 Task: Look for space in Mlangali, Tanzania from 12th July, 2023 to 16th July, 2023 for 8 adults in price range Rs.10000 to Rs.16000. Place can be private room with 8 bedrooms having 8 beds and 8 bathrooms. Property type can be house, flat, guest house, hotel. Amenities needed are: wifi, TV, free parkinig on premises, gym, breakfast. Booking option can be shelf check-in. Required host language is English.
Action: Mouse moved to (588, 113)
Screenshot: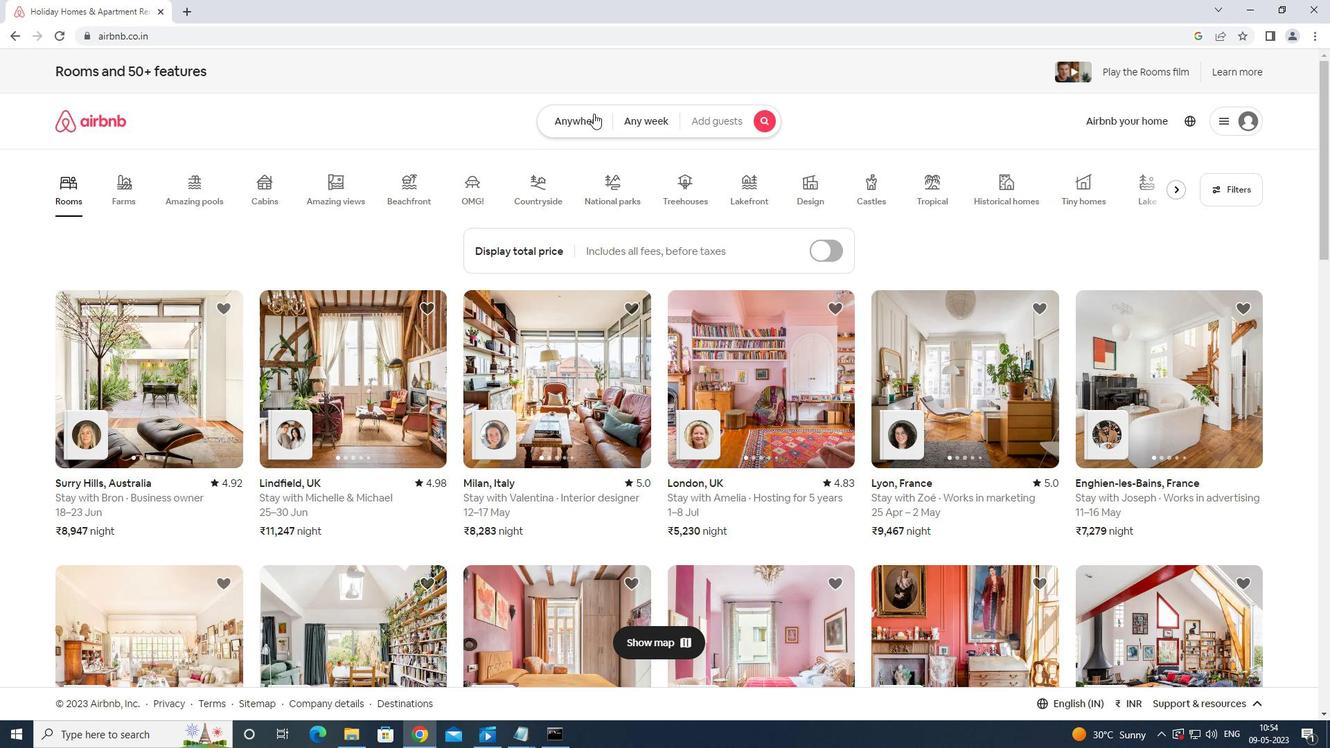 
Action: Mouse pressed left at (588, 113)
Screenshot: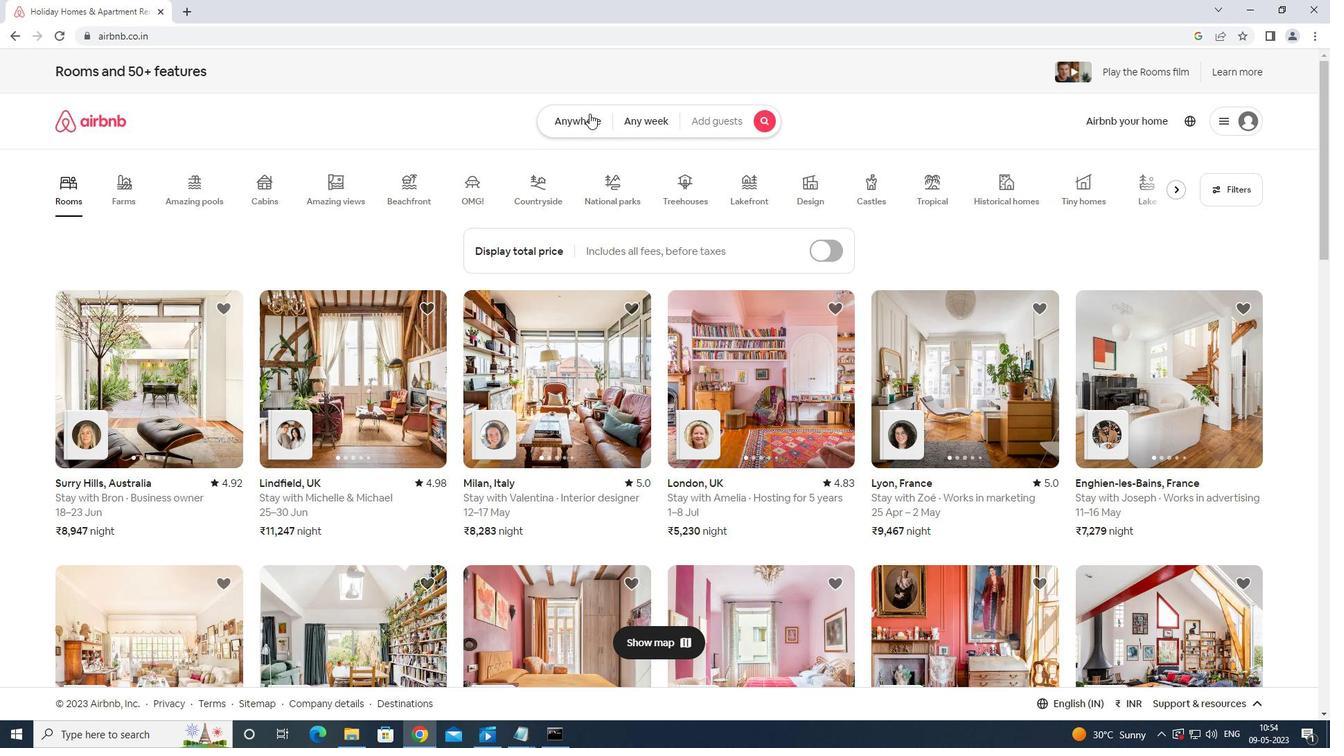 
Action: Mouse moved to (521, 168)
Screenshot: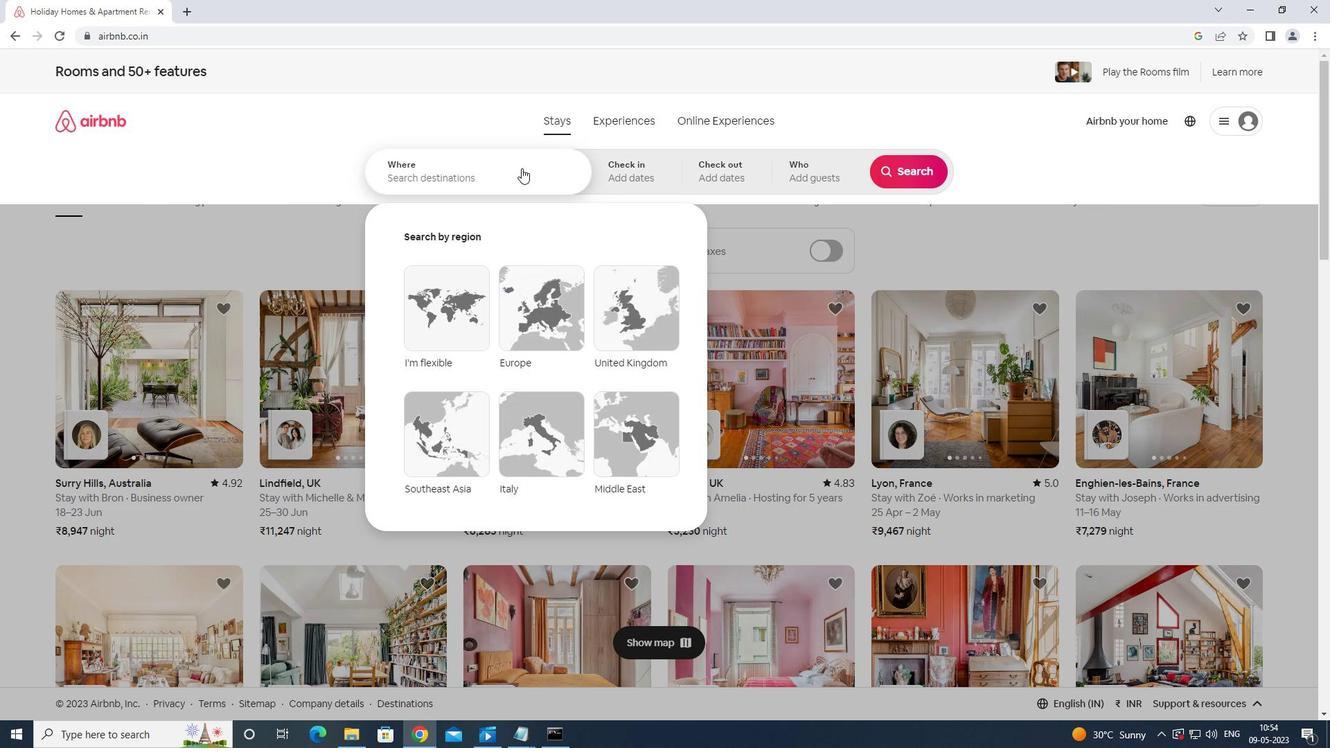 
Action: Mouse pressed left at (521, 168)
Screenshot: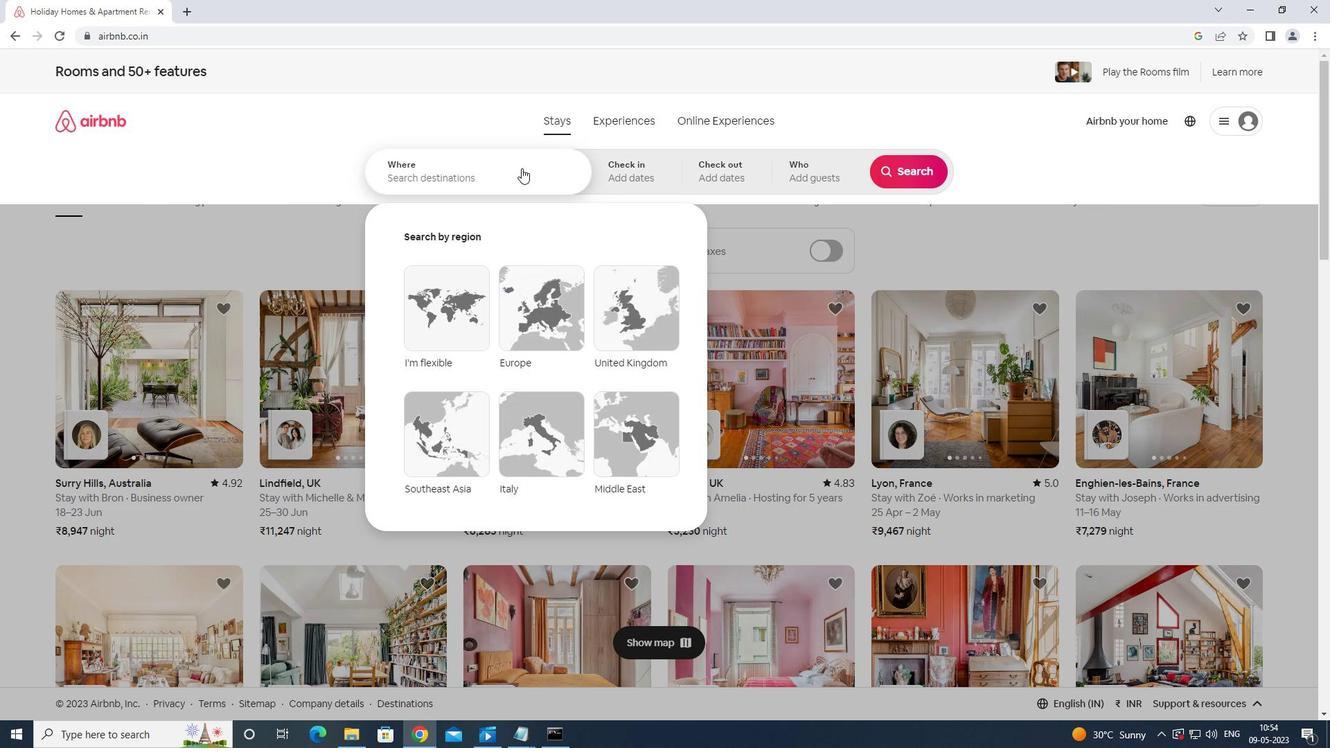 
Action: Mouse moved to (518, 164)
Screenshot: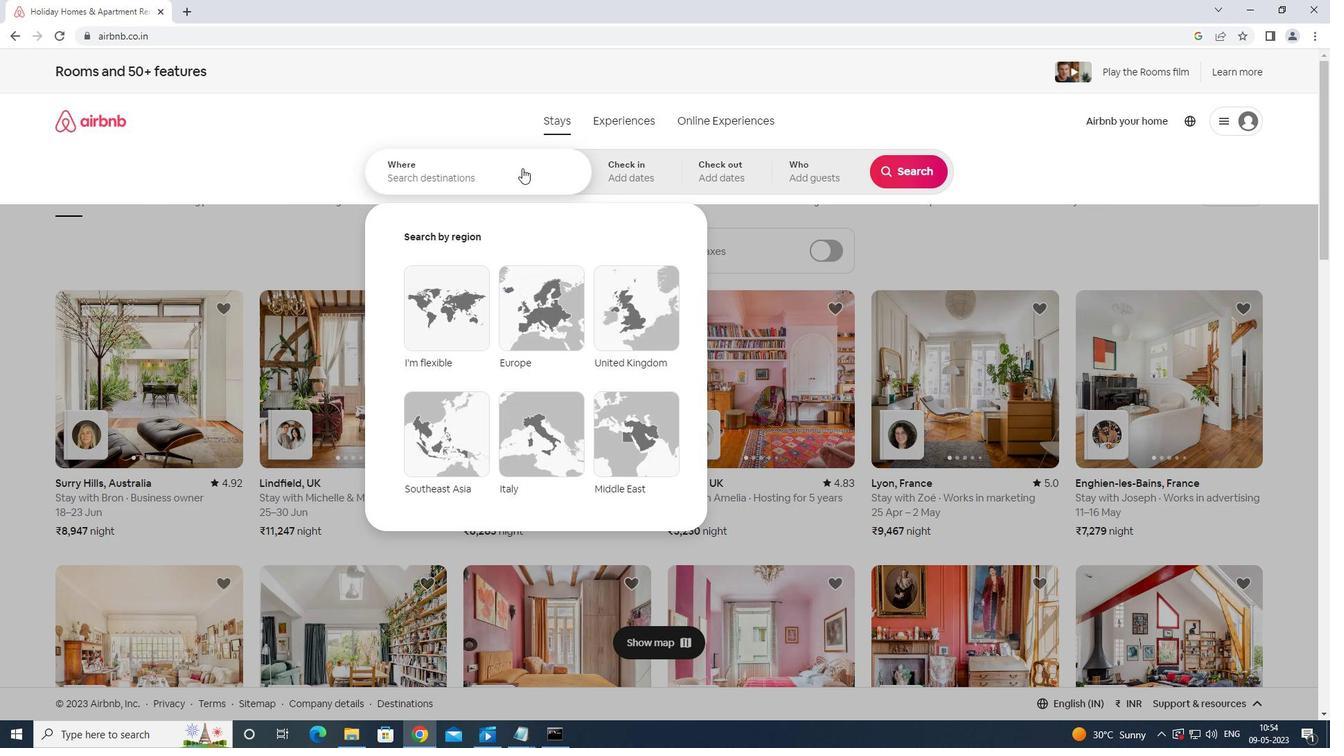 
Action: Key pressed <Key.shift>MLAM<Key.backspace>NAG<Key.backspace><Key.backspace>LAN<Key.backspace><Key.backspace><Key.backspace>GALI<Key.space>TANZAMNIA<Key.backspace><Key.backspace><Key.backspace><Key.backspace>NIA<Key.backspace><Key.backspace><Key.backspace><Key.enter>
Screenshot: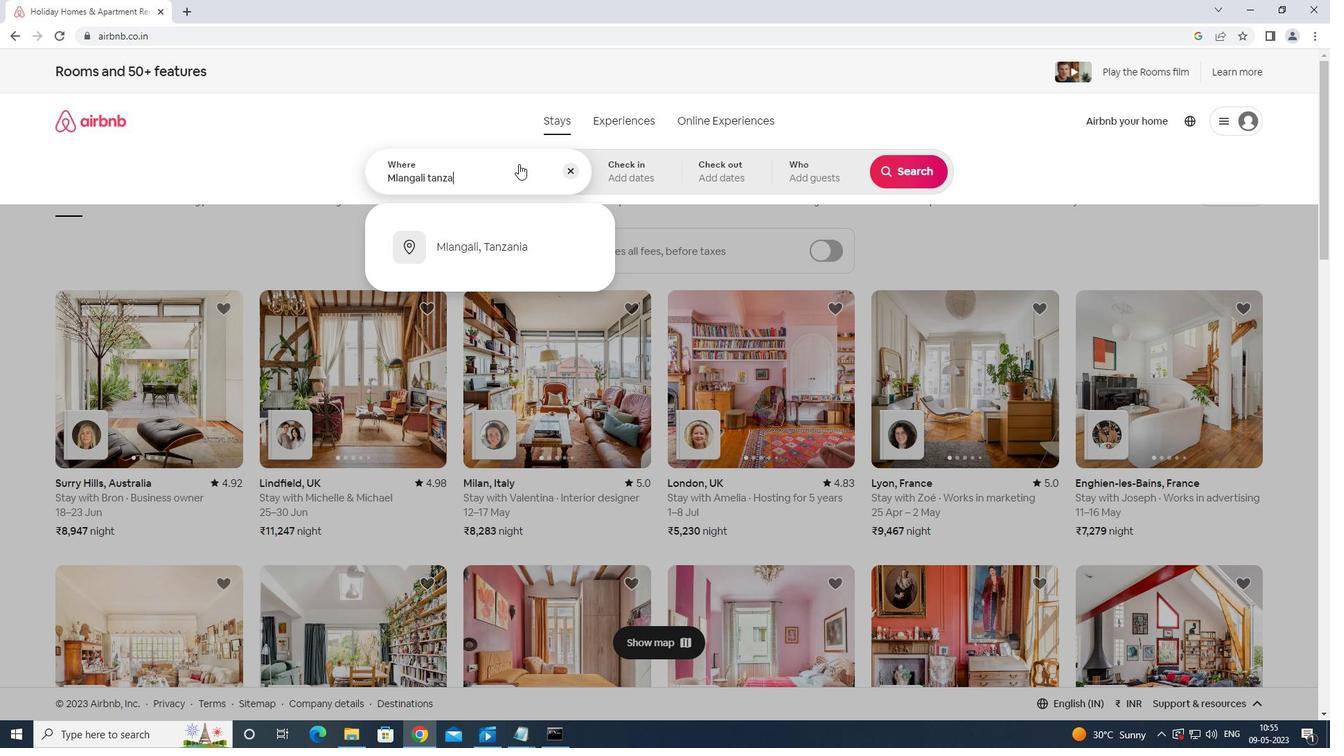 
Action: Mouse moved to (909, 285)
Screenshot: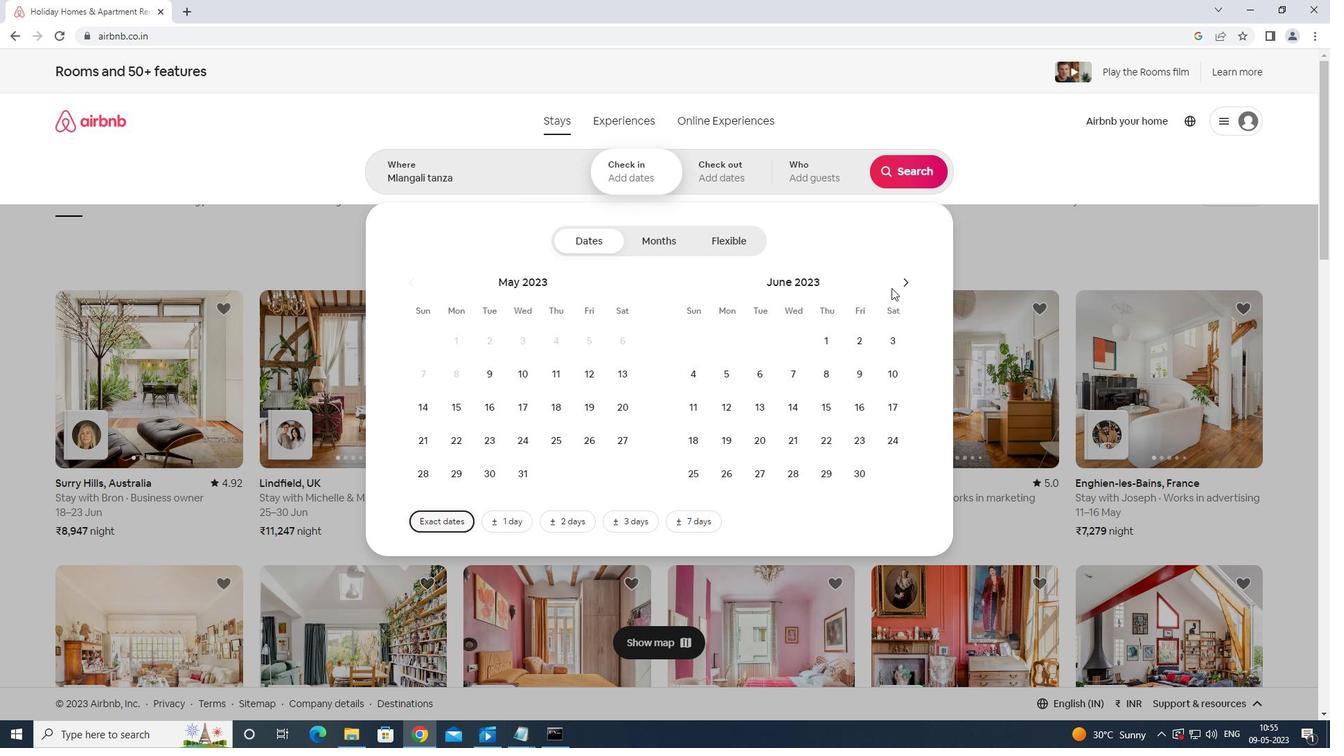 
Action: Mouse pressed left at (909, 285)
Screenshot: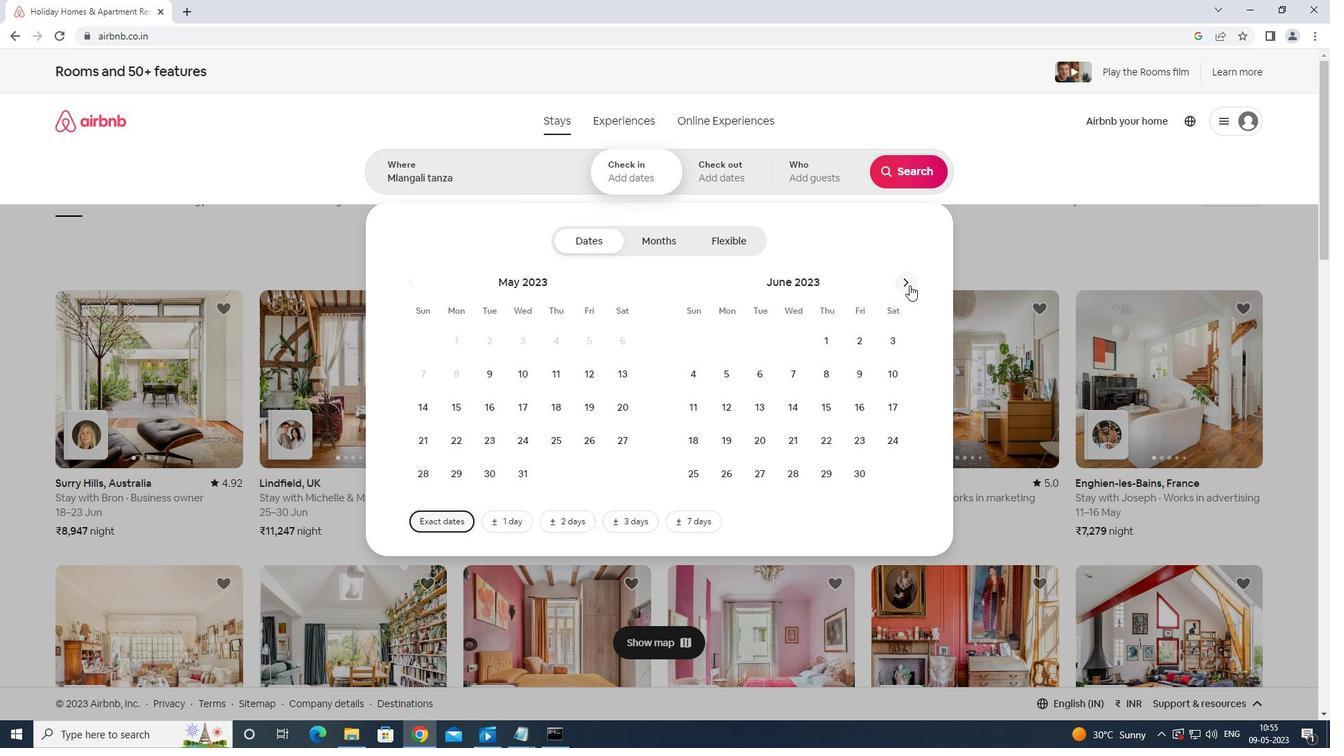 
Action: Mouse moved to (784, 398)
Screenshot: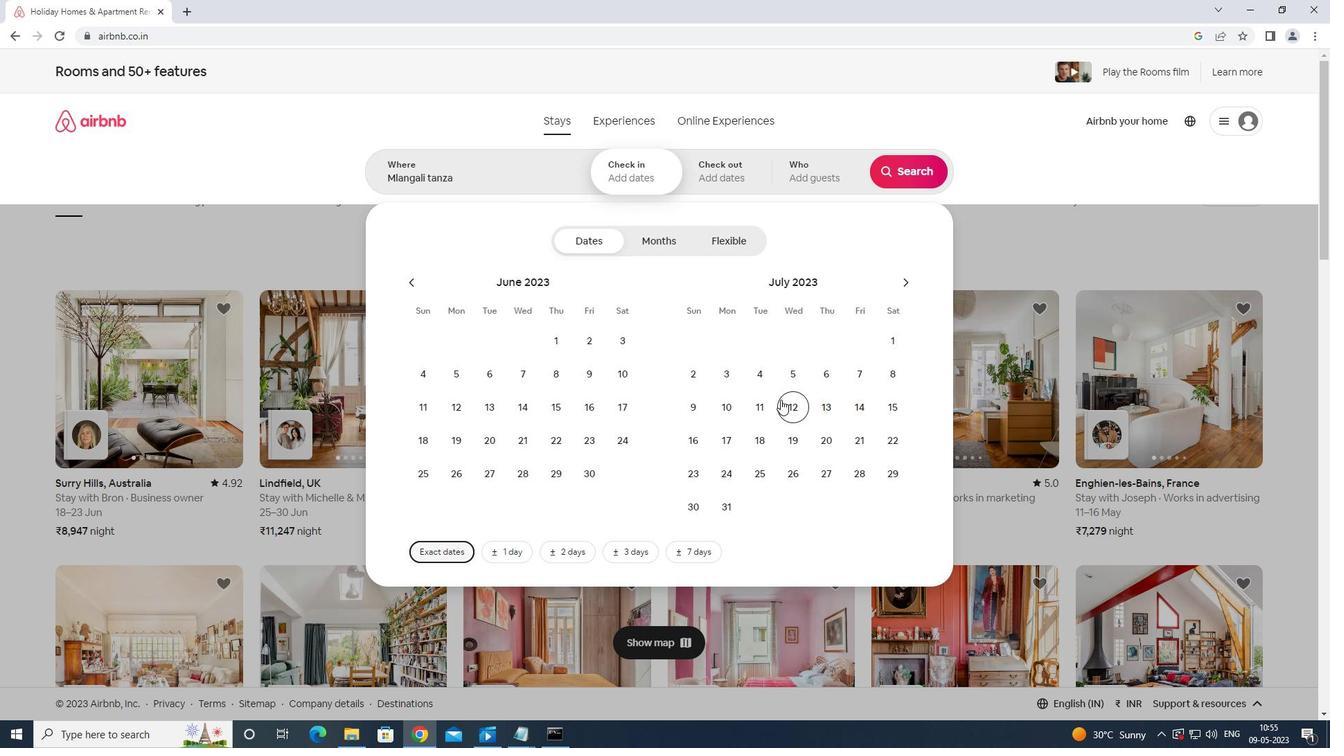 
Action: Mouse pressed left at (784, 398)
Screenshot: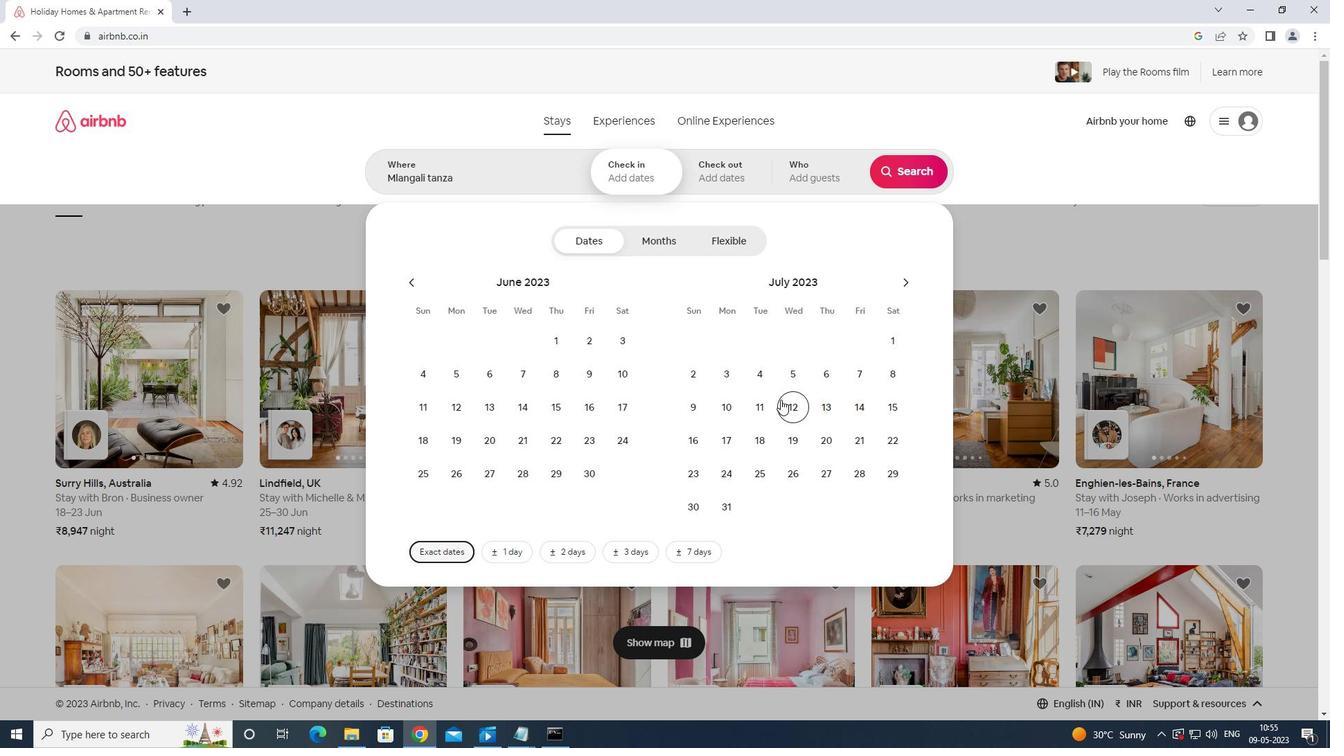 
Action: Mouse moved to (699, 439)
Screenshot: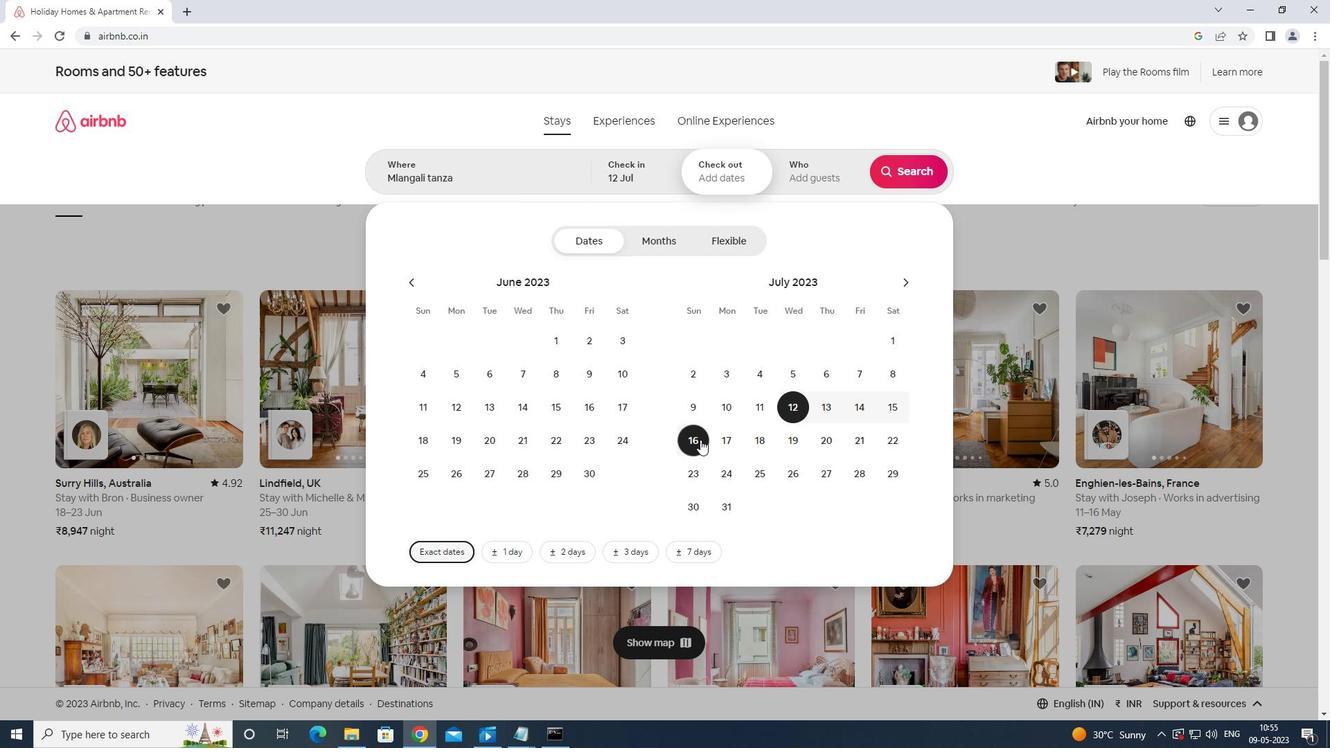 
Action: Mouse pressed left at (699, 439)
Screenshot: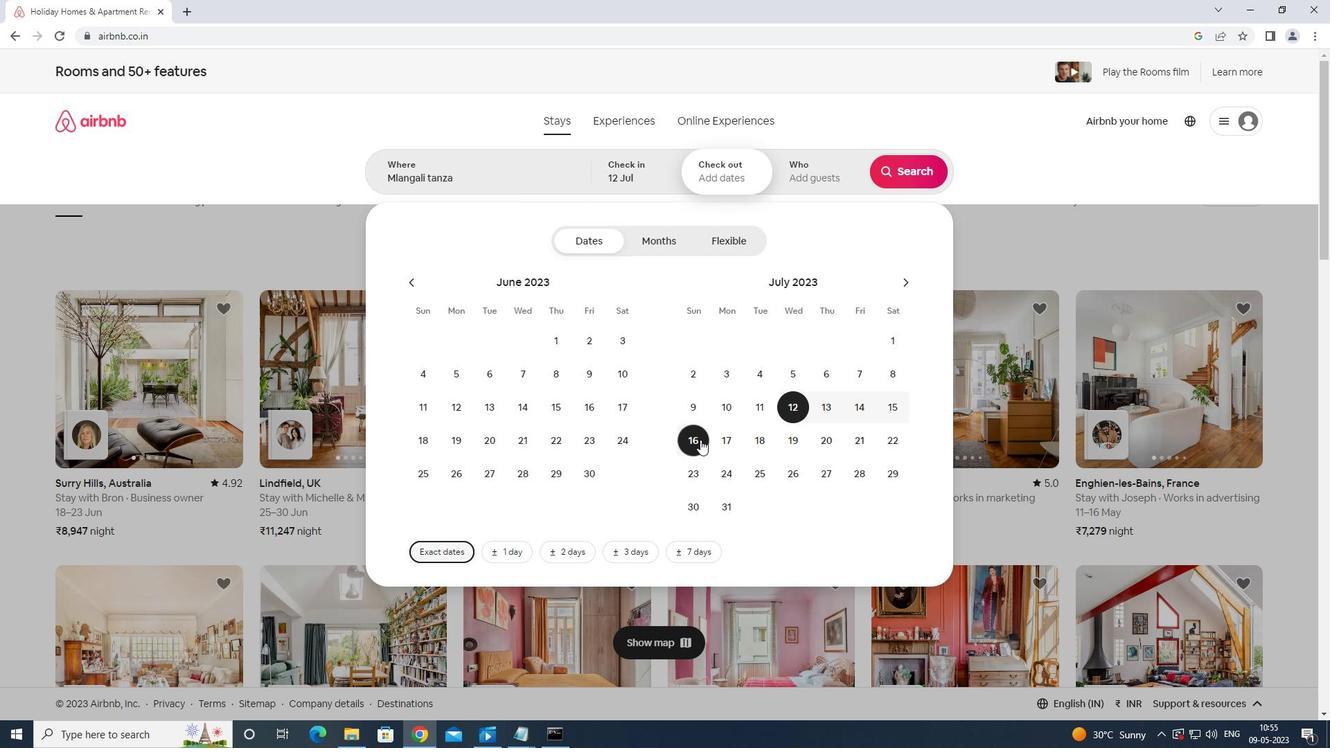 
Action: Mouse moved to (824, 173)
Screenshot: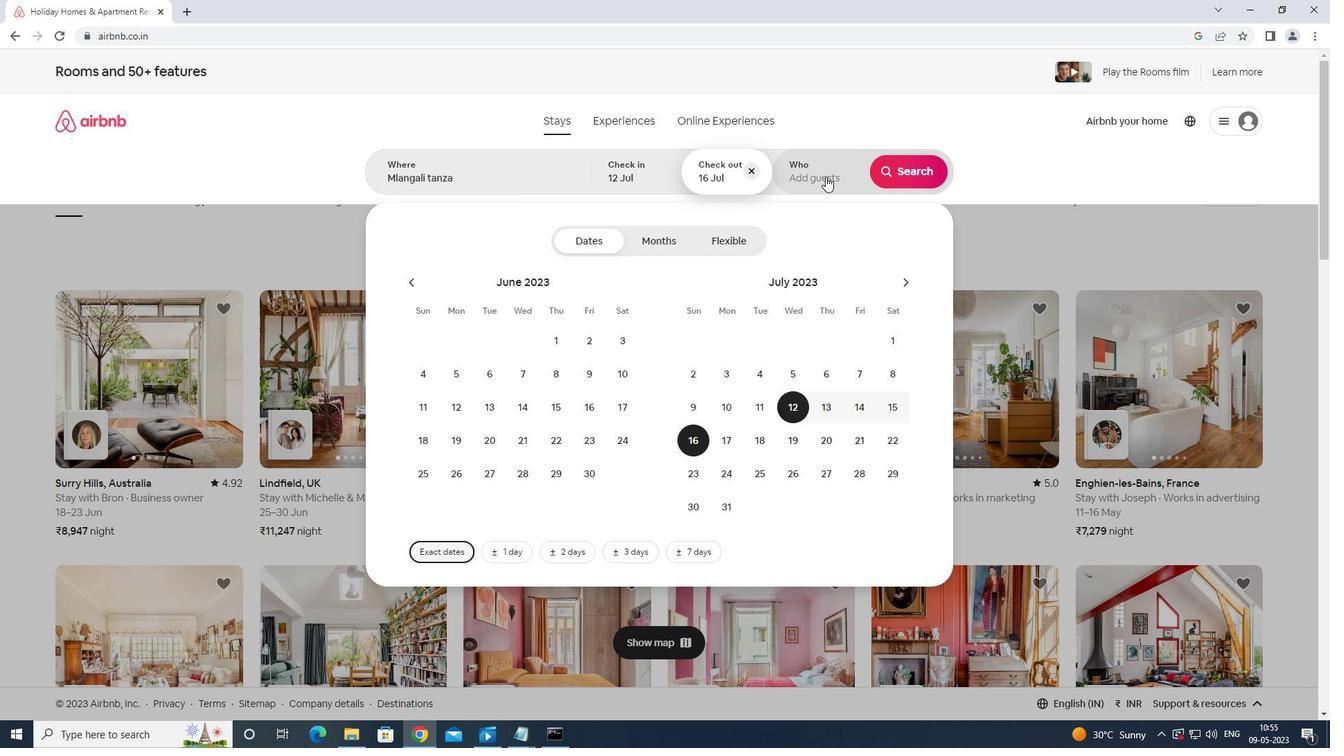 
Action: Mouse pressed left at (824, 173)
Screenshot: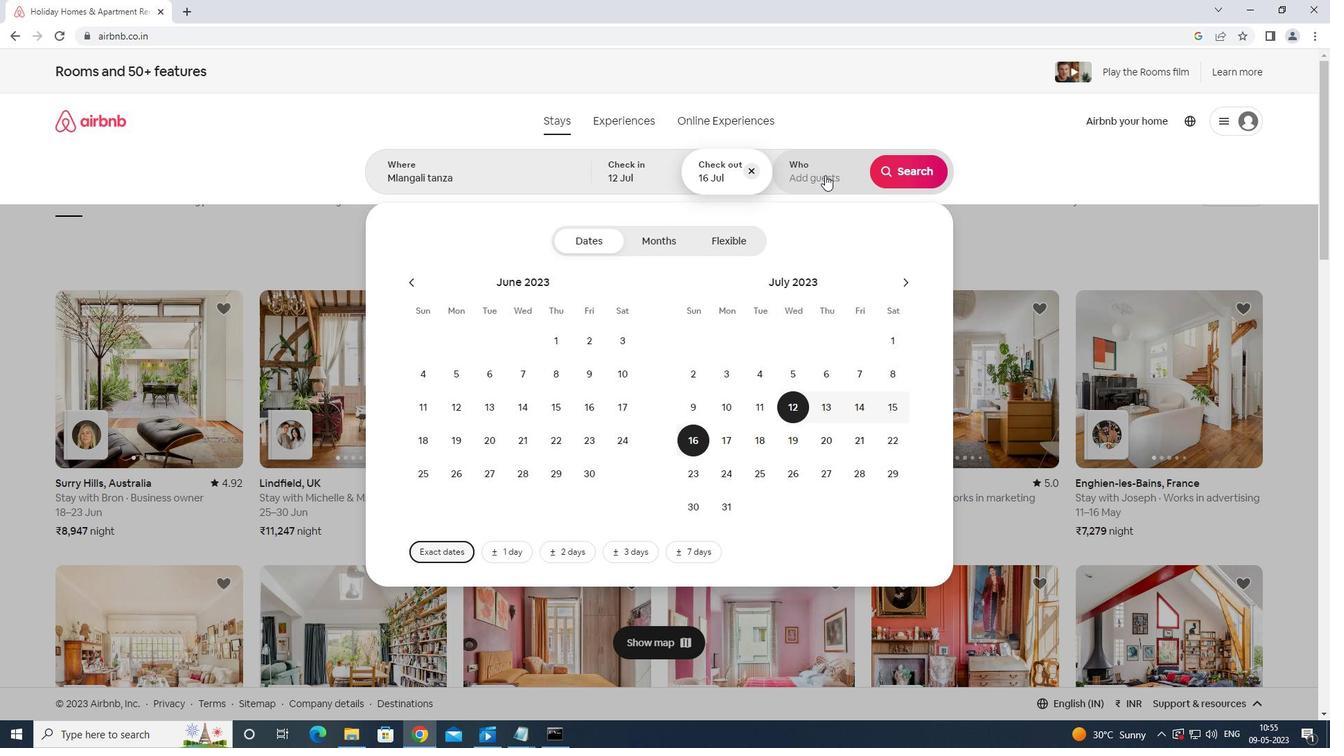 
Action: Mouse moved to (913, 243)
Screenshot: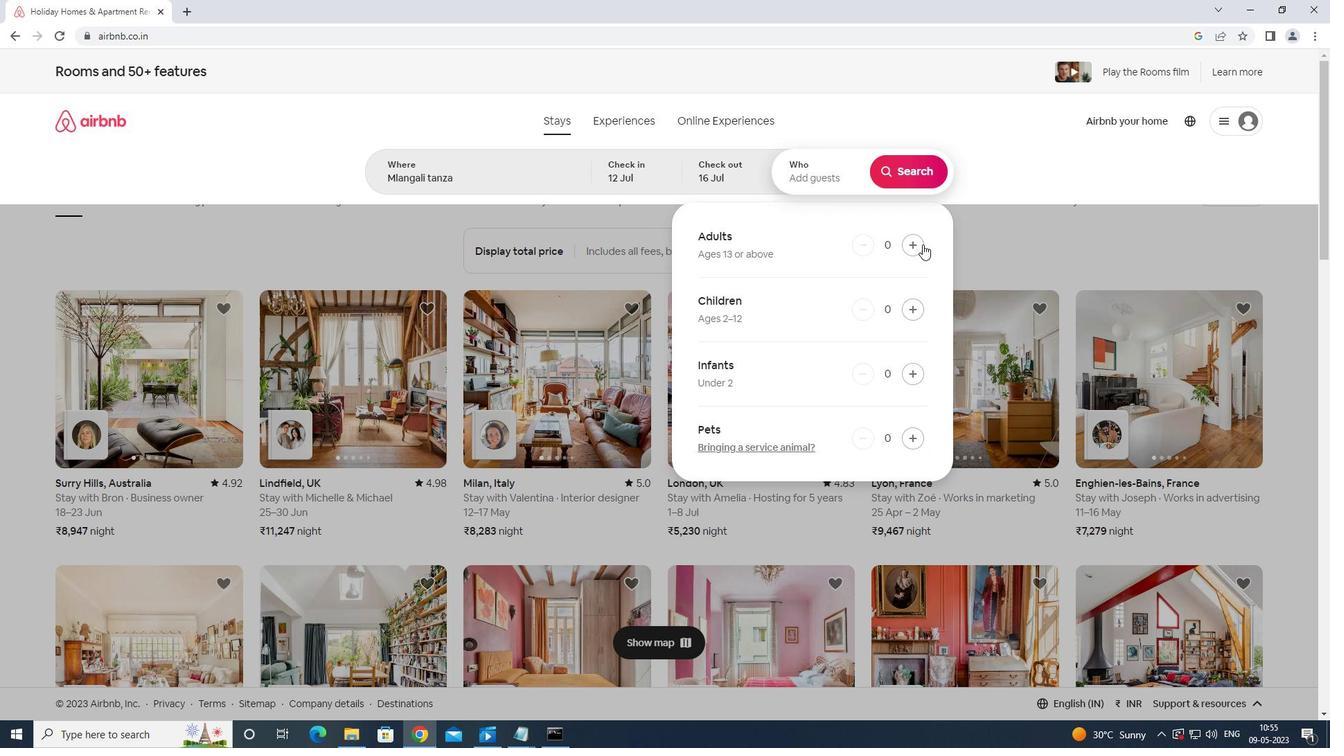 
Action: Mouse pressed left at (913, 243)
Screenshot: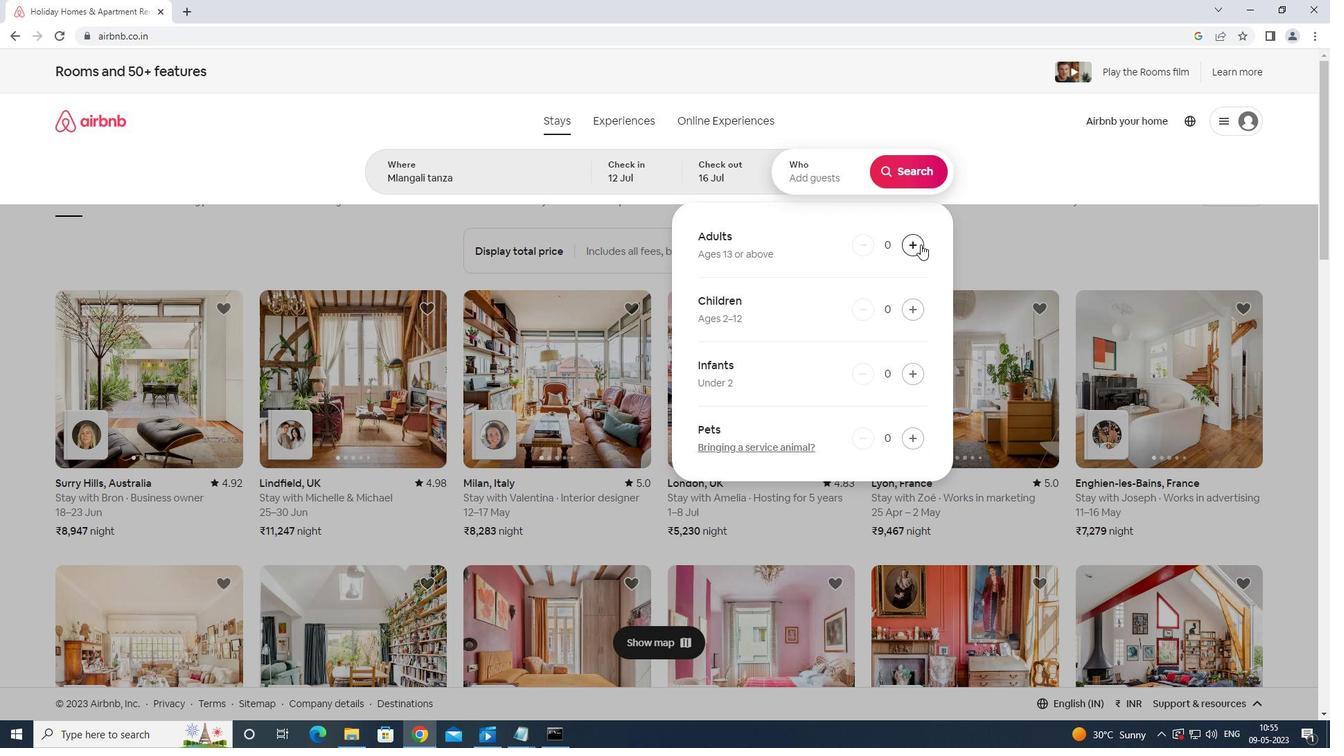 
Action: Mouse pressed left at (913, 243)
Screenshot: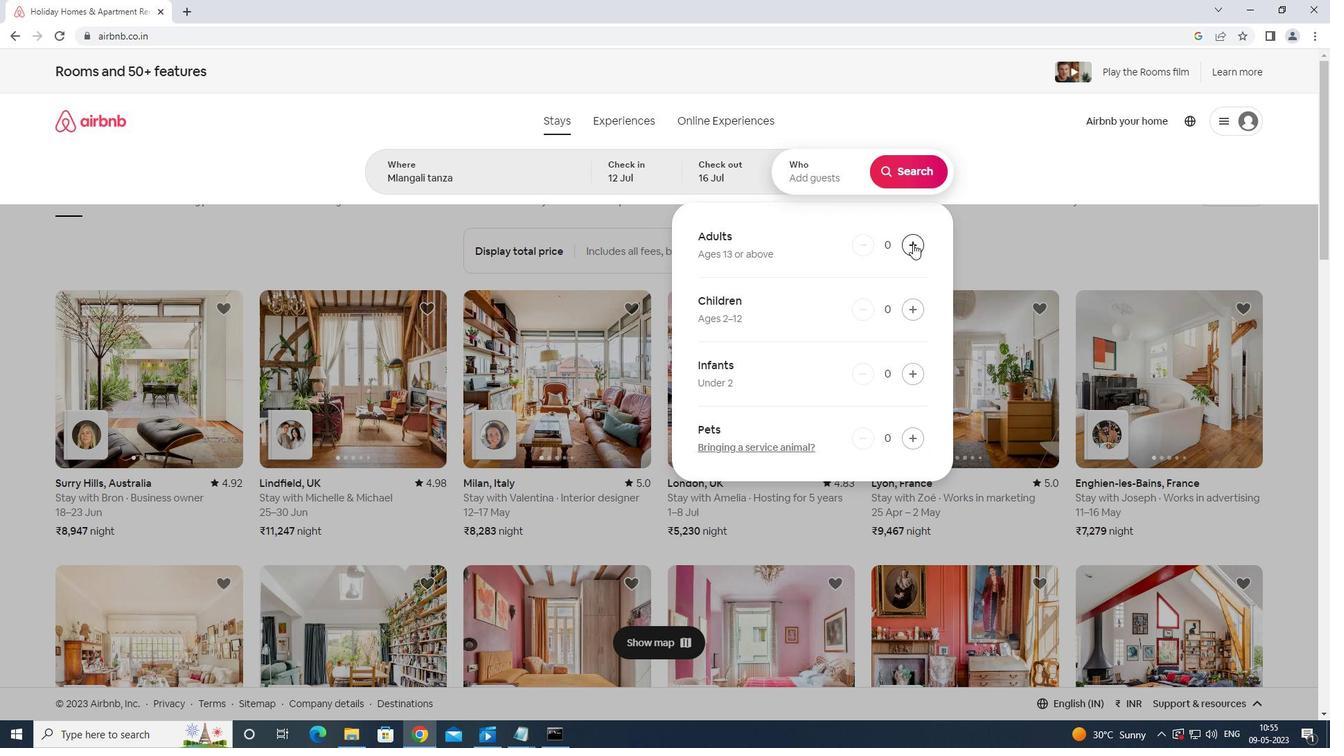 
Action: Mouse moved to (913, 243)
Screenshot: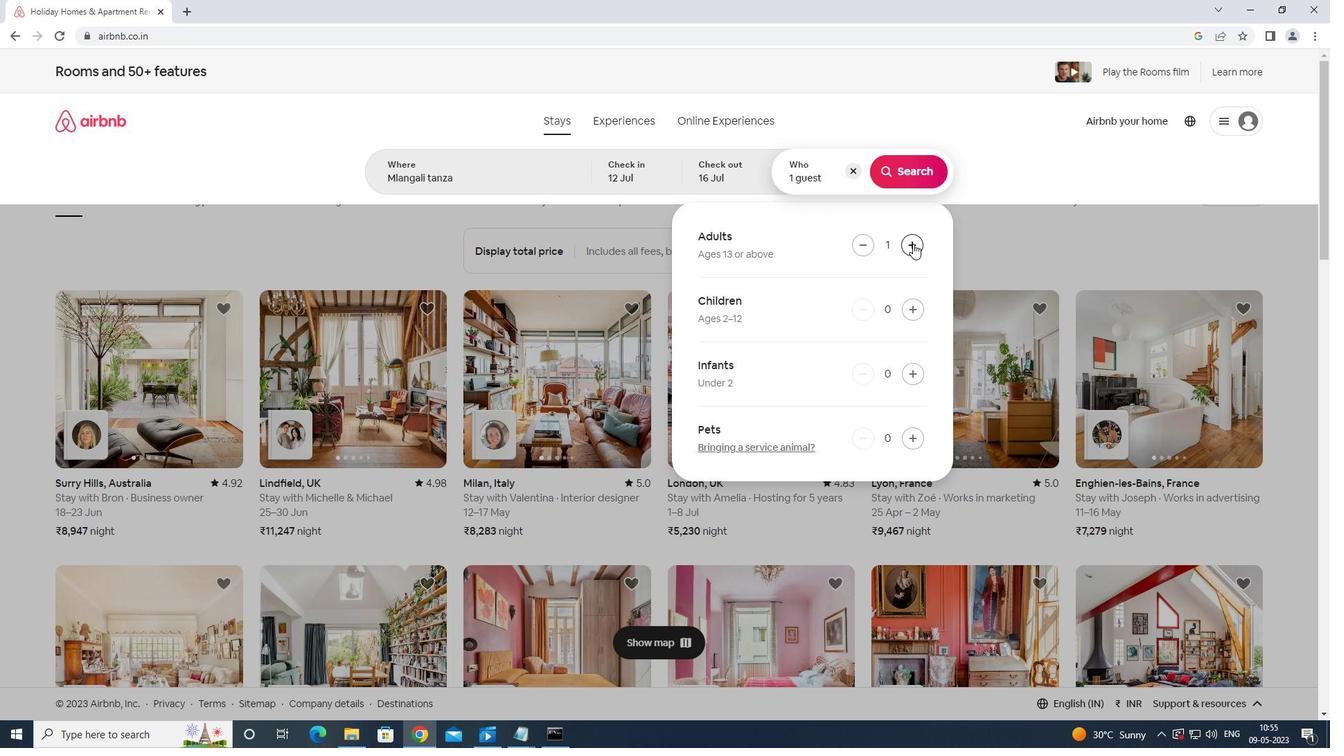 
Action: Mouse pressed left at (913, 243)
Screenshot: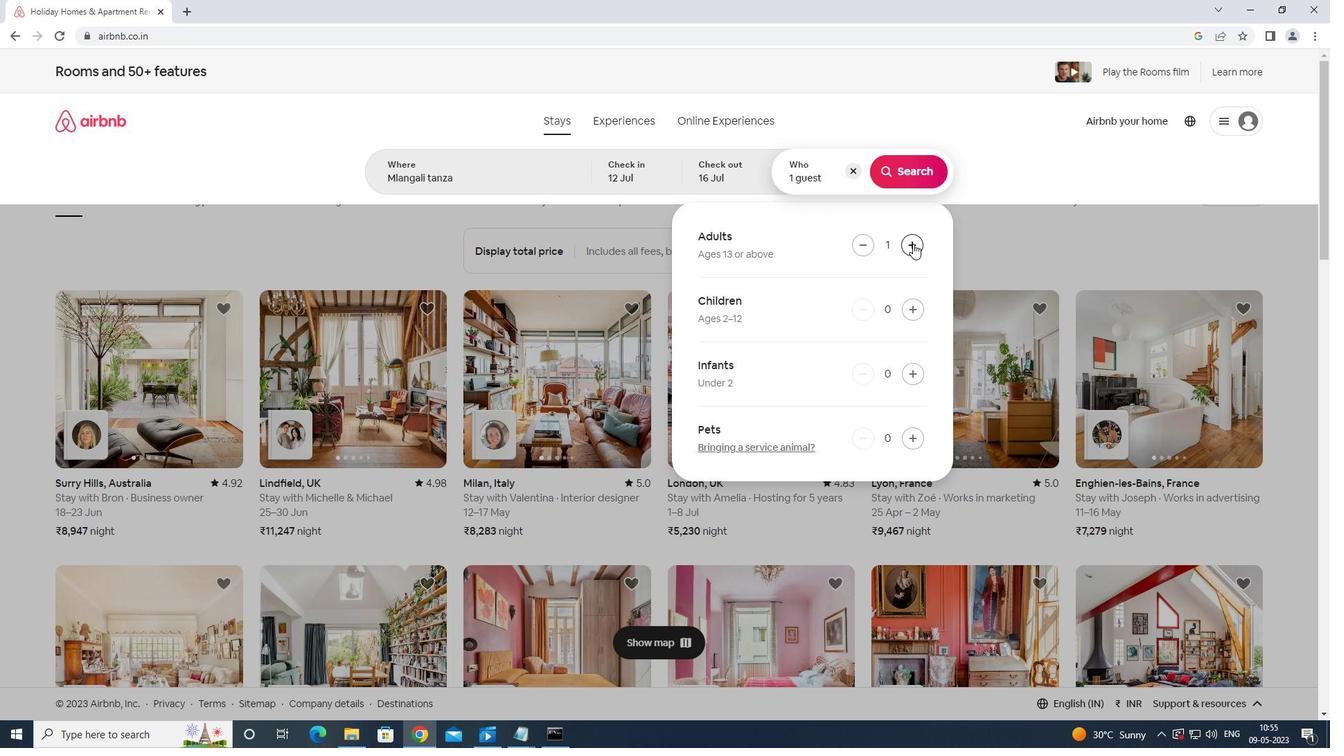 
Action: Mouse moved to (913, 243)
Screenshot: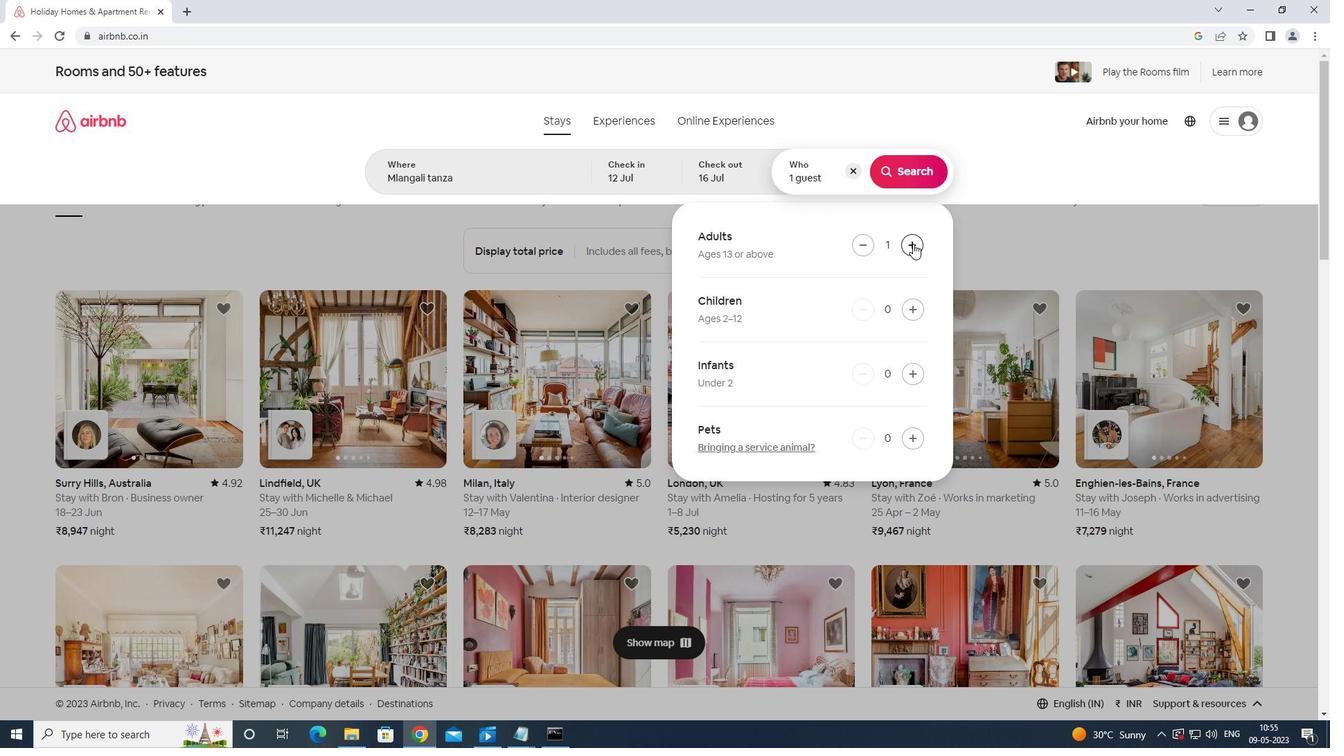 
Action: Mouse pressed left at (913, 243)
Screenshot: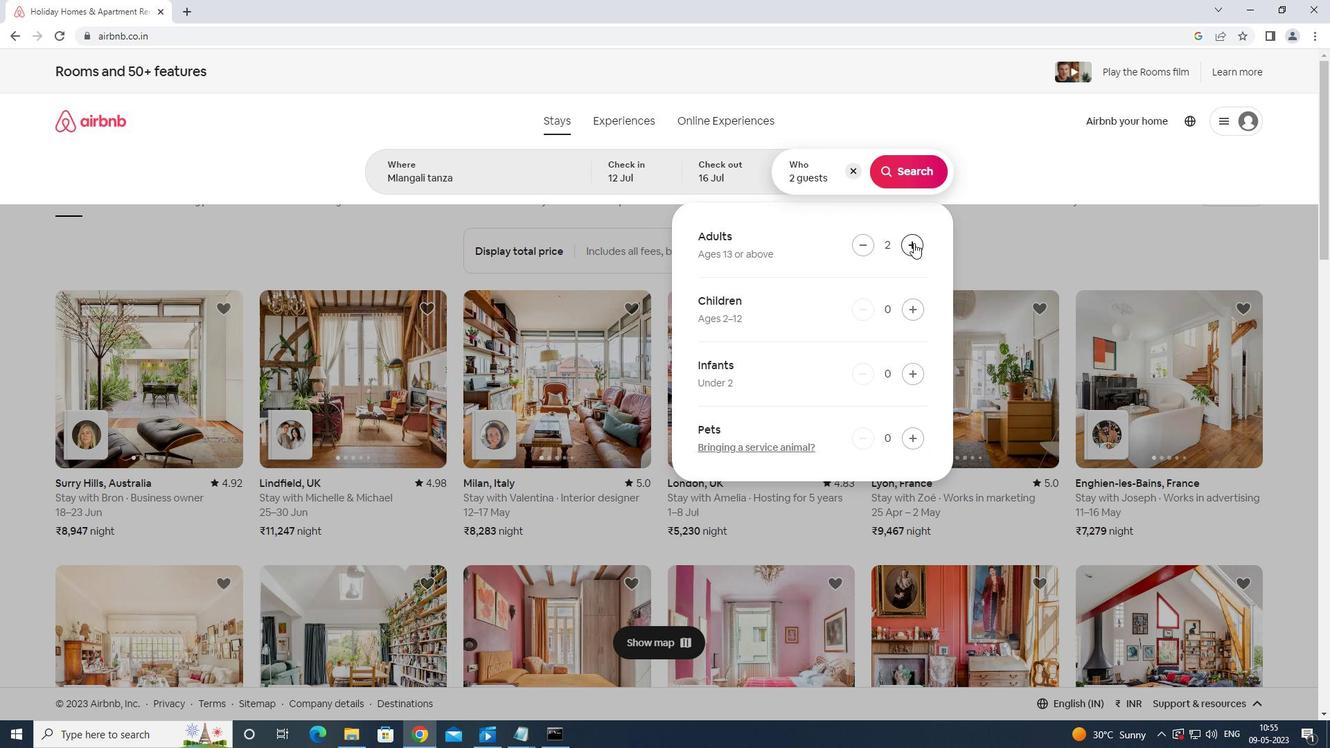 
Action: Mouse pressed left at (913, 243)
Screenshot: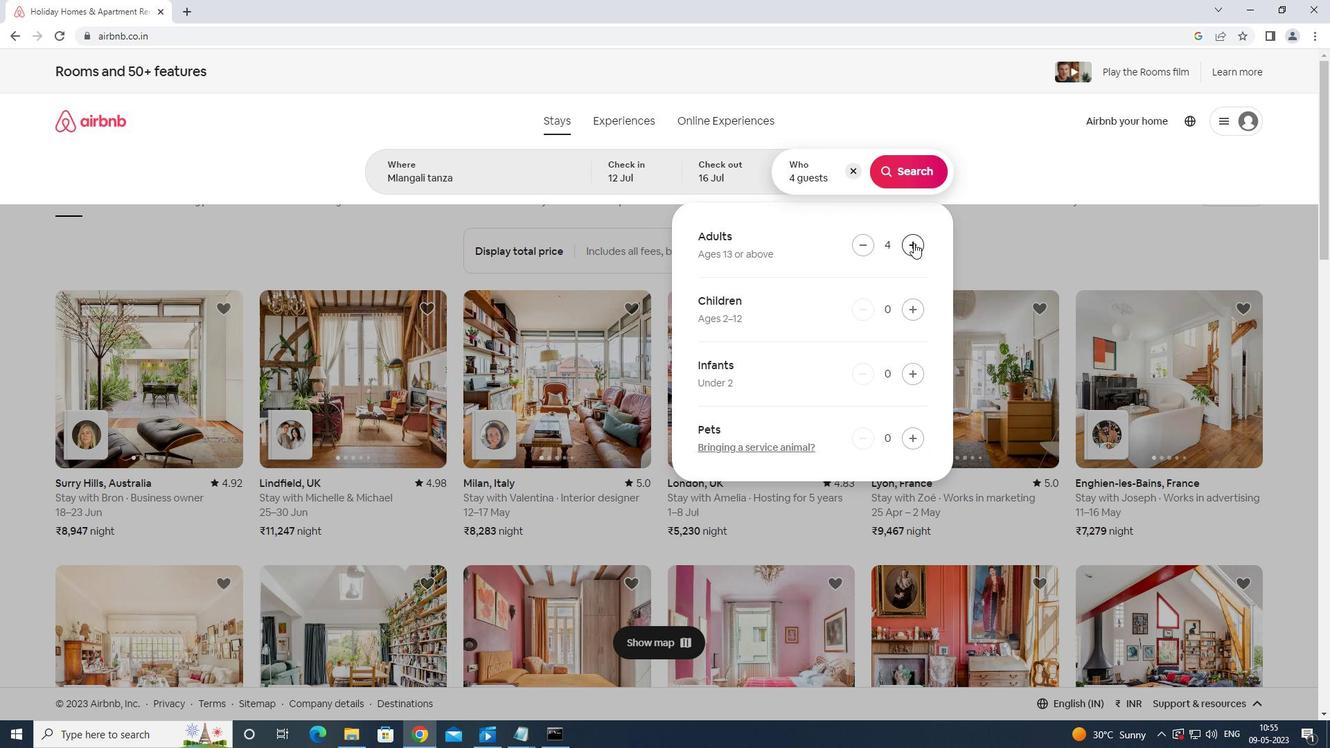 
Action: Mouse pressed left at (913, 243)
Screenshot: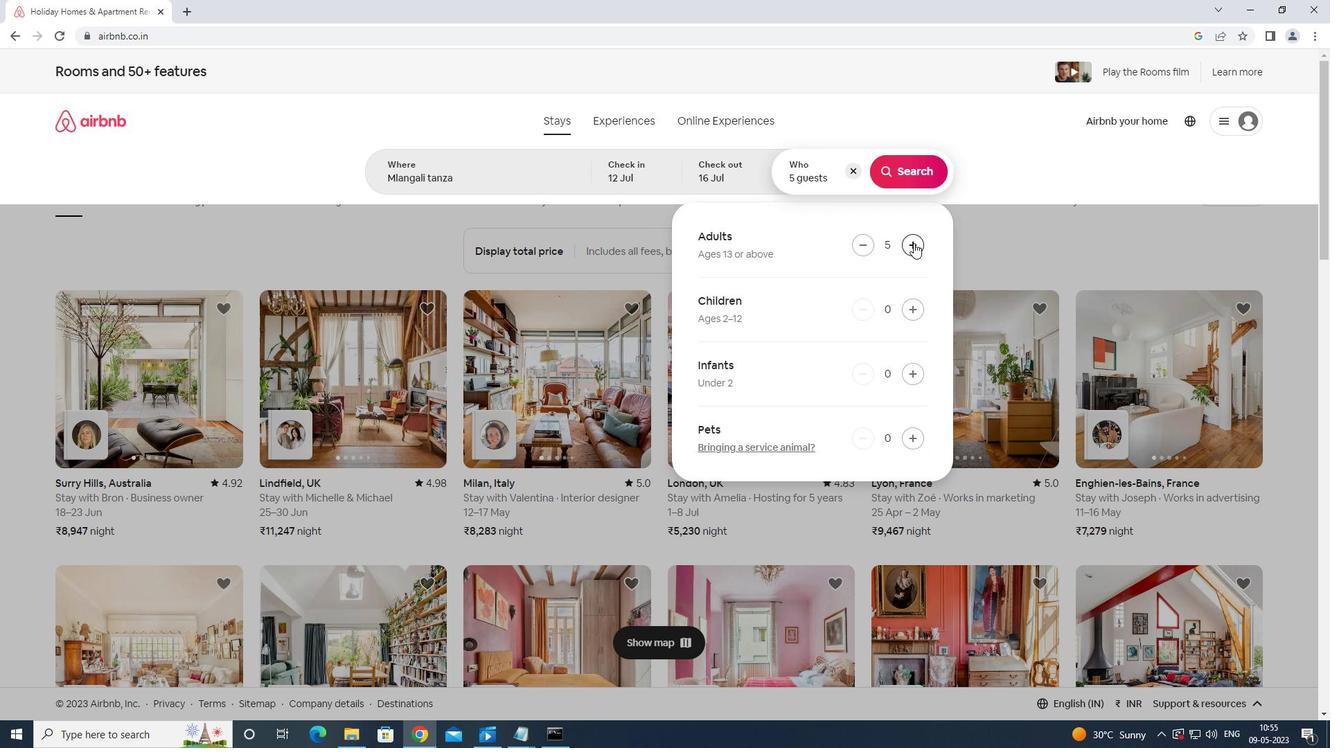 
Action: Mouse pressed left at (913, 243)
Screenshot: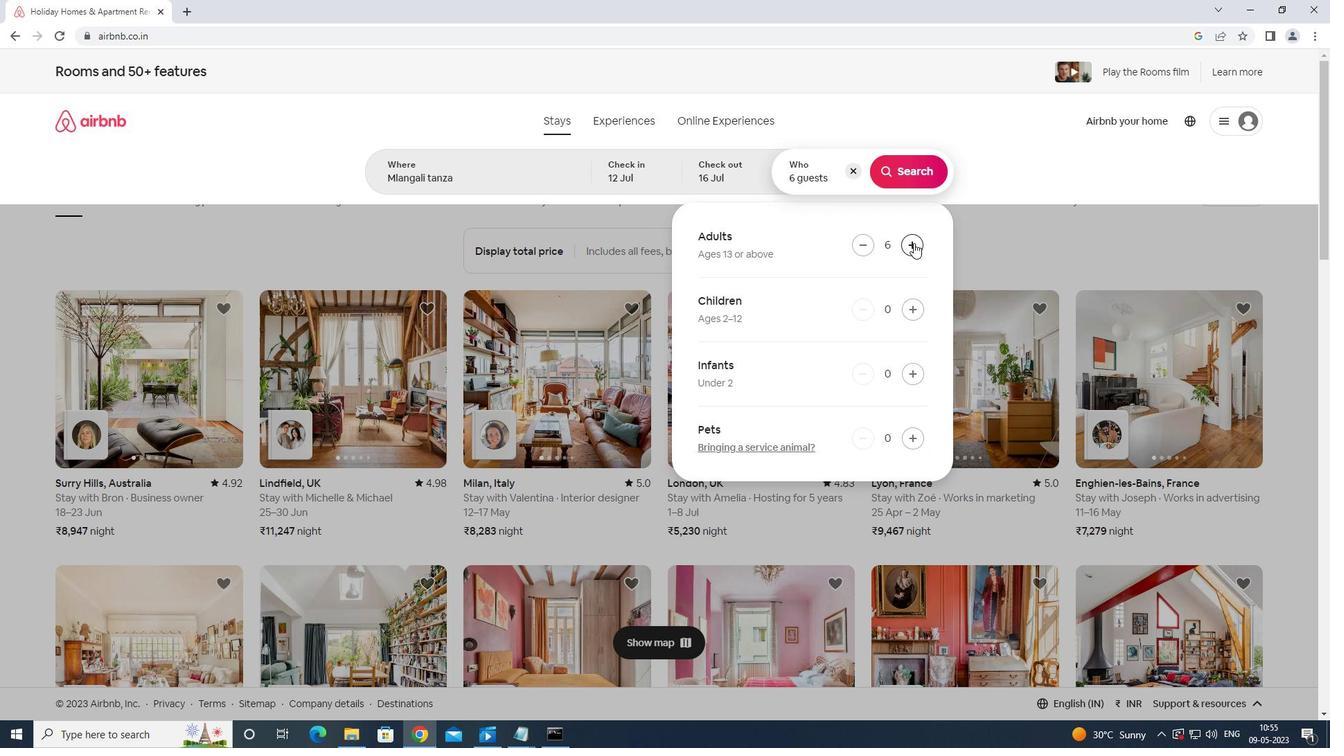 
Action: Mouse moved to (918, 241)
Screenshot: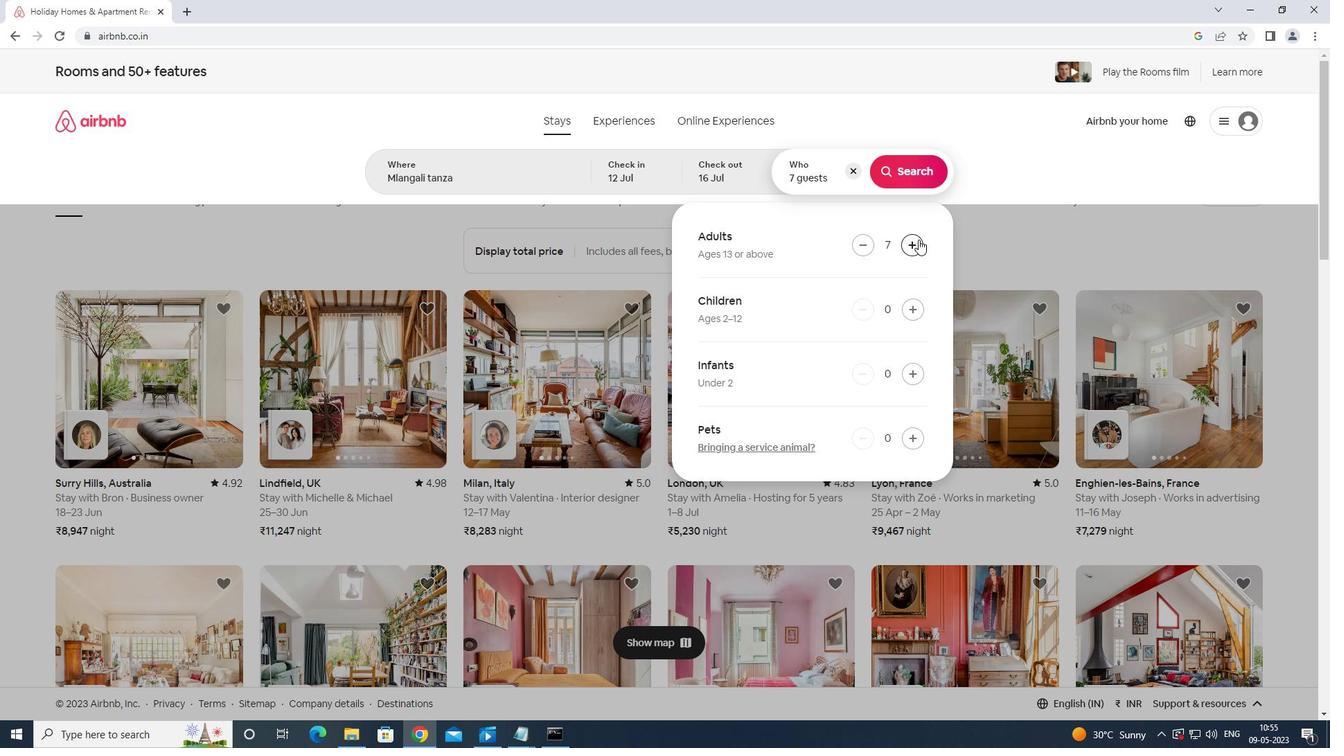 
Action: Mouse pressed left at (918, 241)
Screenshot: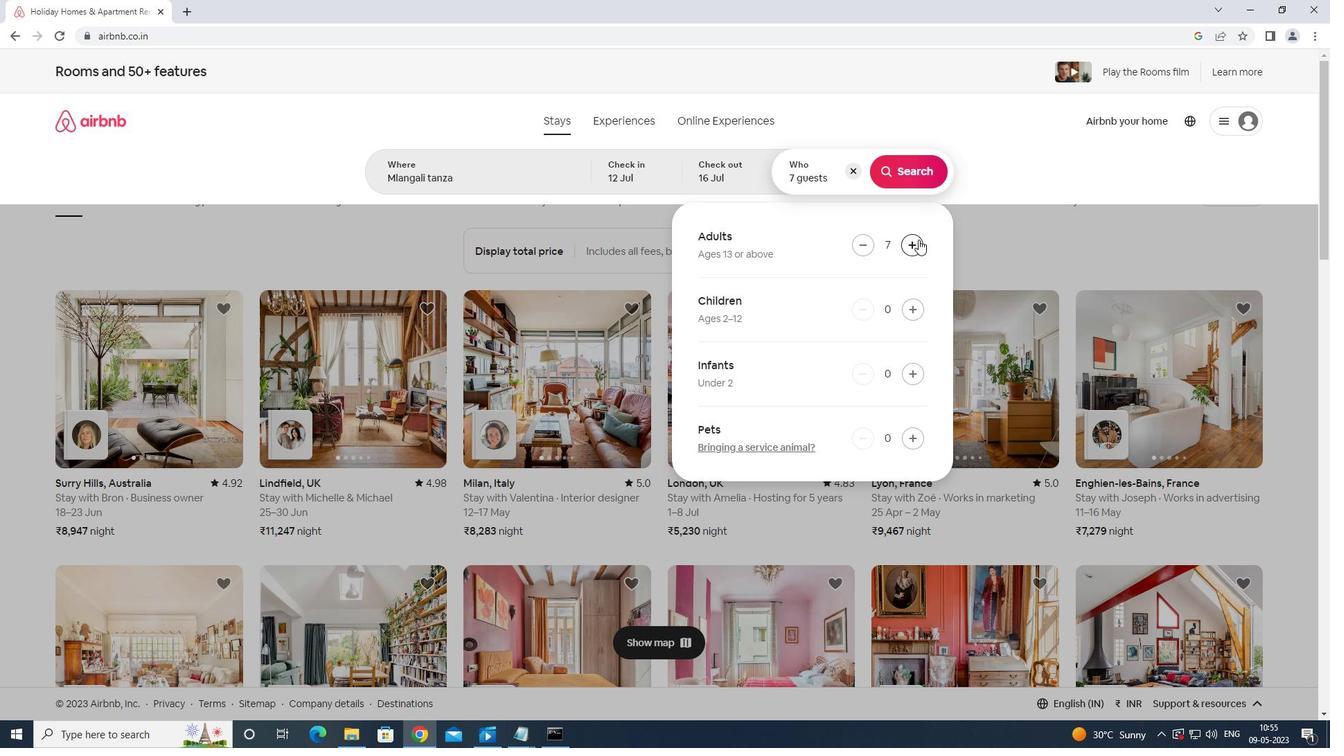 
Action: Mouse moved to (916, 171)
Screenshot: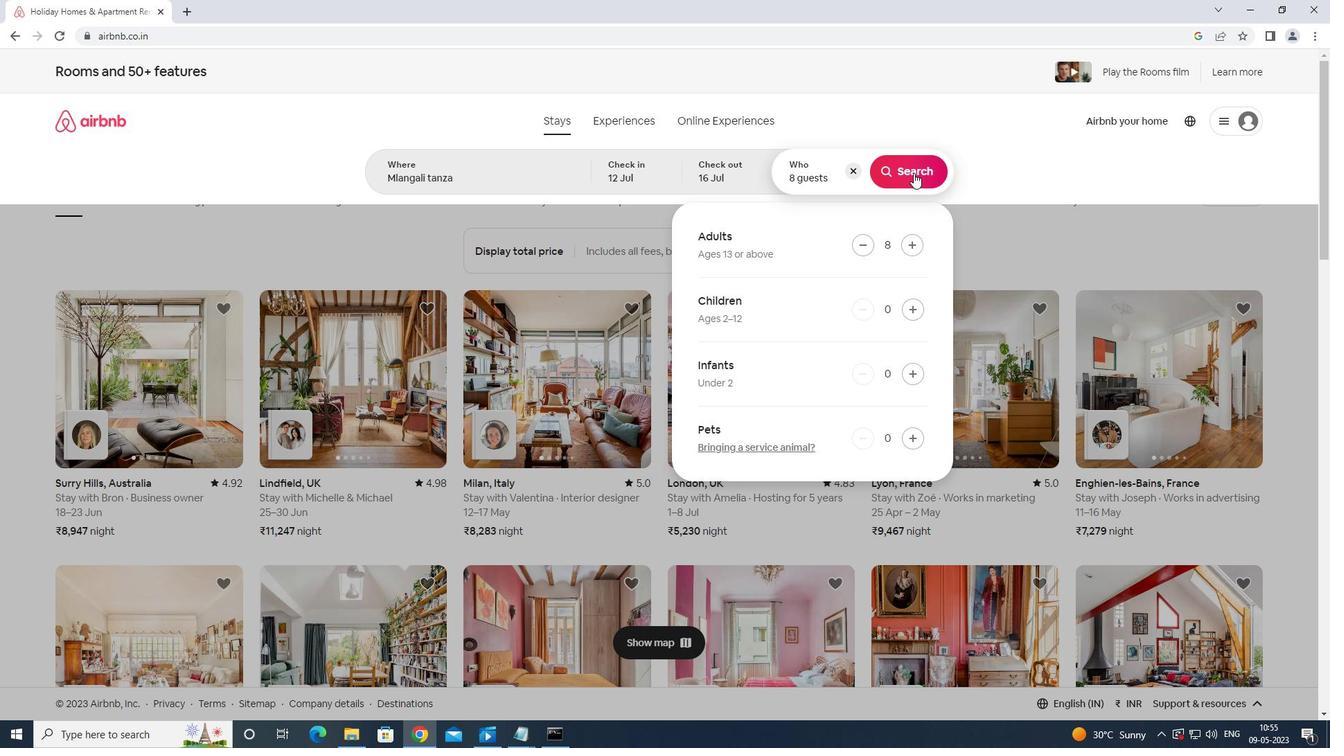 
Action: Mouse pressed left at (916, 171)
Screenshot: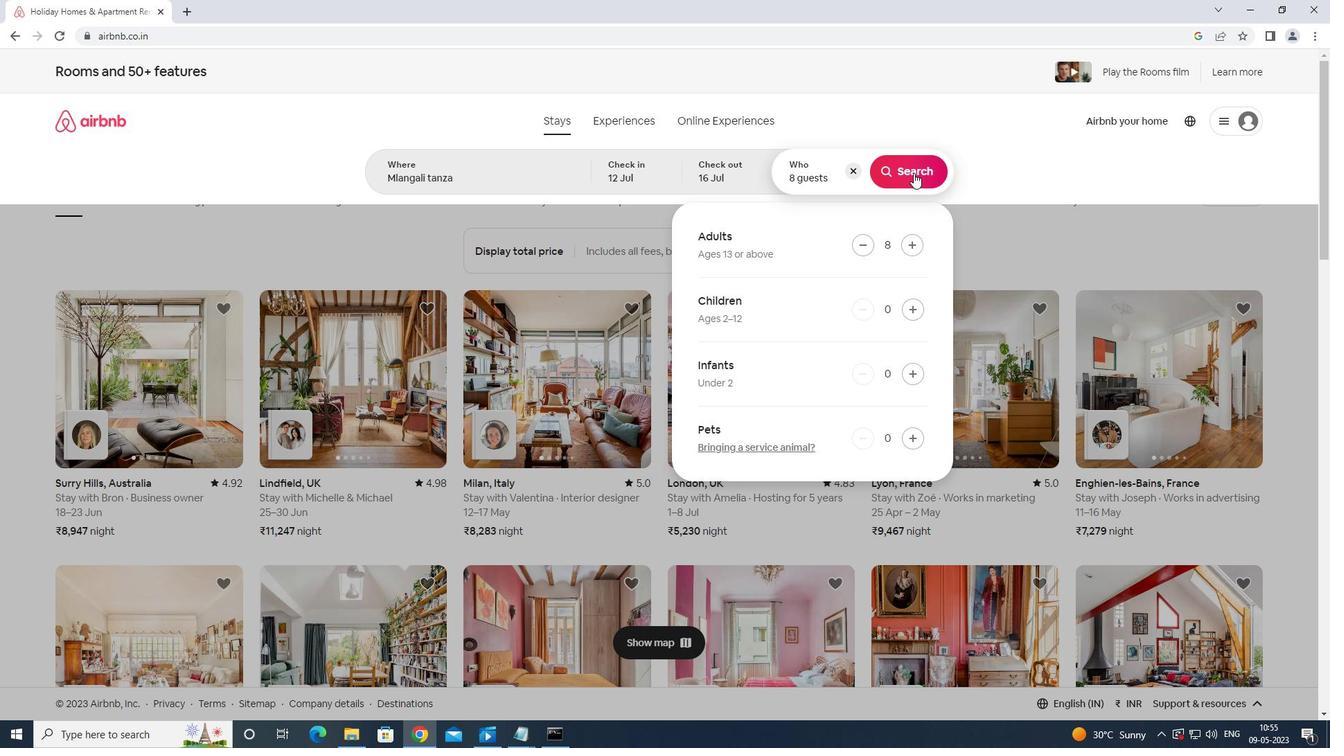 
Action: Mouse moved to (1275, 133)
Screenshot: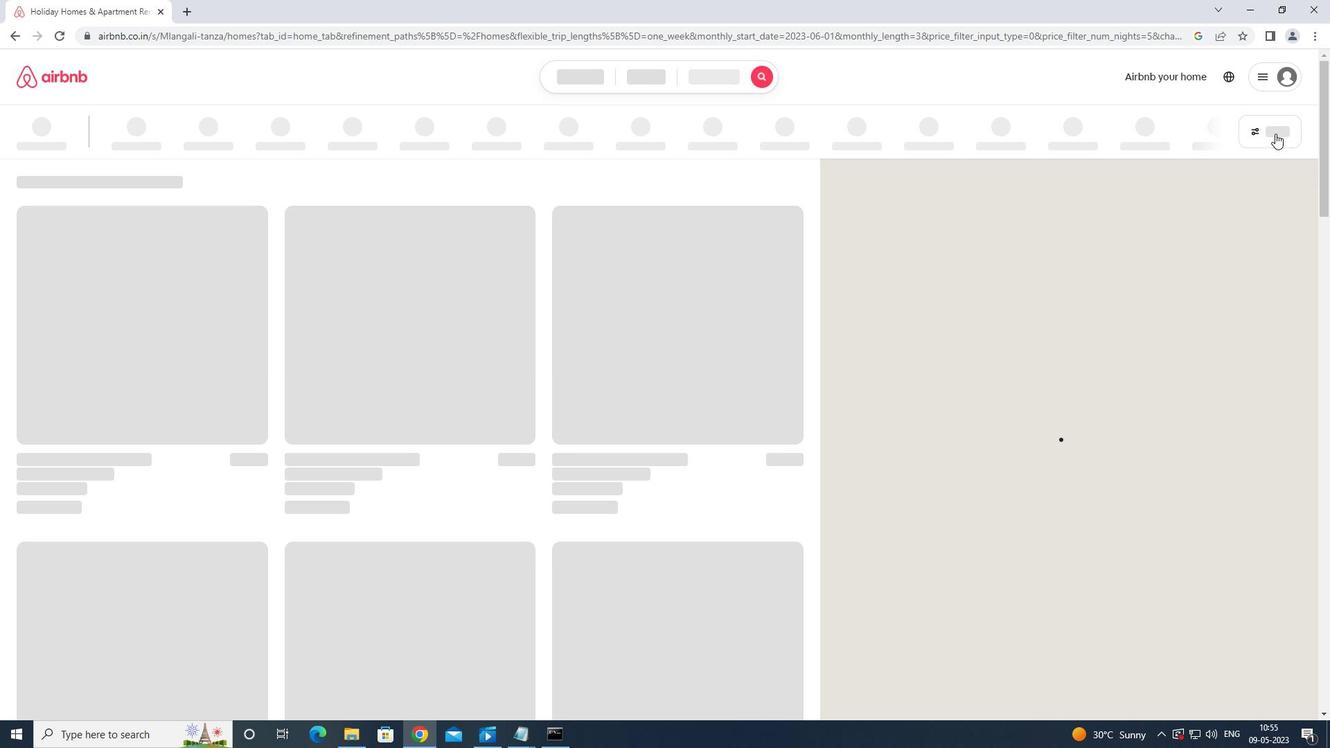 
Action: Mouse pressed left at (1275, 133)
Screenshot: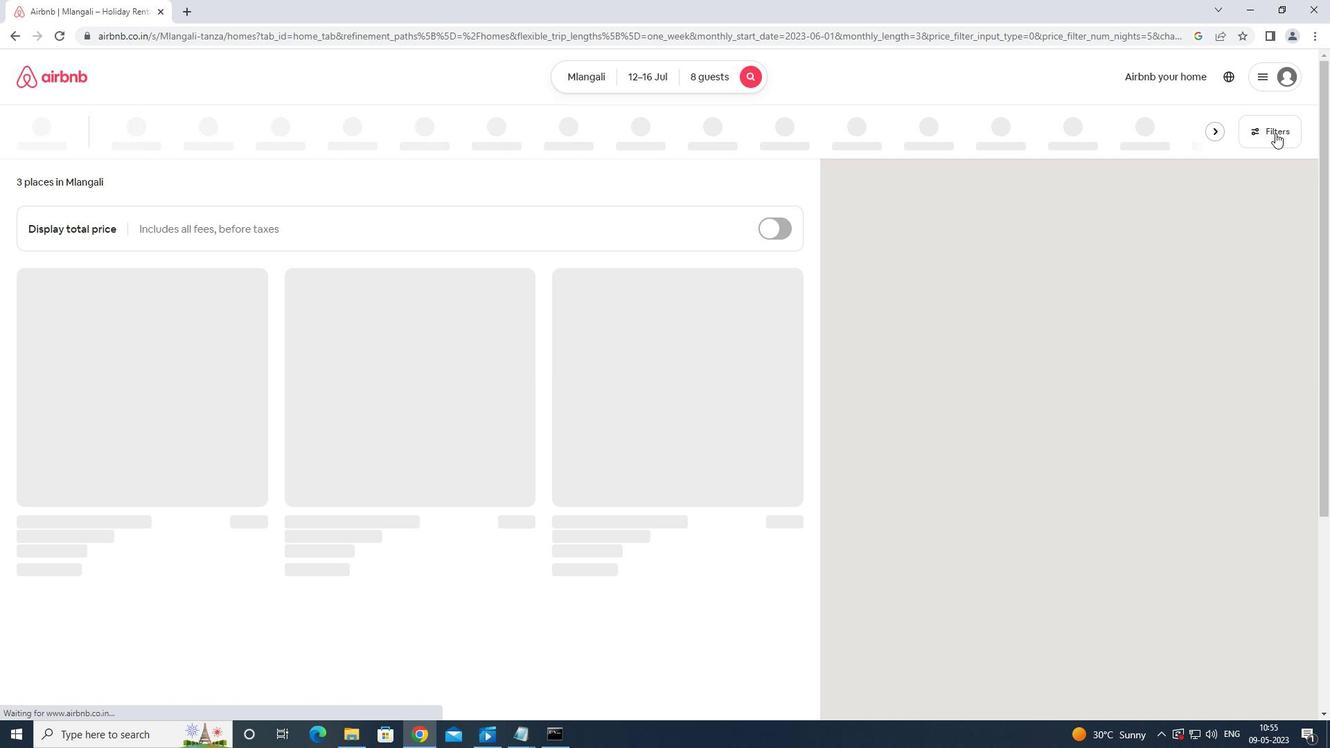 
Action: Mouse moved to (554, 461)
Screenshot: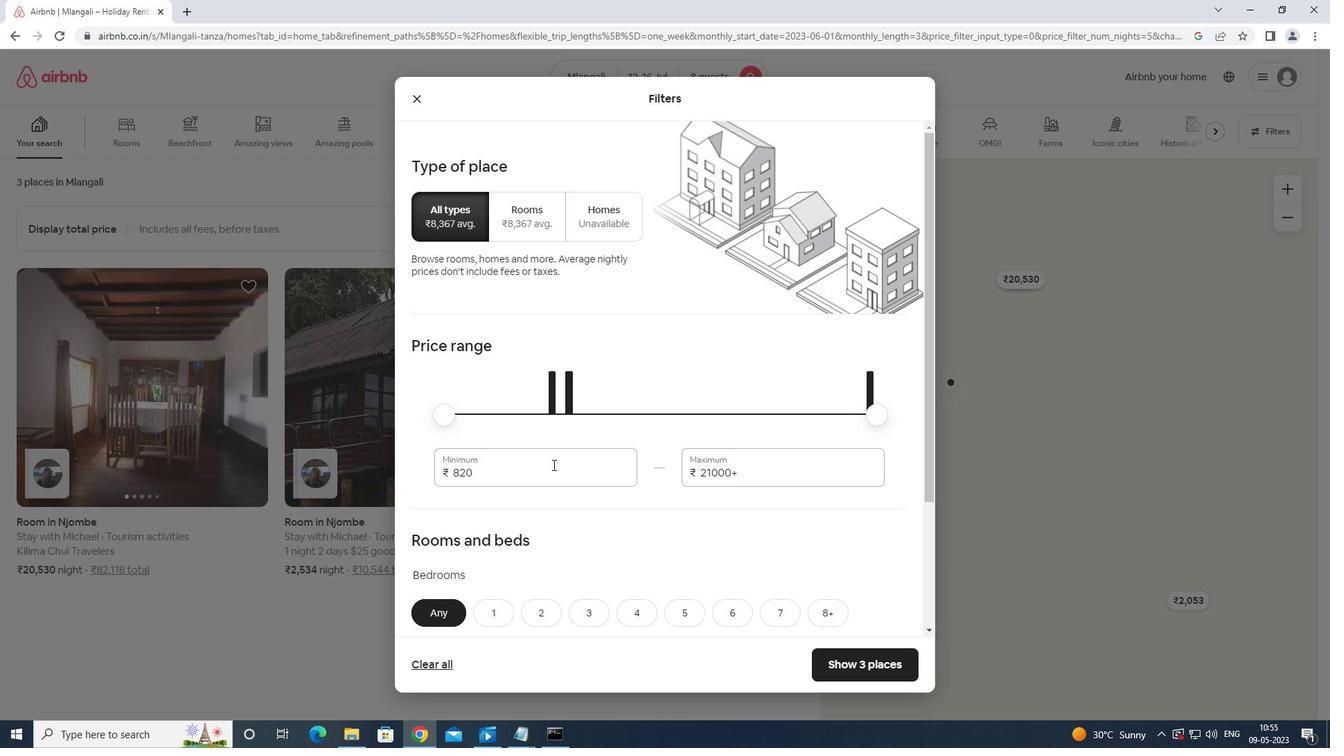 
Action: Mouse pressed left at (554, 461)
Screenshot: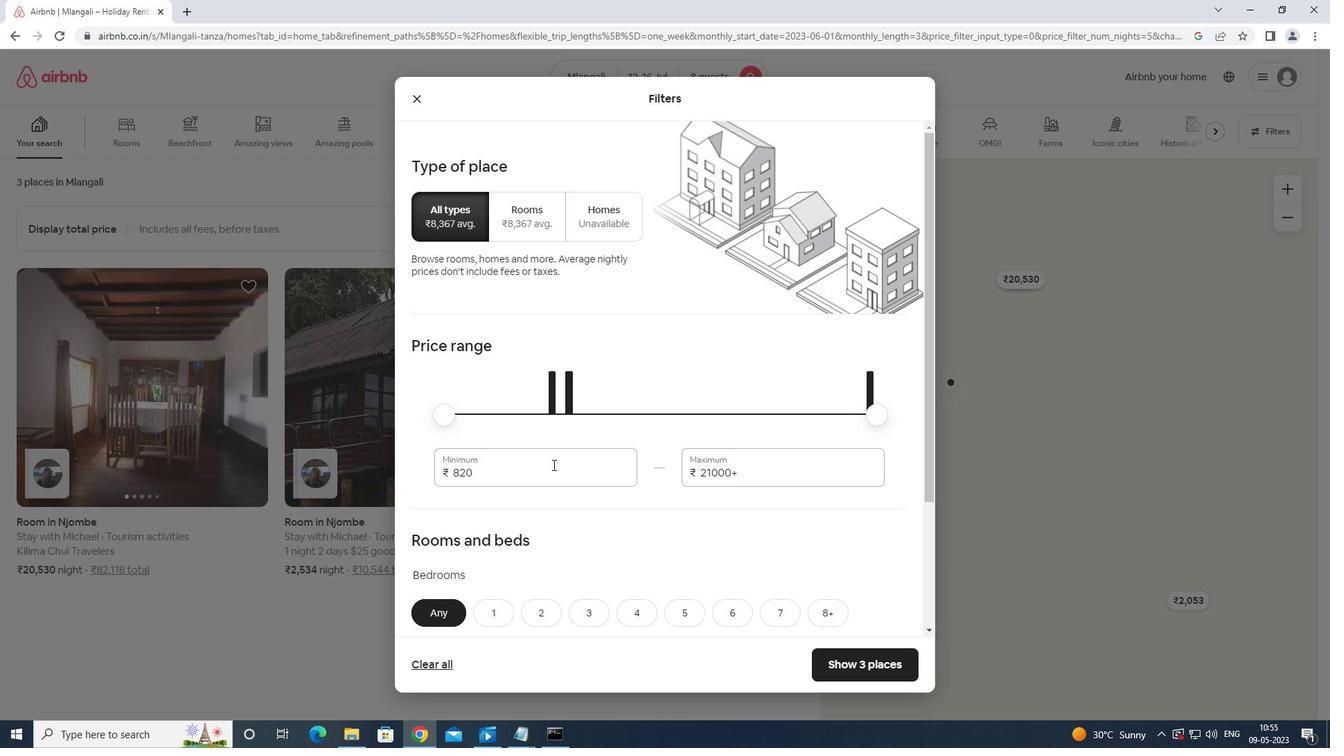 
Action: Mouse moved to (556, 460)
Screenshot: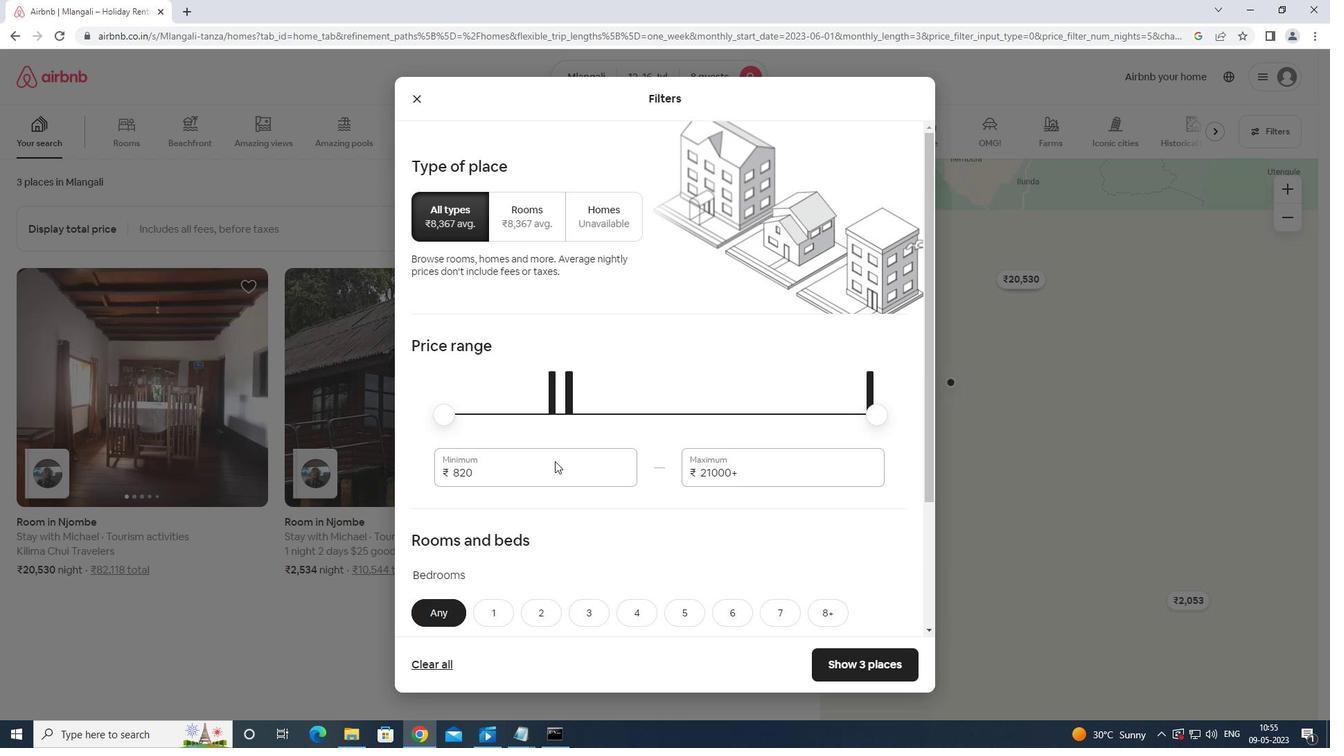 
Action: Key pressed <Key.backspace><Key.backspace><Key.backspace><Key.backspace><Key.backspace><Key.backspace><Key.backspace><Key.backspace><Key.backspace><Key.backspace>10000
Screenshot: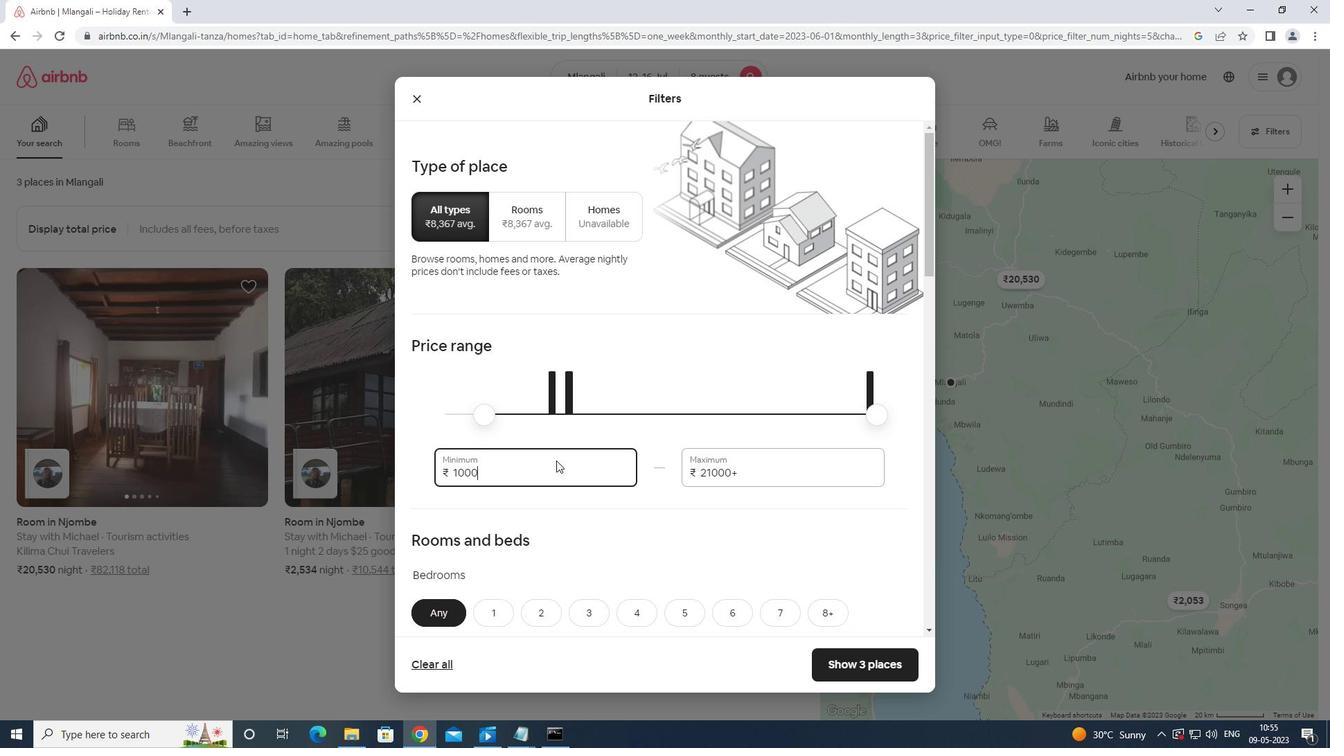 
Action: Mouse moved to (765, 459)
Screenshot: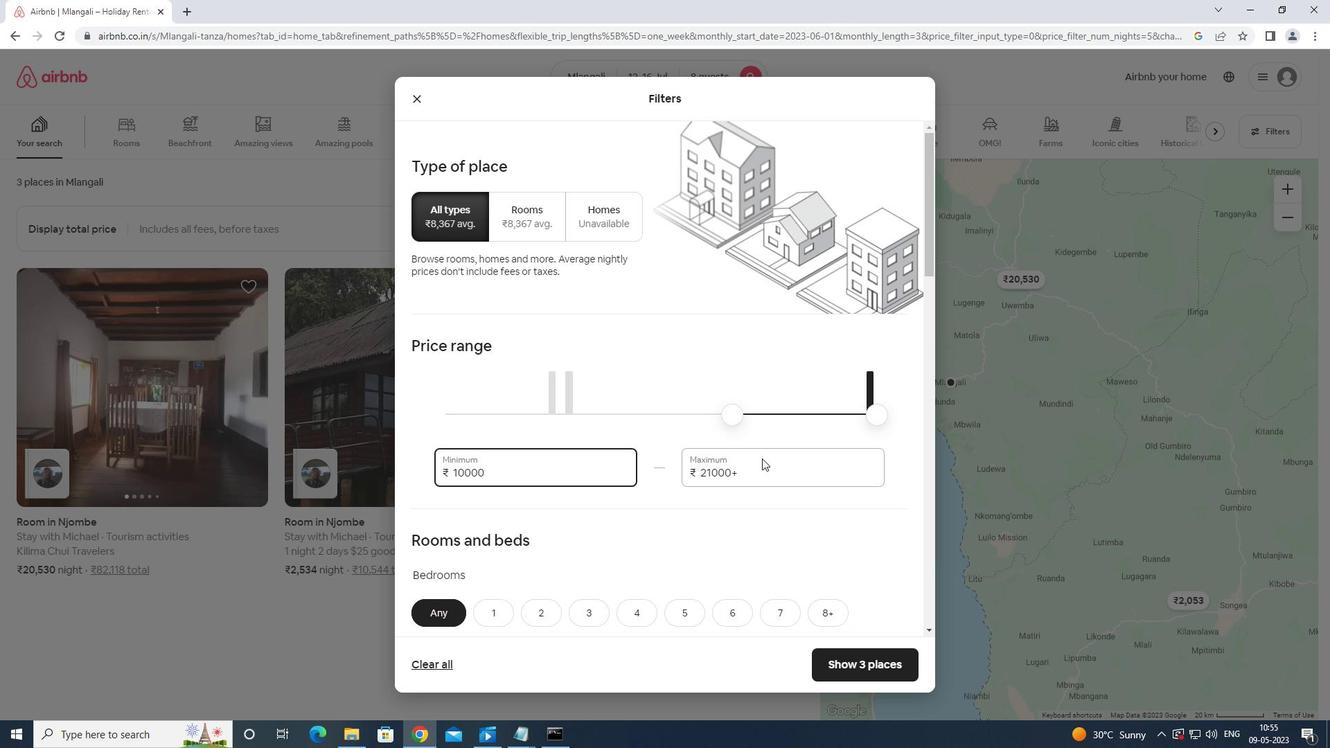 
Action: Mouse pressed left at (765, 459)
Screenshot: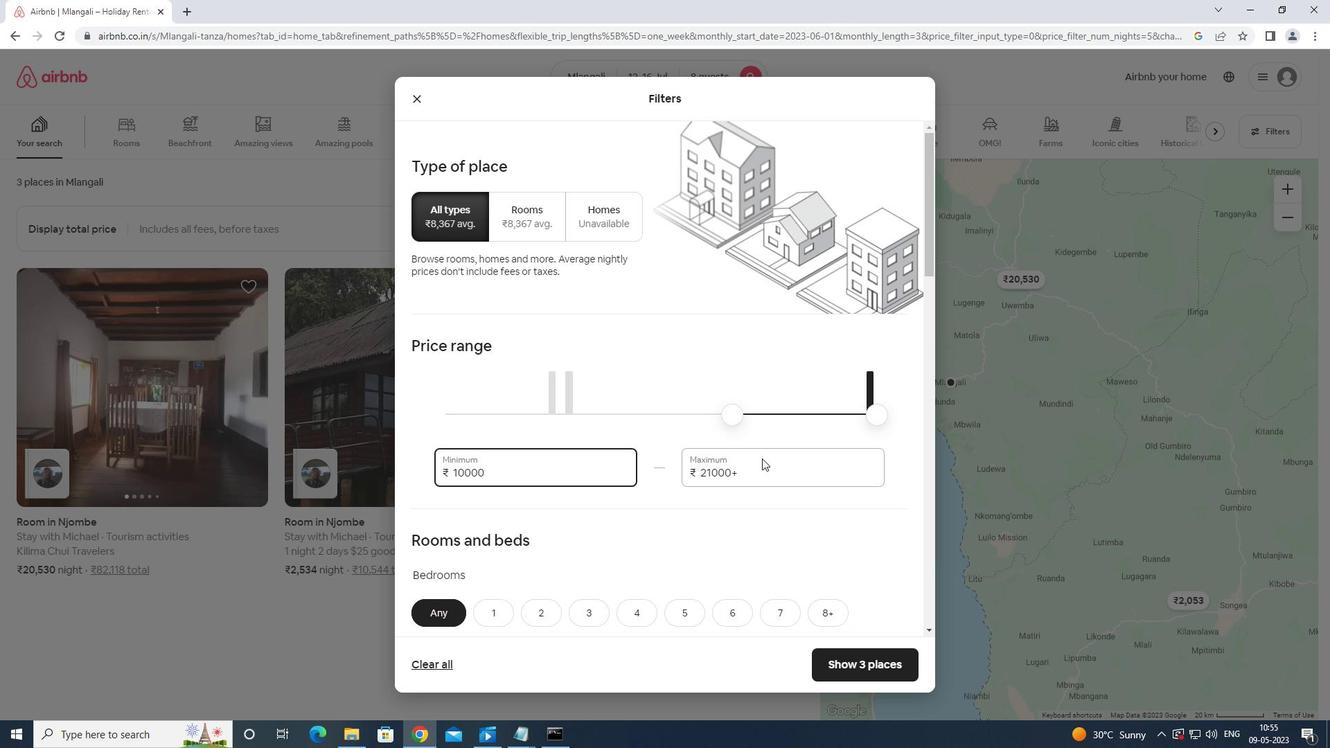 
Action: Mouse moved to (767, 459)
Screenshot: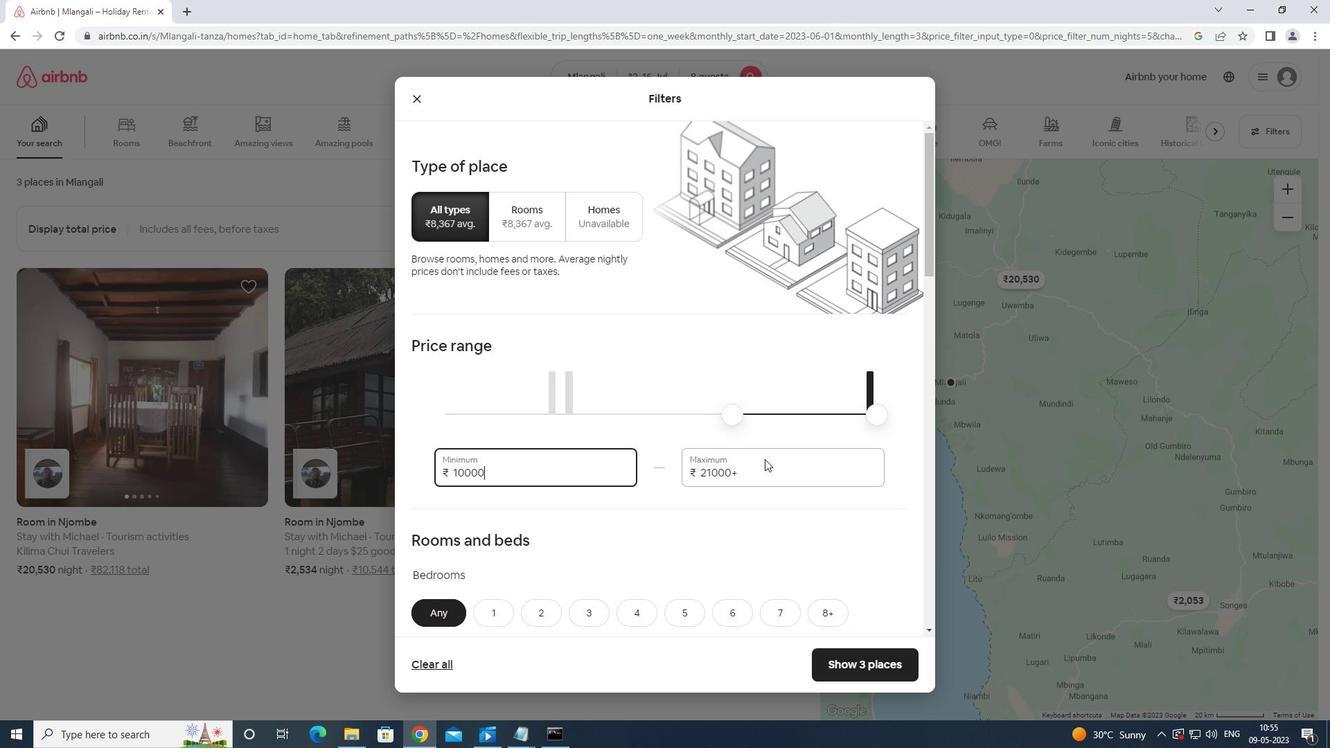 
Action: Key pressed <Key.backspace><Key.backspace><Key.backspace><Key.backspace><Key.backspace><Key.backspace><Key.backspace>16000
Screenshot: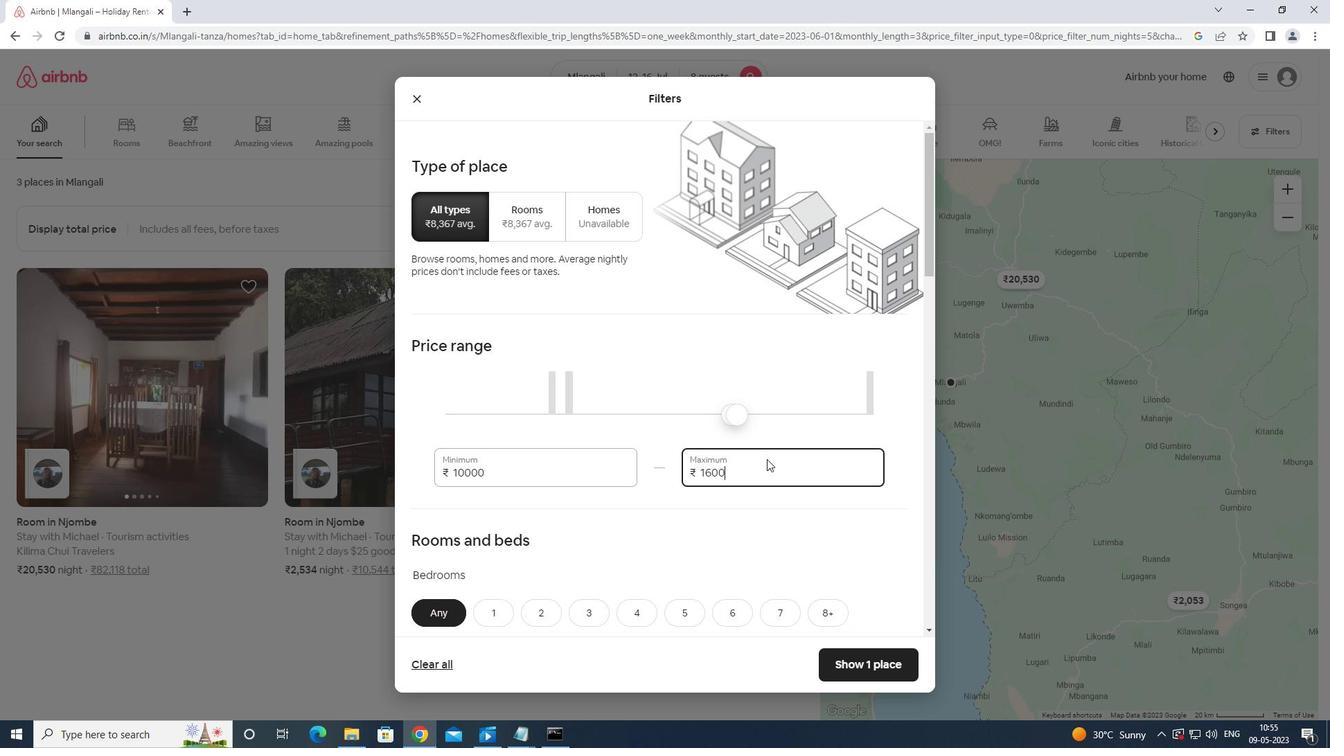 
Action: Mouse moved to (764, 453)
Screenshot: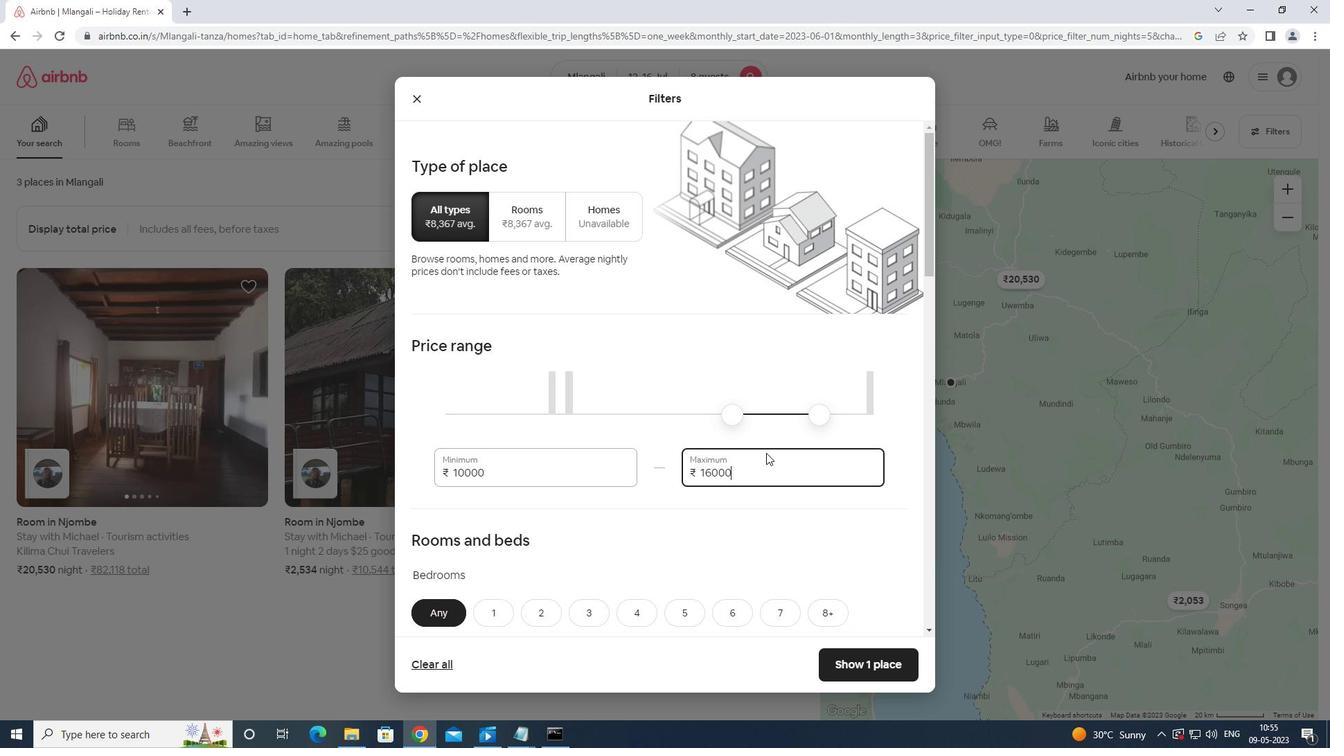 
Action: Key pressed <Key.enter>
Screenshot: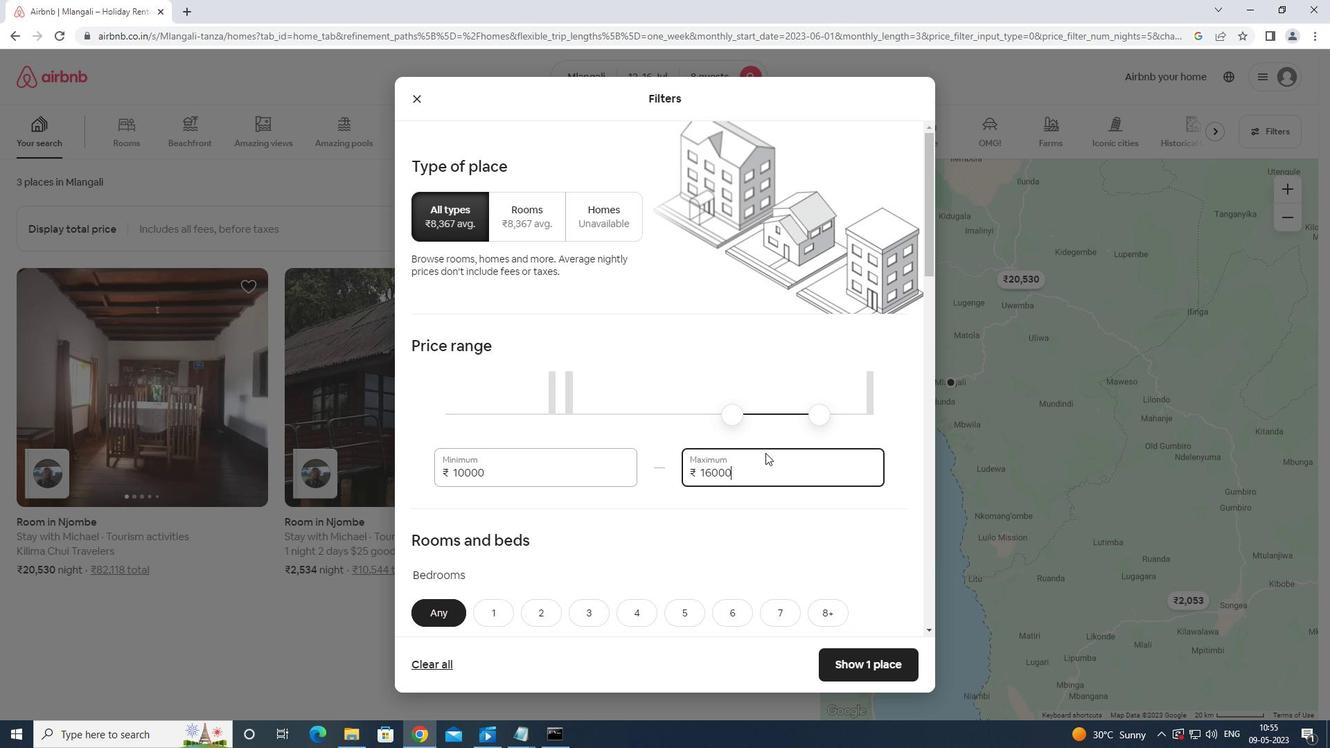 
Action: Mouse moved to (688, 579)
Screenshot: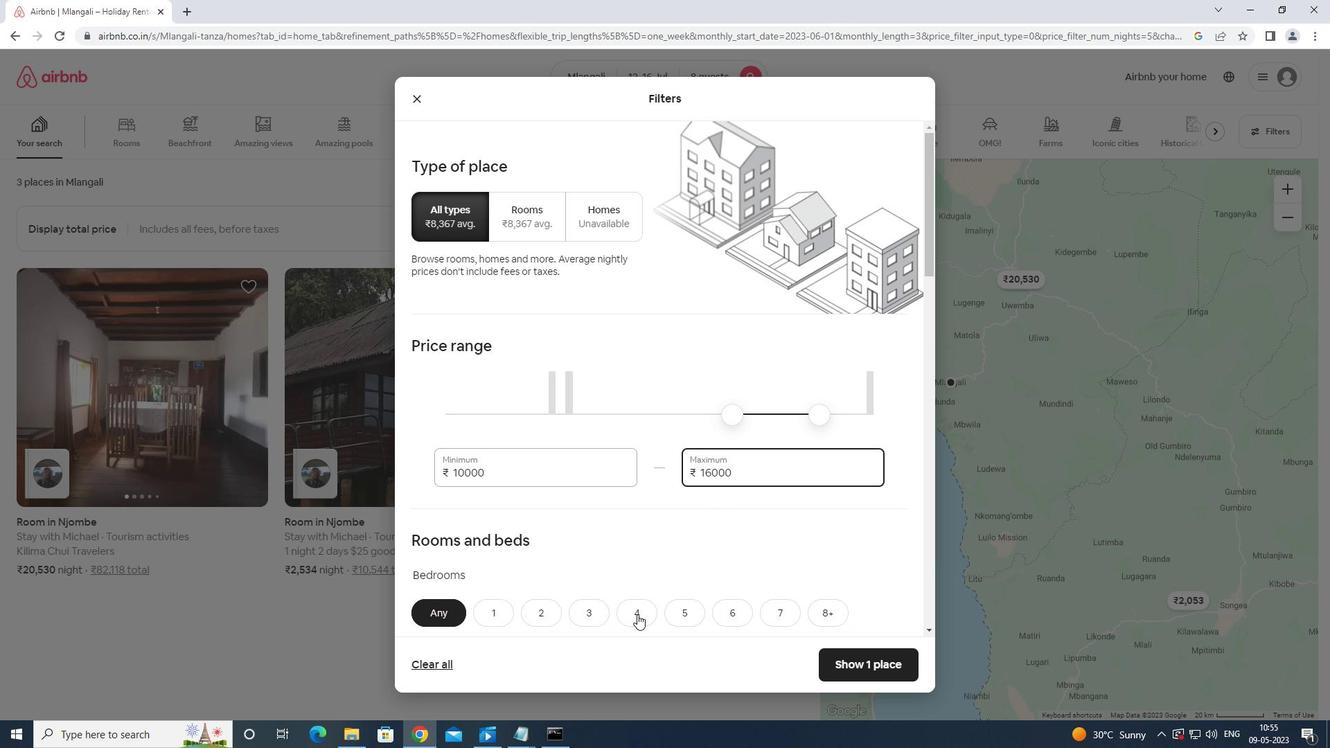 
Action: Mouse scrolled (688, 578) with delta (0, 0)
Screenshot: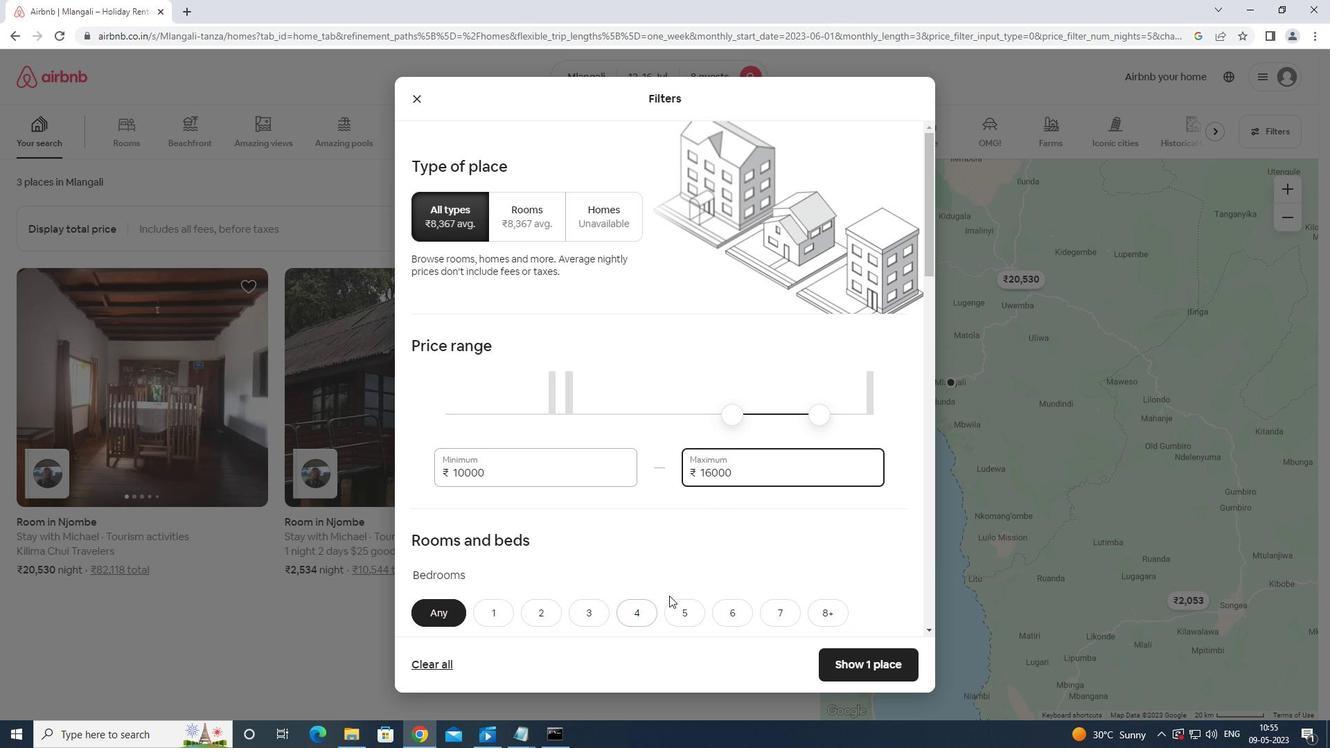 
Action: Mouse moved to (688, 579)
Screenshot: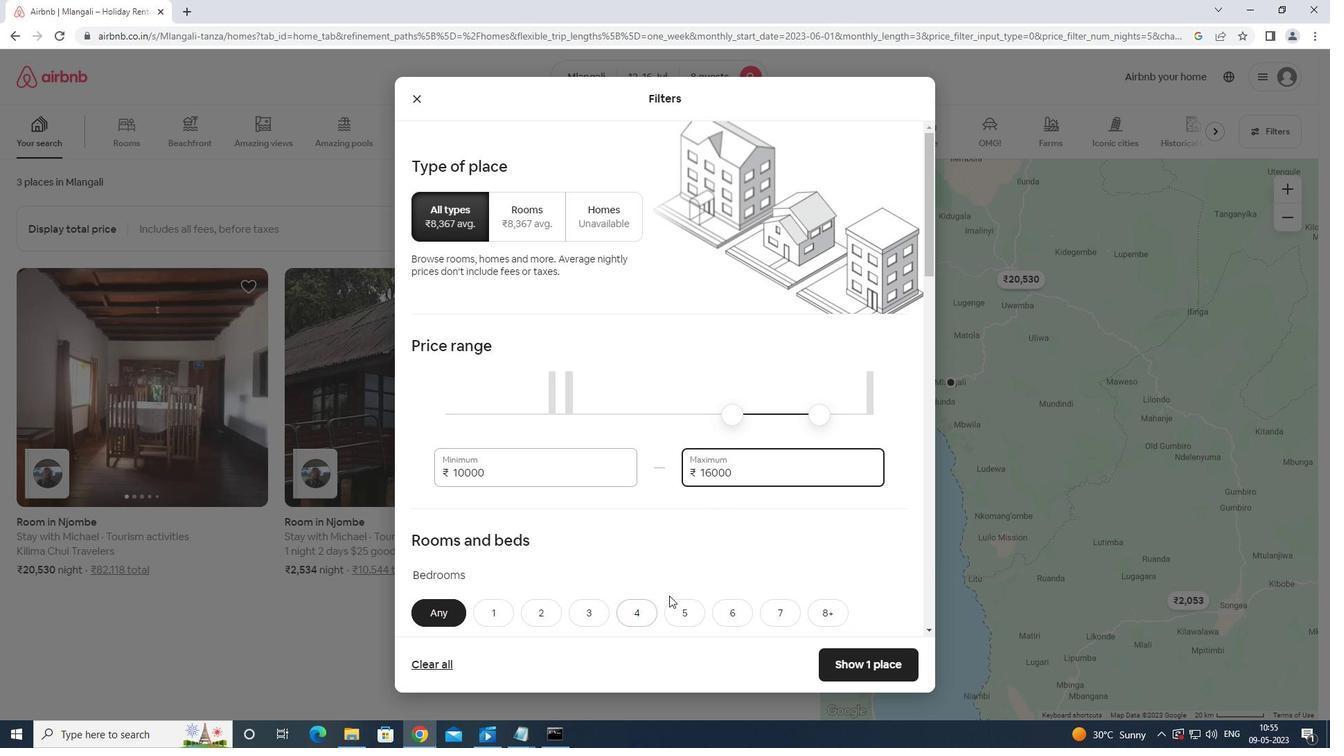 
Action: Mouse scrolled (688, 578) with delta (0, 0)
Screenshot: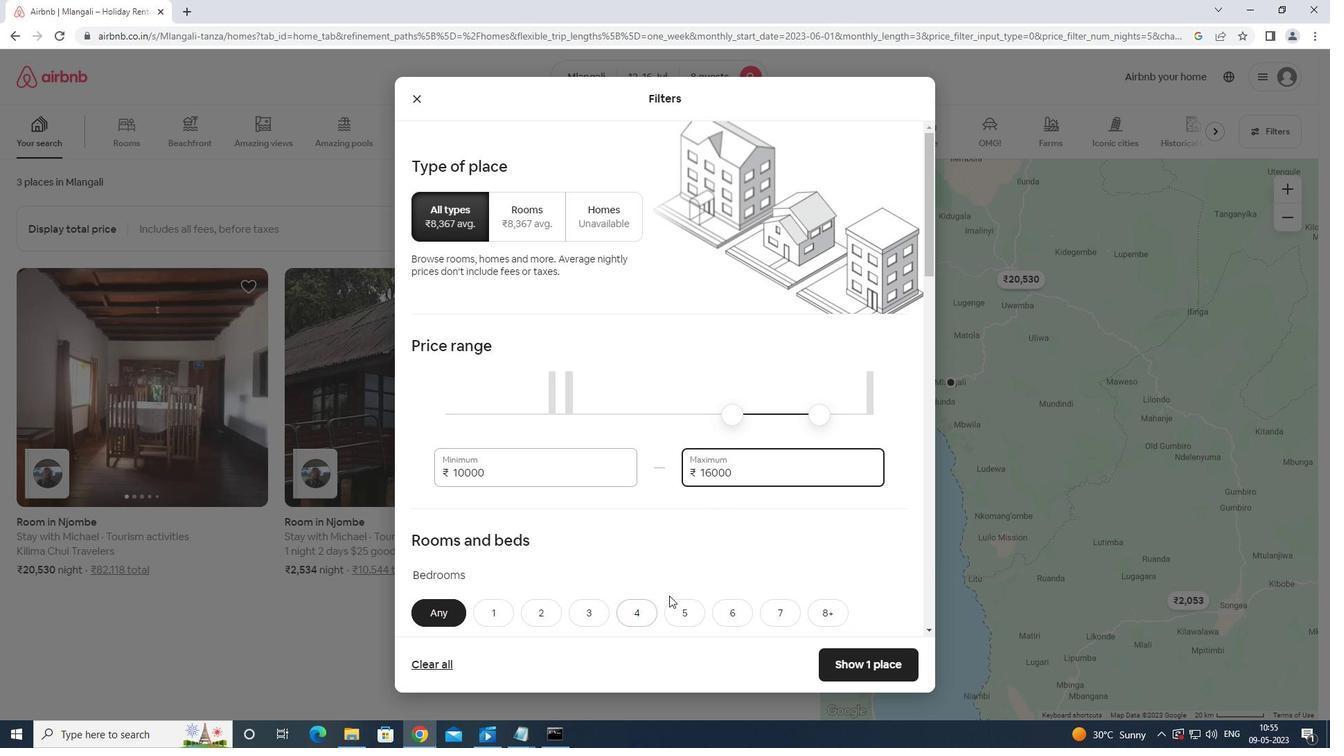 
Action: Mouse scrolled (688, 578) with delta (0, 0)
Screenshot: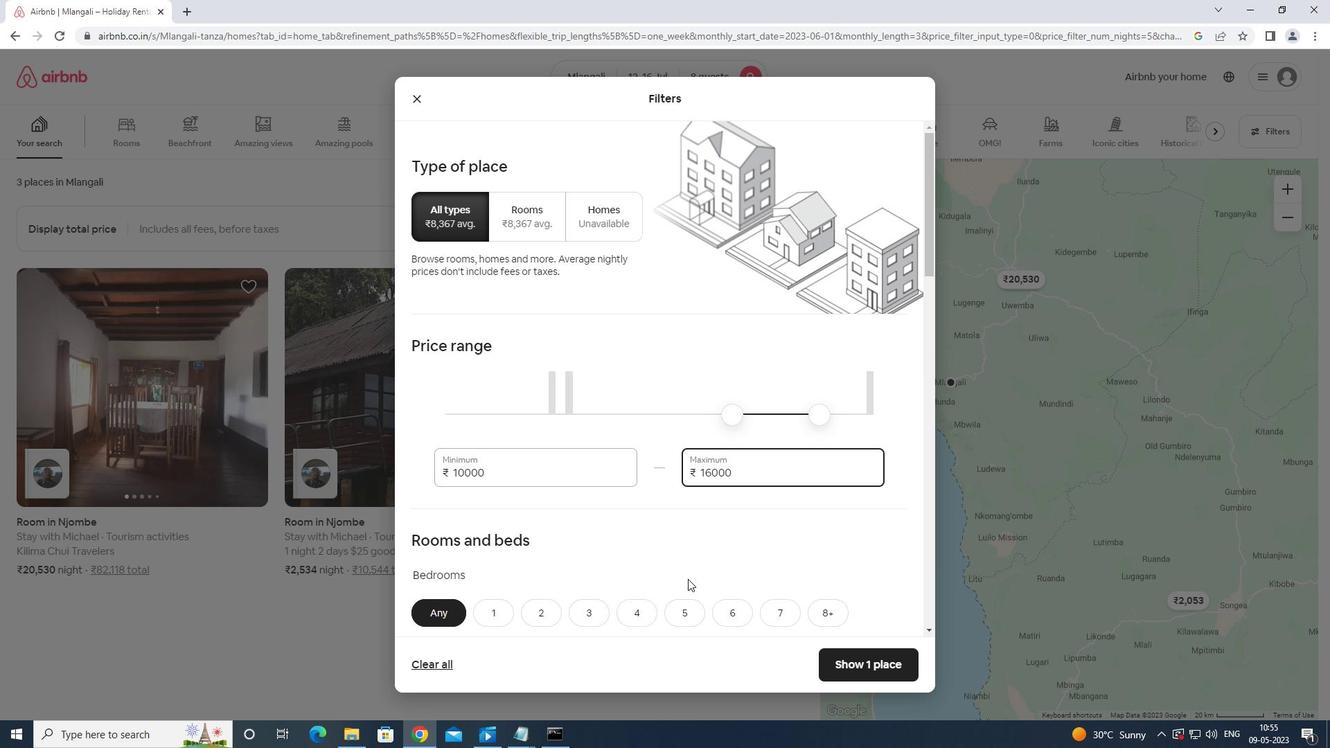 
Action: Mouse moved to (823, 390)
Screenshot: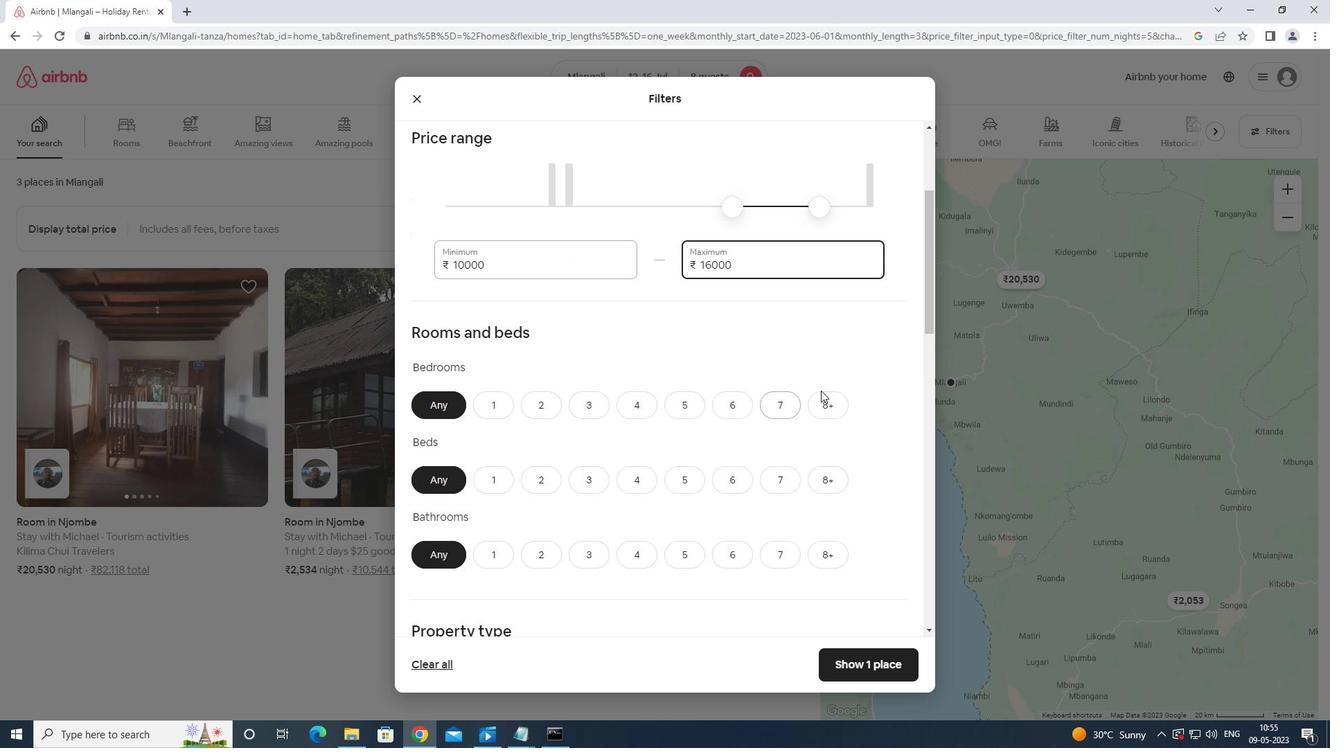 
Action: Mouse pressed left at (823, 390)
Screenshot: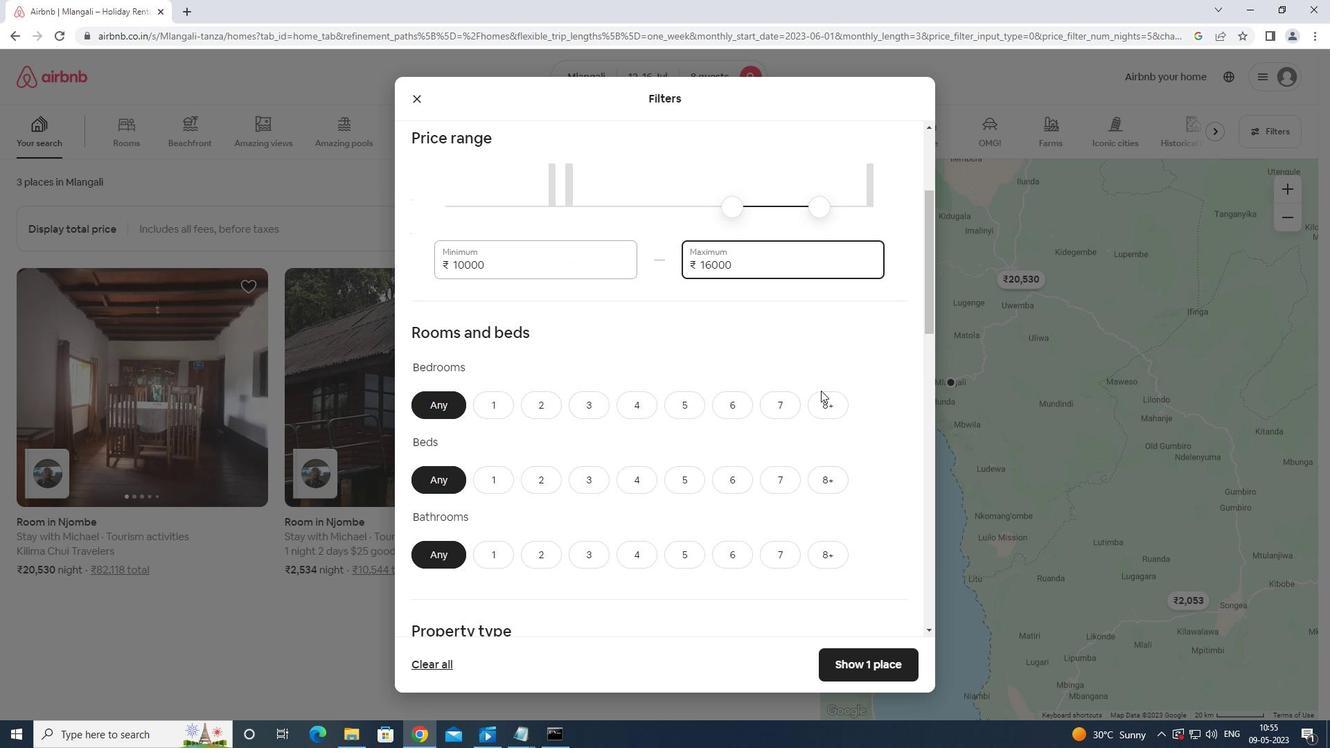 
Action: Mouse moved to (830, 403)
Screenshot: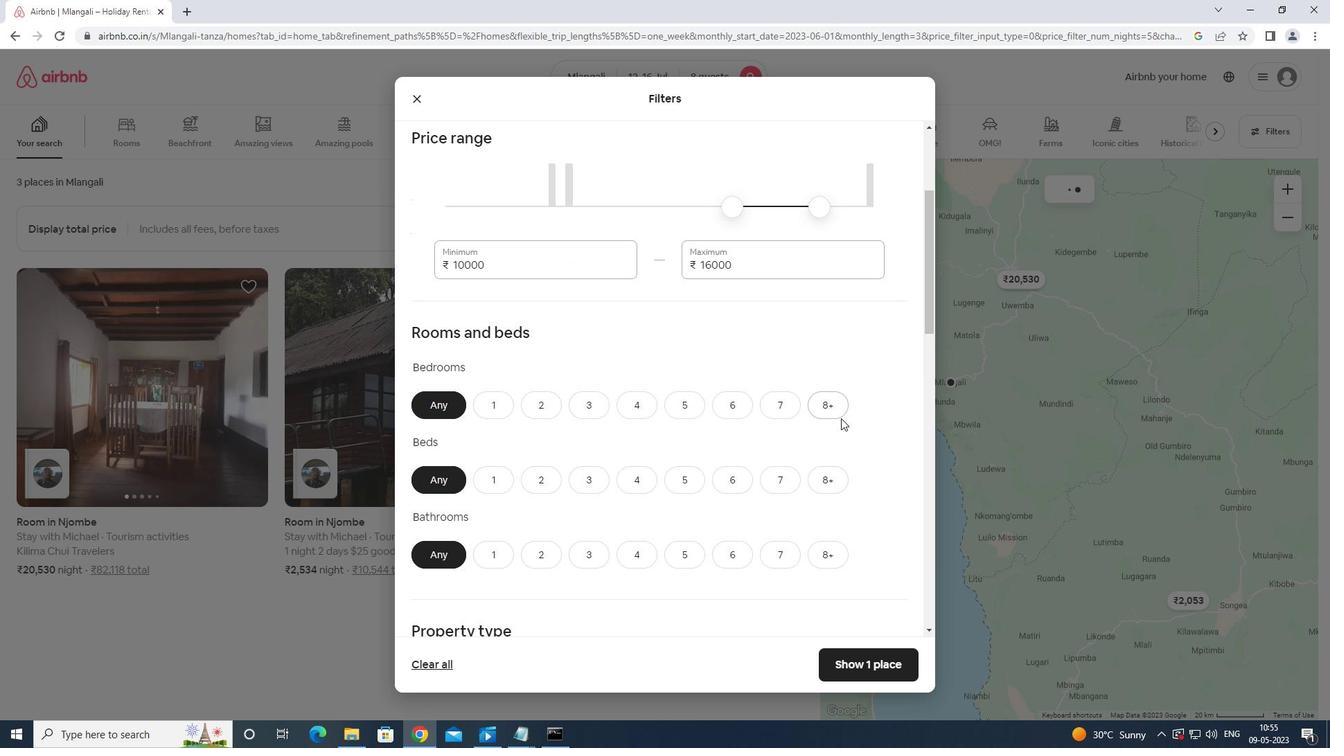 
Action: Mouse pressed left at (830, 403)
Screenshot: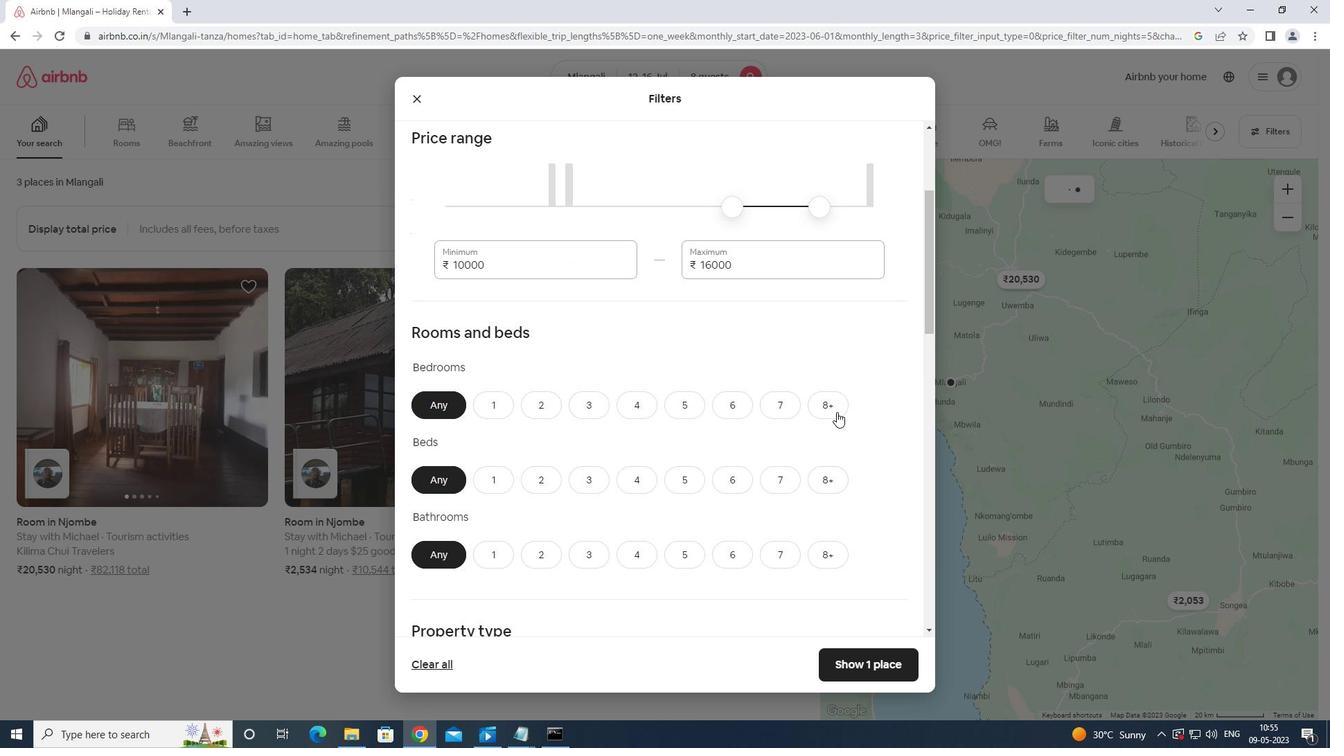 
Action: Mouse moved to (828, 475)
Screenshot: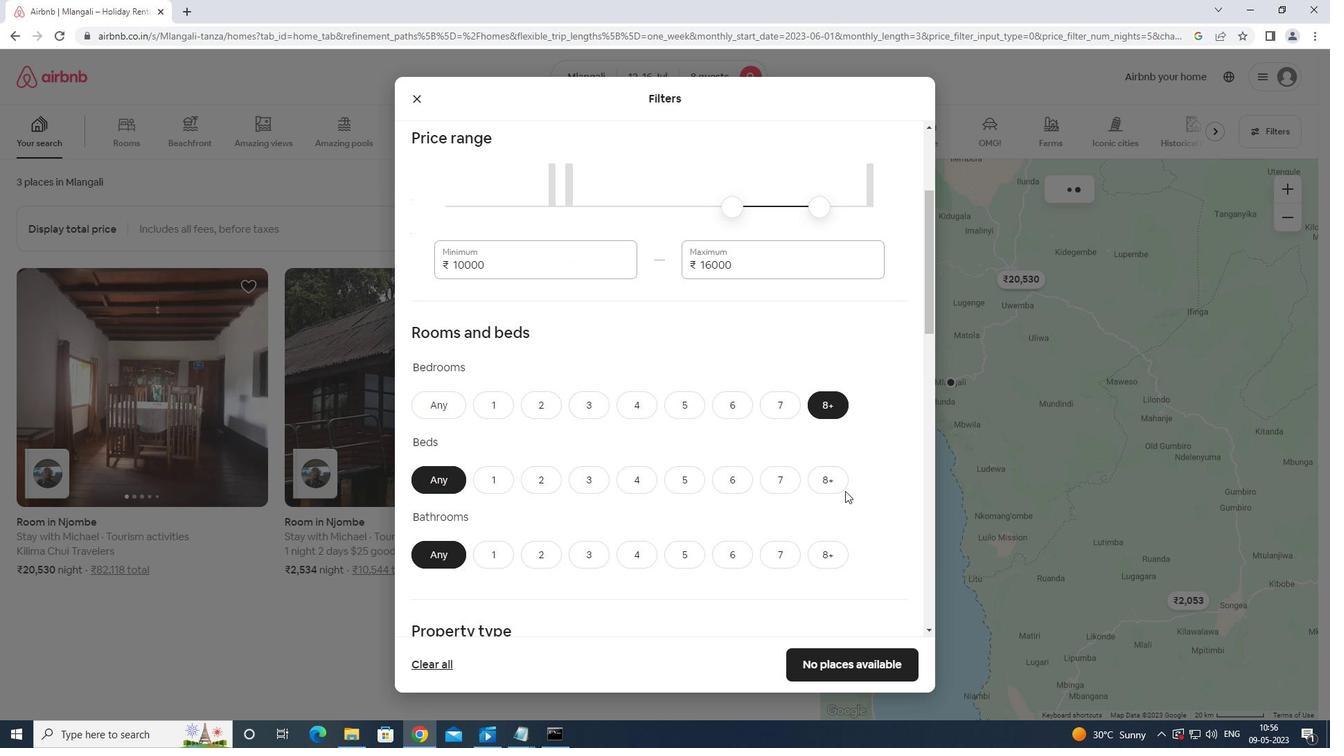 
Action: Mouse pressed left at (828, 475)
Screenshot: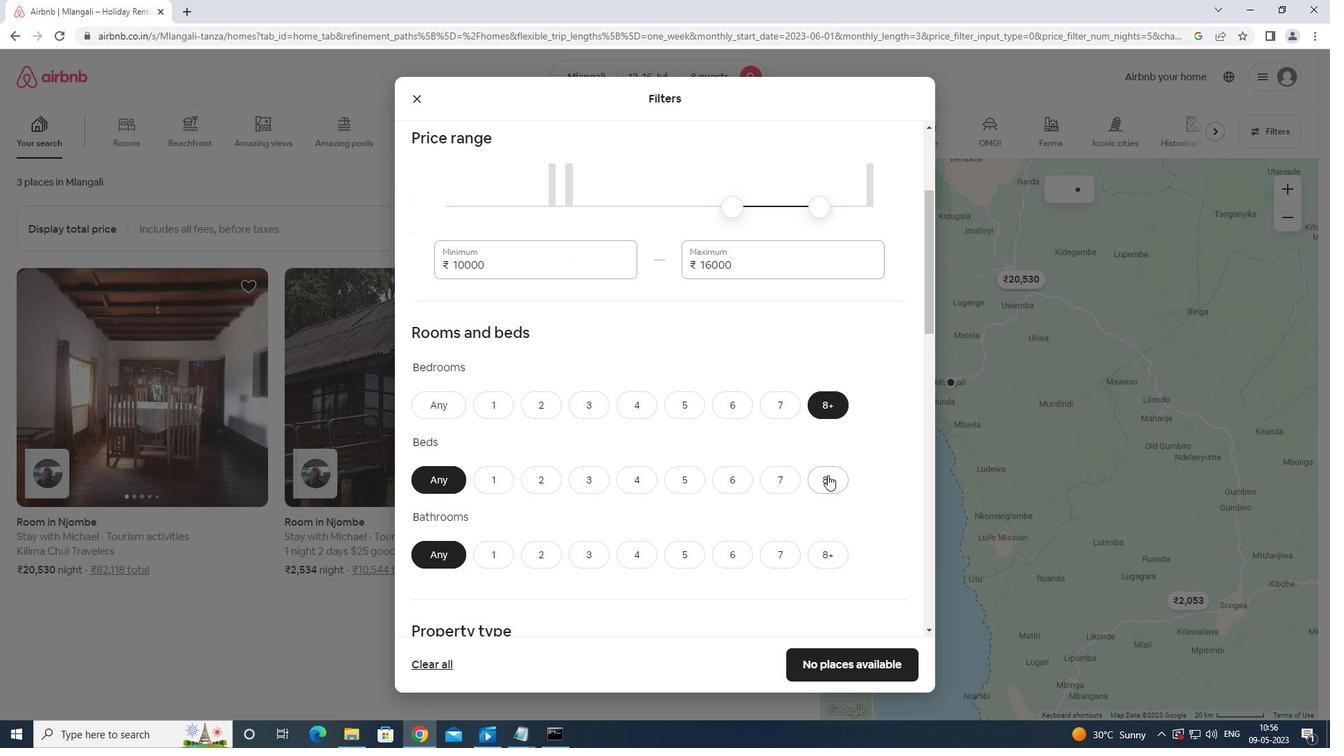 
Action: Mouse moved to (826, 549)
Screenshot: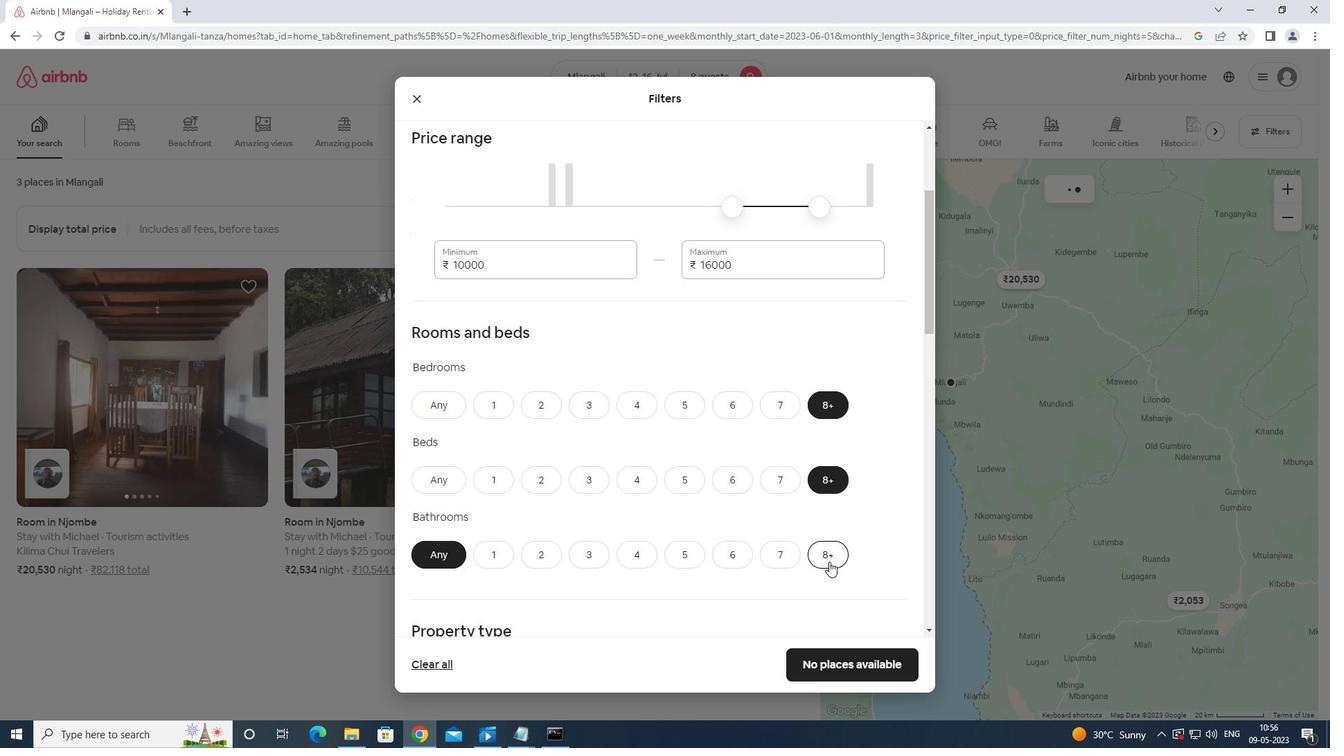 
Action: Mouse pressed left at (826, 549)
Screenshot: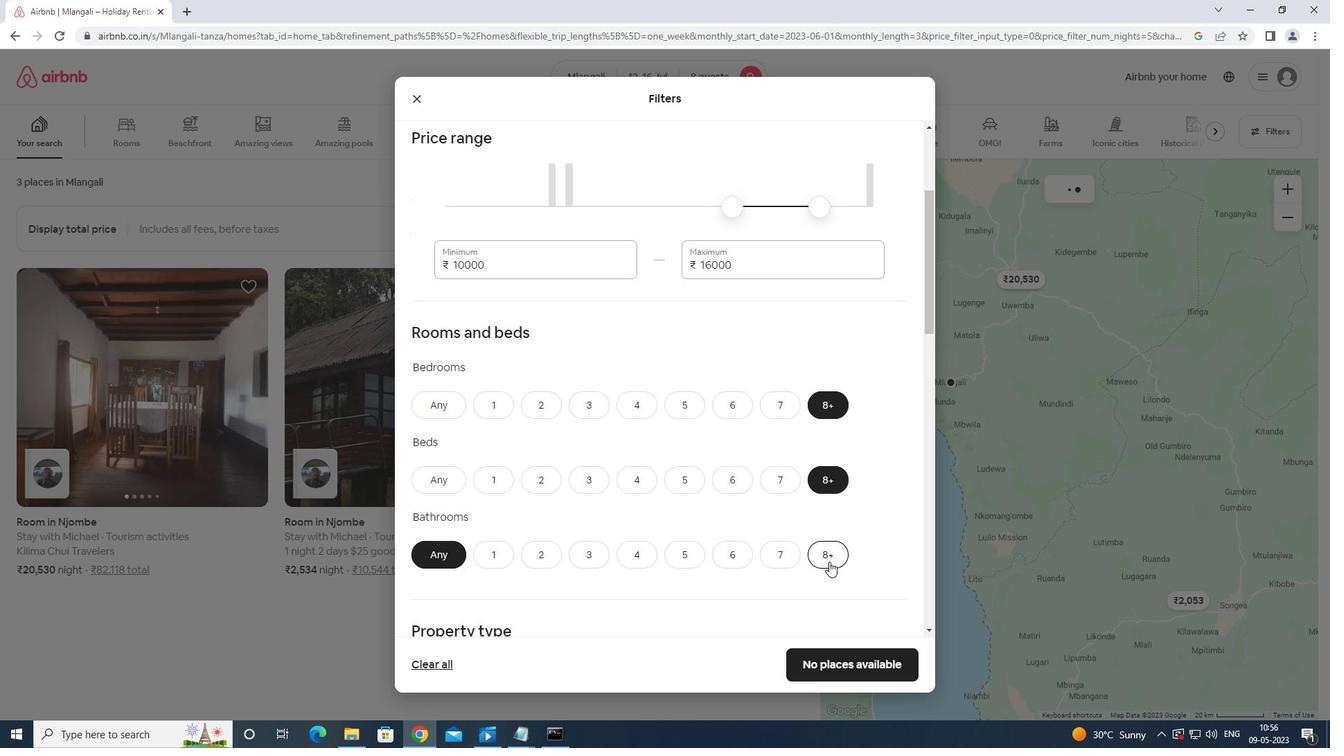 
Action: Mouse moved to (835, 558)
Screenshot: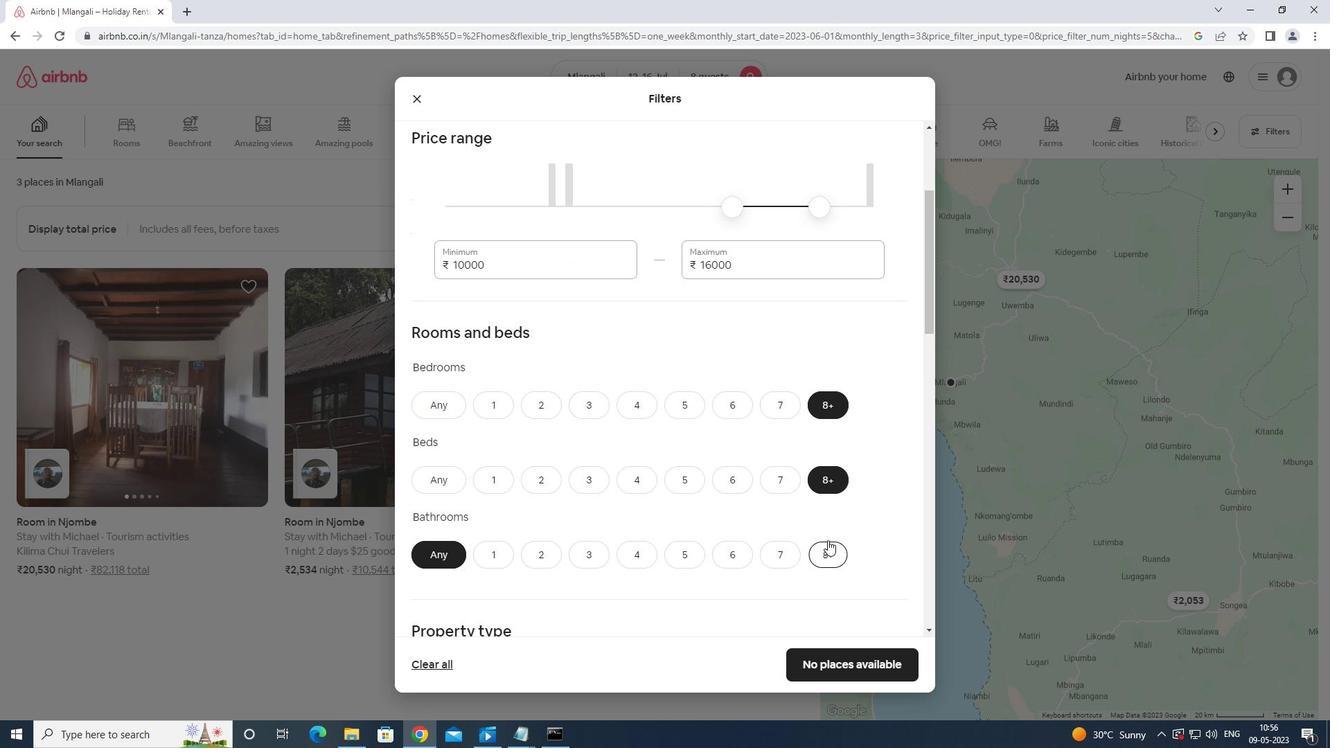 
Action: Mouse scrolled (835, 557) with delta (0, 0)
Screenshot: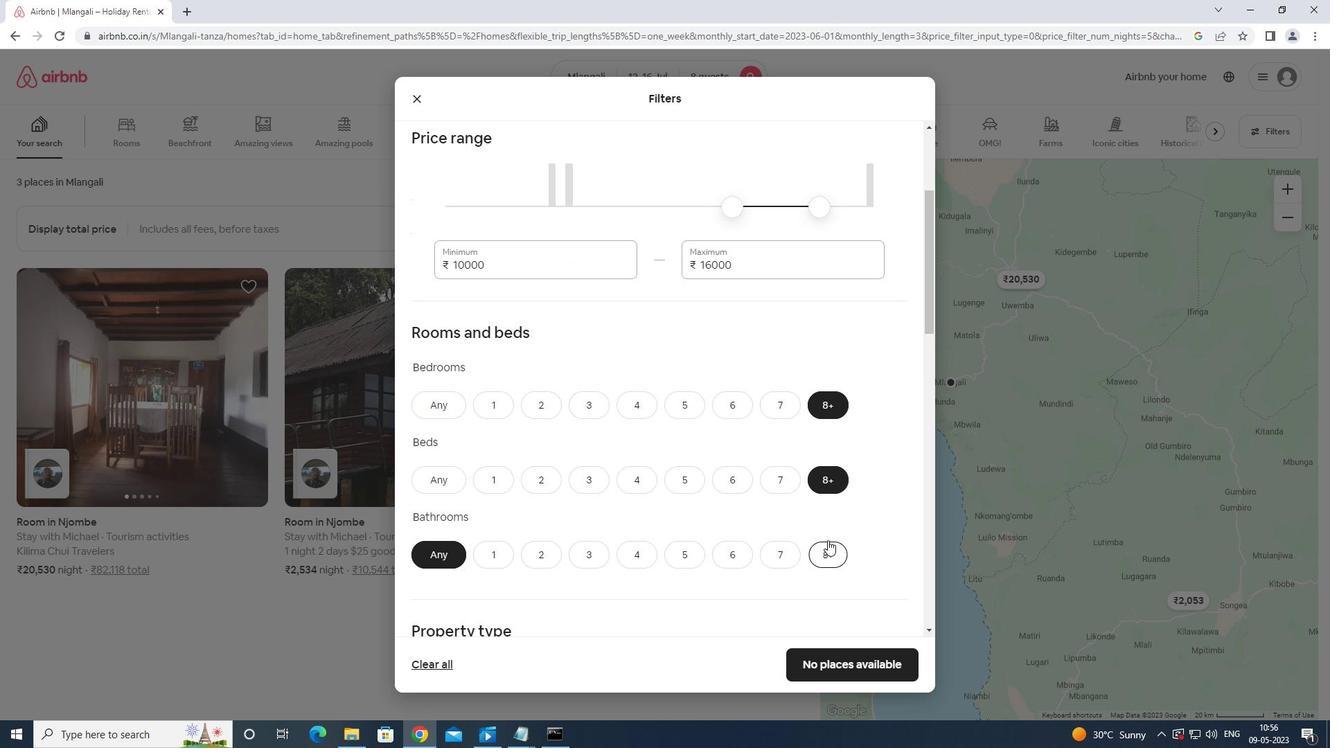 
Action: Mouse moved to (835, 563)
Screenshot: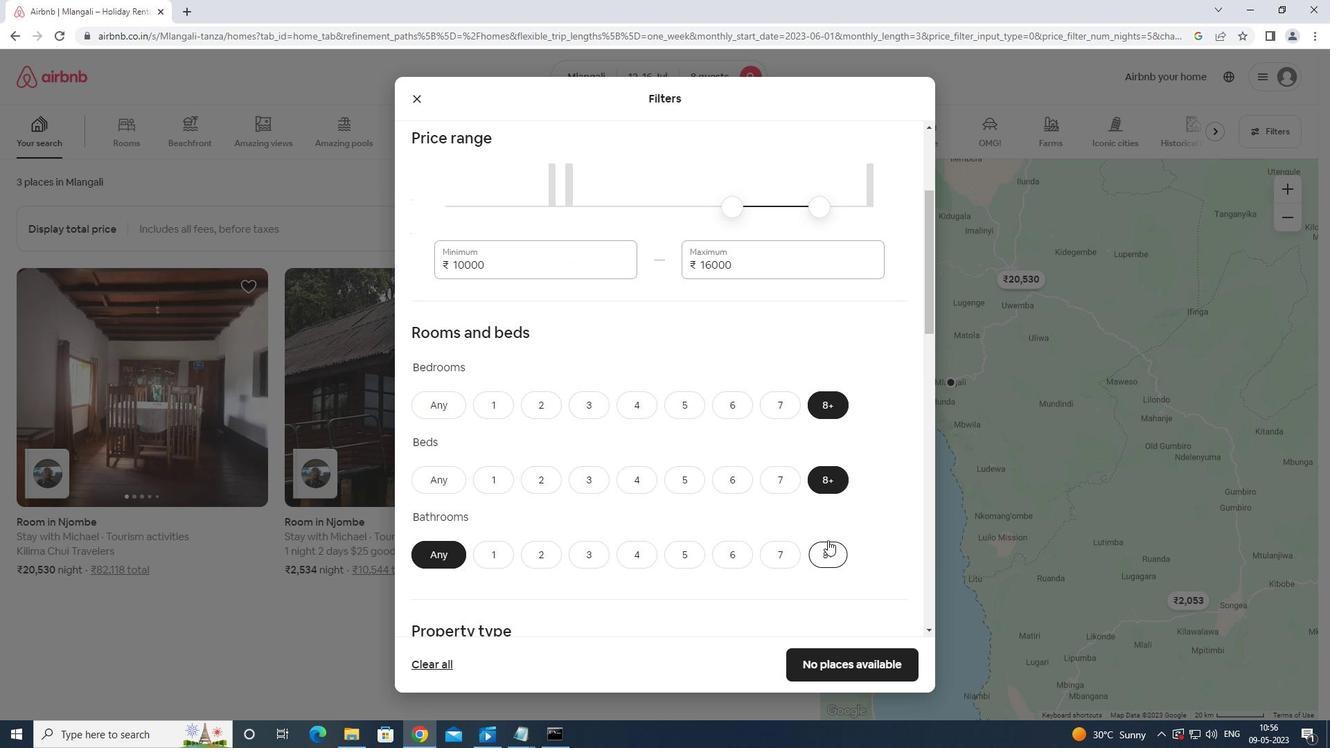 
Action: Mouse scrolled (835, 562) with delta (0, 0)
Screenshot: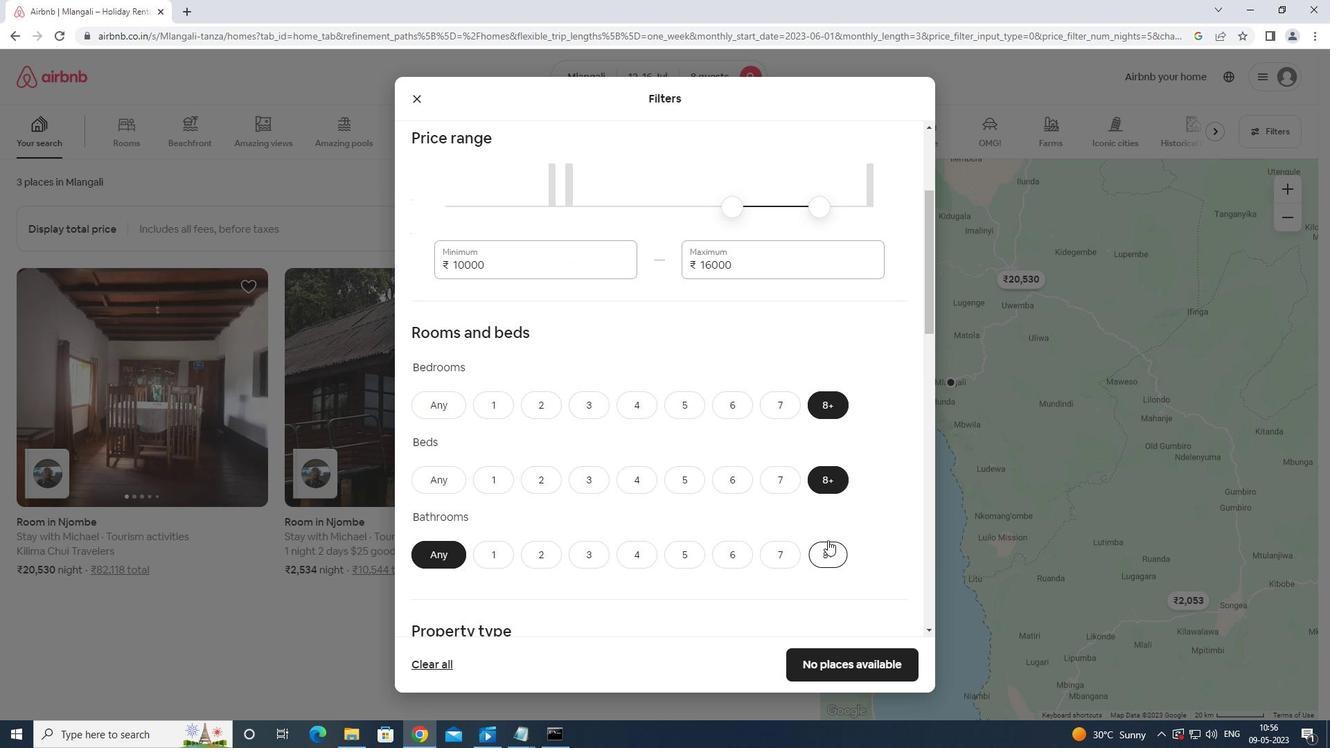 
Action: Mouse scrolled (835, 562) with delta (0, 0)
Screenshot: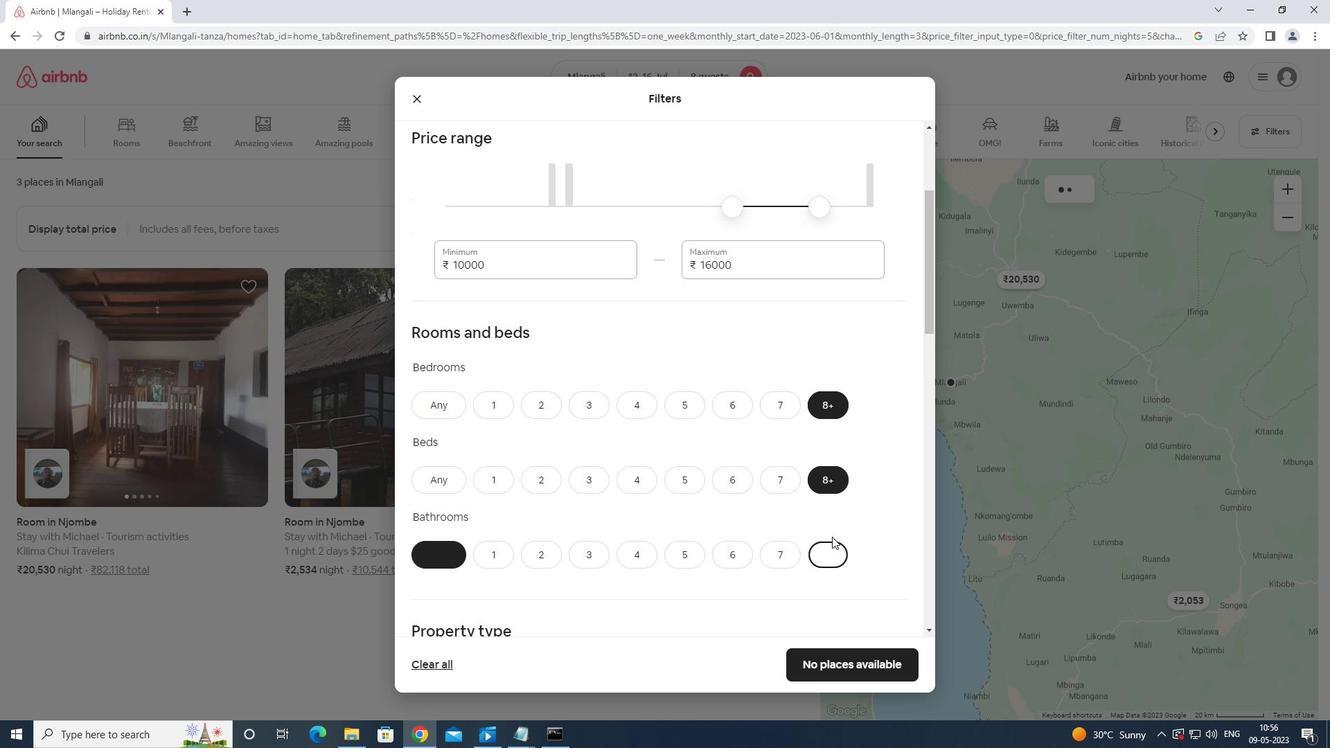 
Action: Mouse moved to (835, 545)
Screenshot: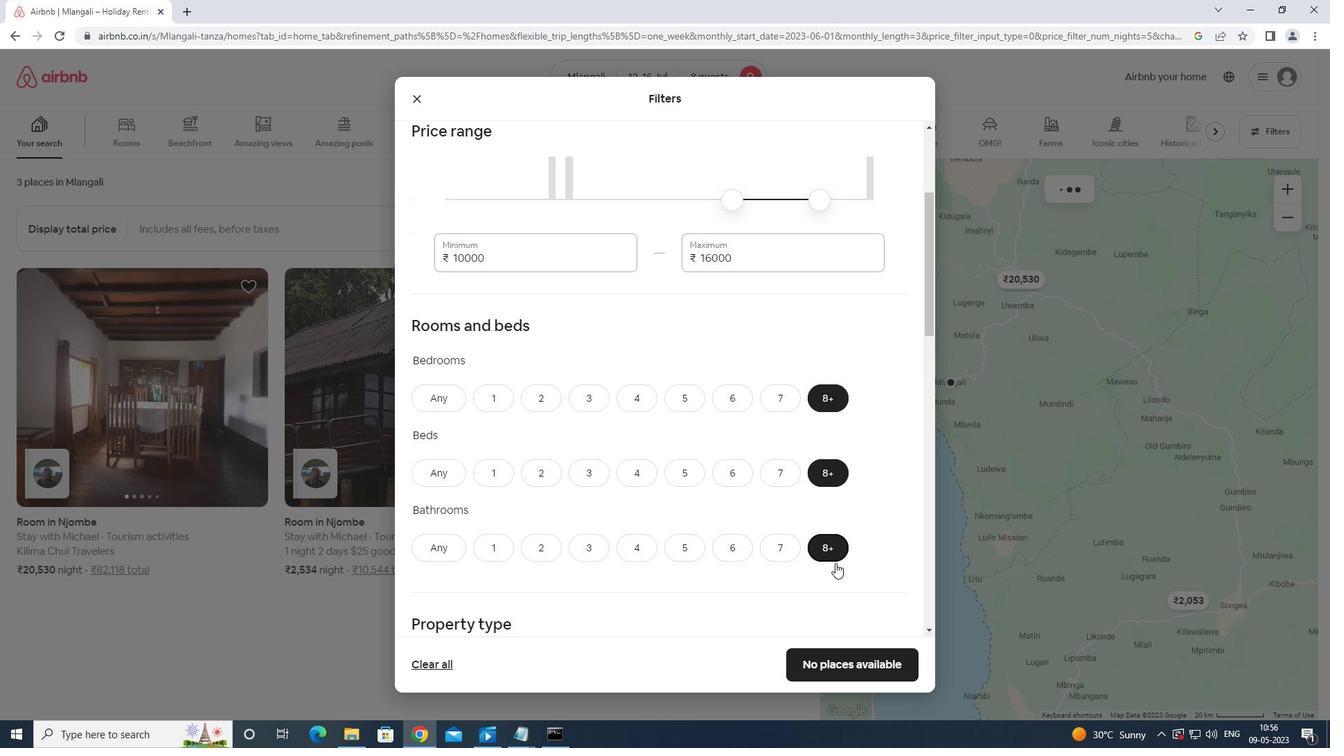 
Action: Mouse scrolled (835, 544) with delta (0, 0)
Screenshot: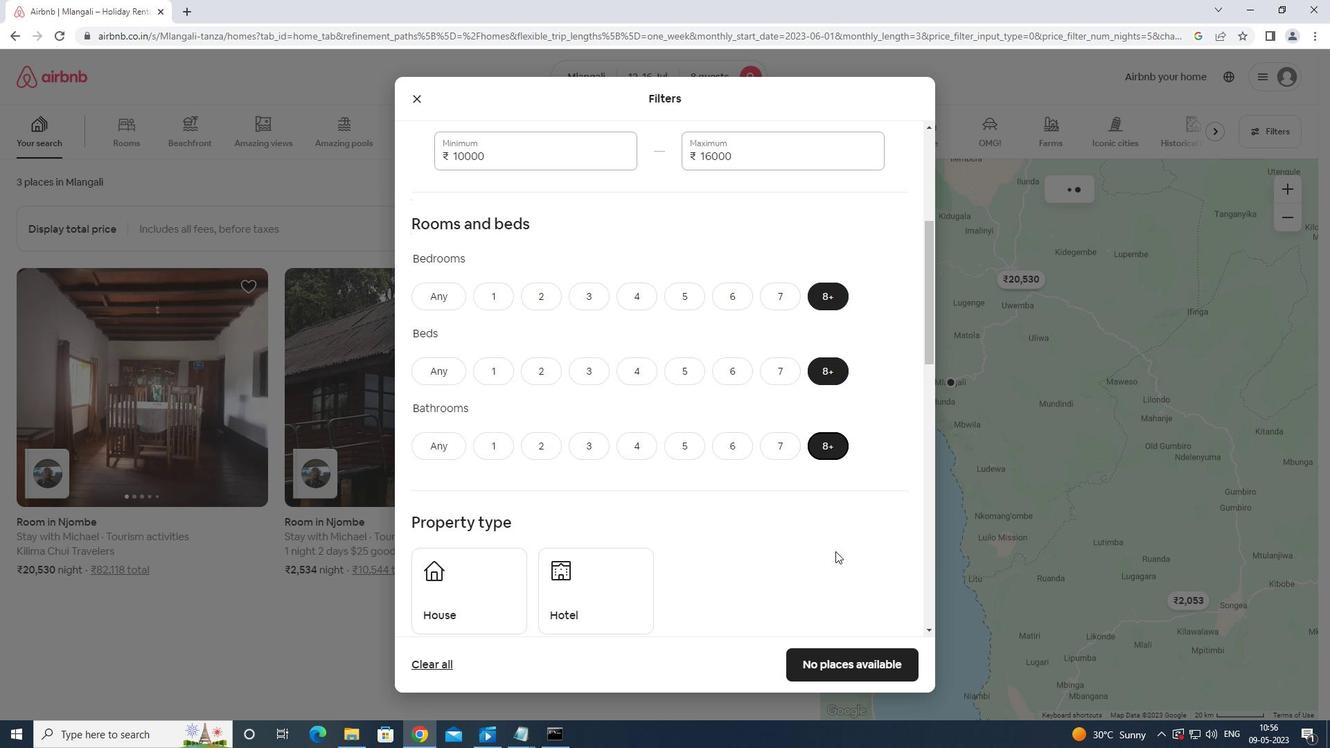 
Action: Mouse scrolled (835, 544) with delta (0, 0)
Screenshot: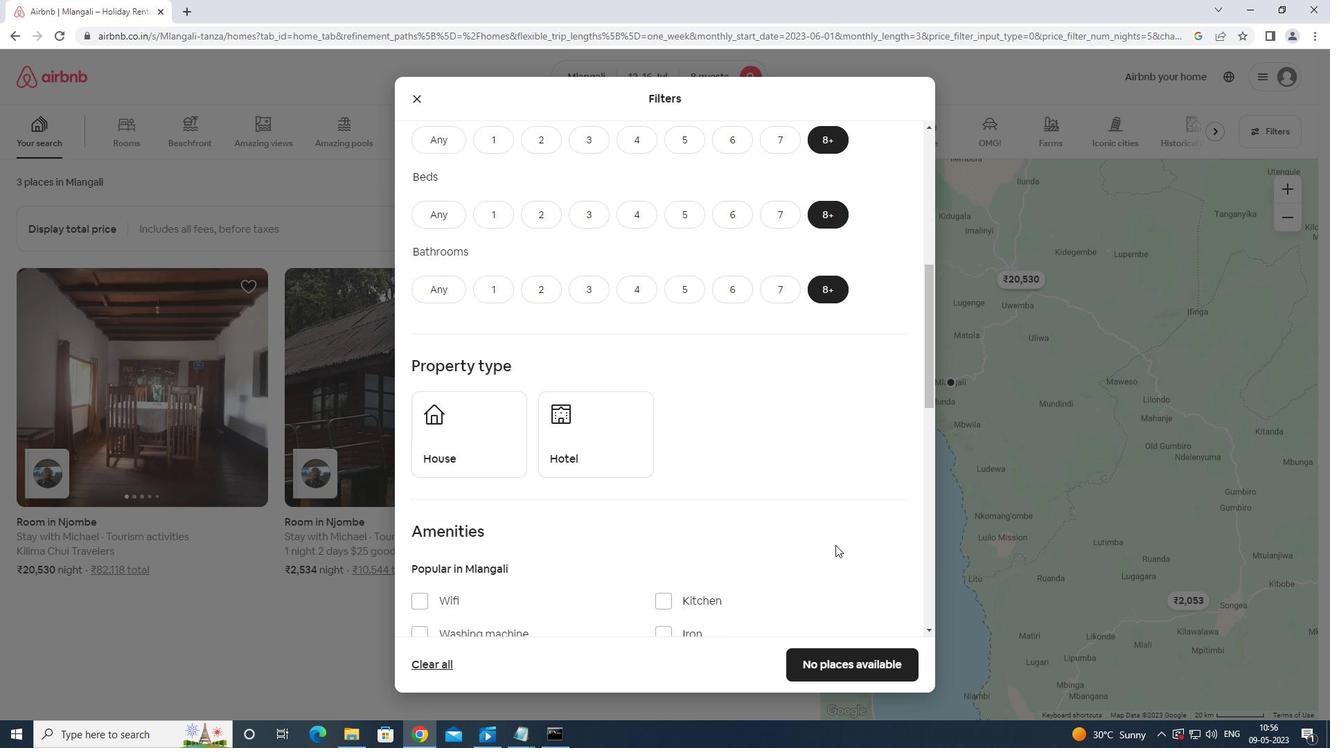 
Action: Mouse moved to (458, 360)
Screenshot: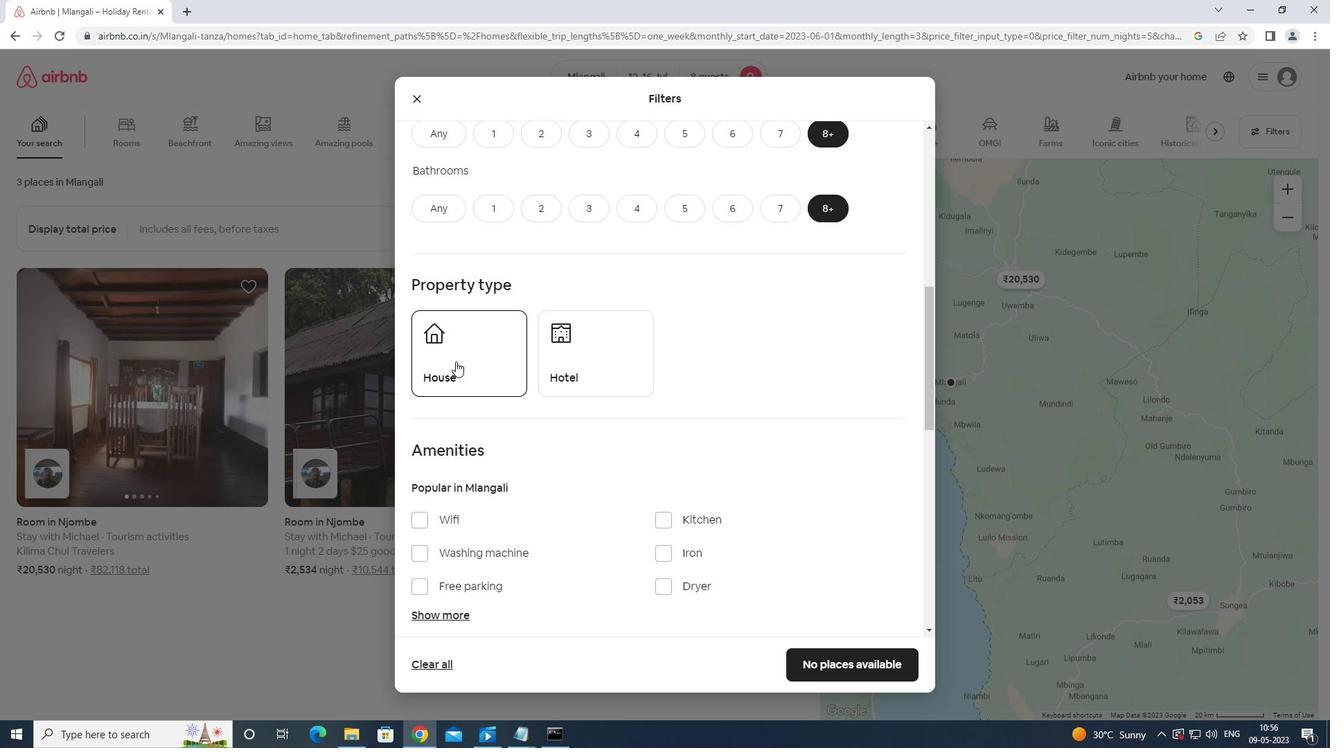 
Action: Mouse pressed left at (458, 360)
Screenshot: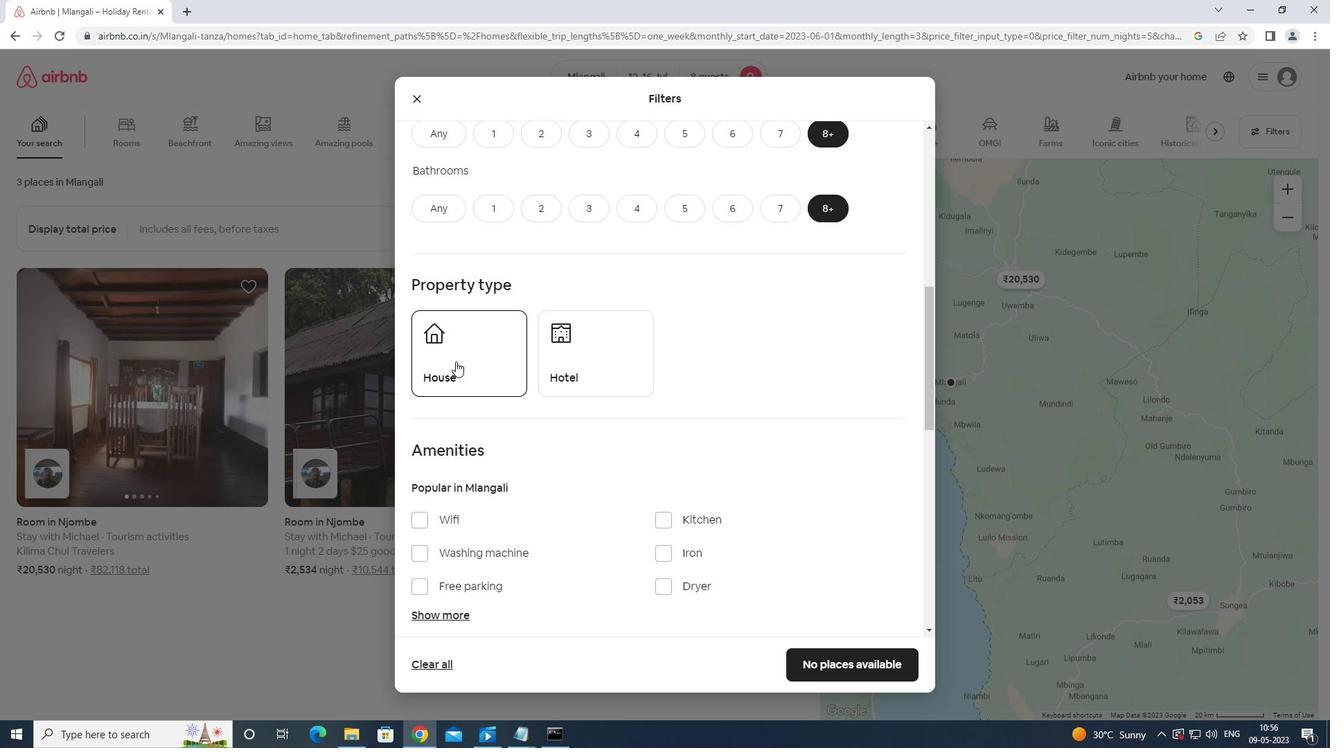
Action: Mouse moved to (573, 347)
Screenshot: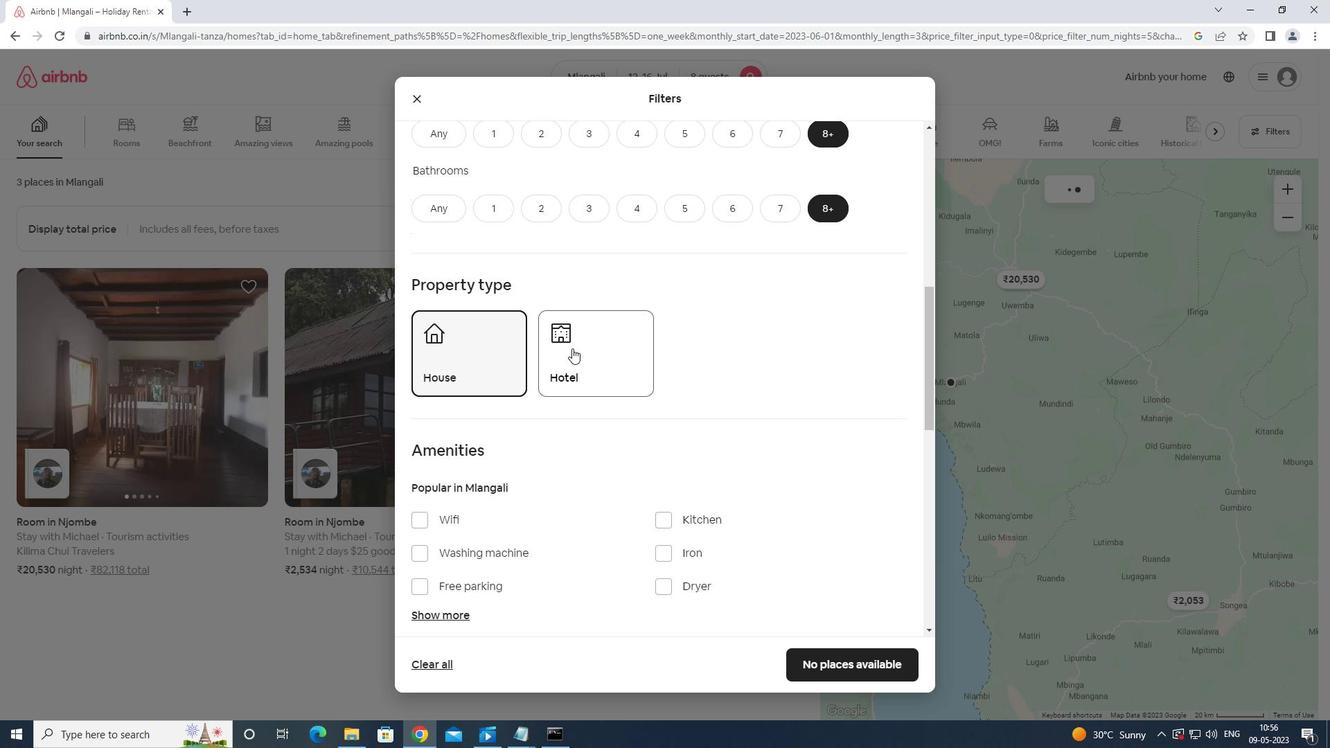 
Action: Mouse pressed left at (573, 347)
Screenshot: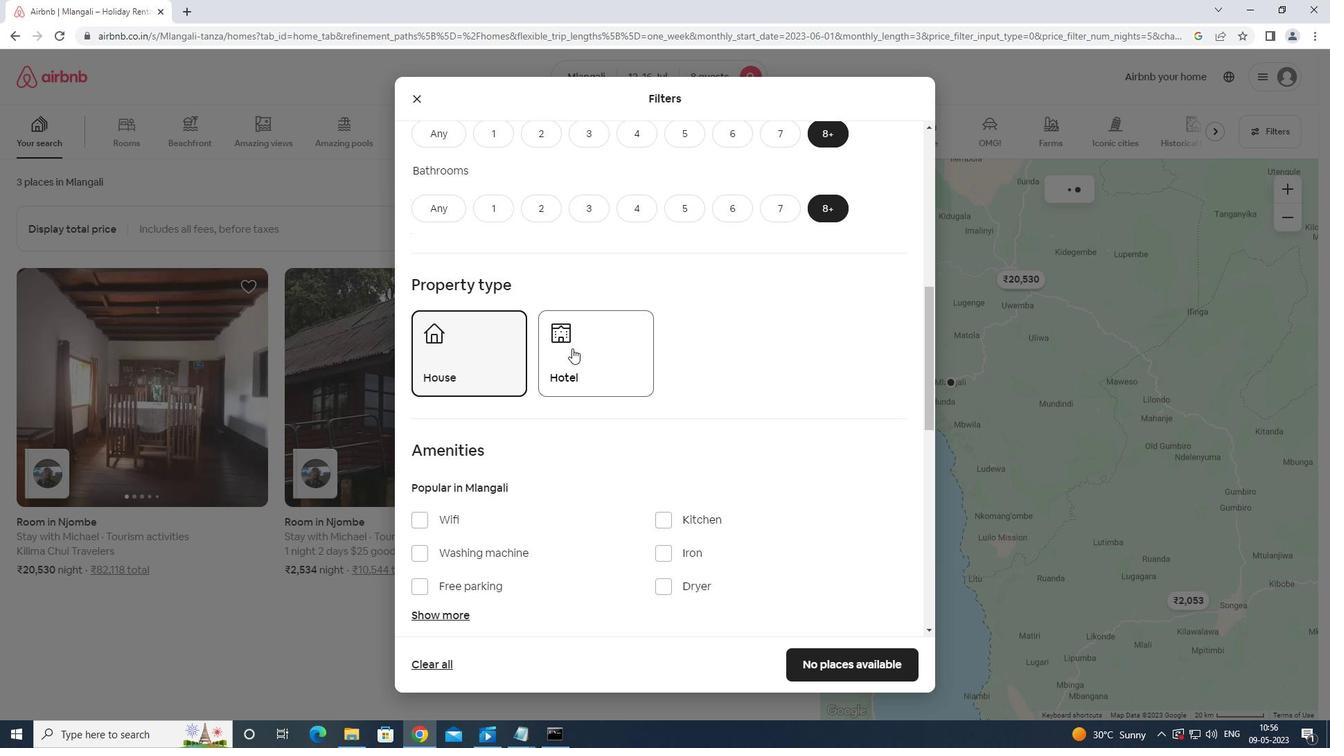 
Action: Mouse moved to (595, 340)
Screenshot: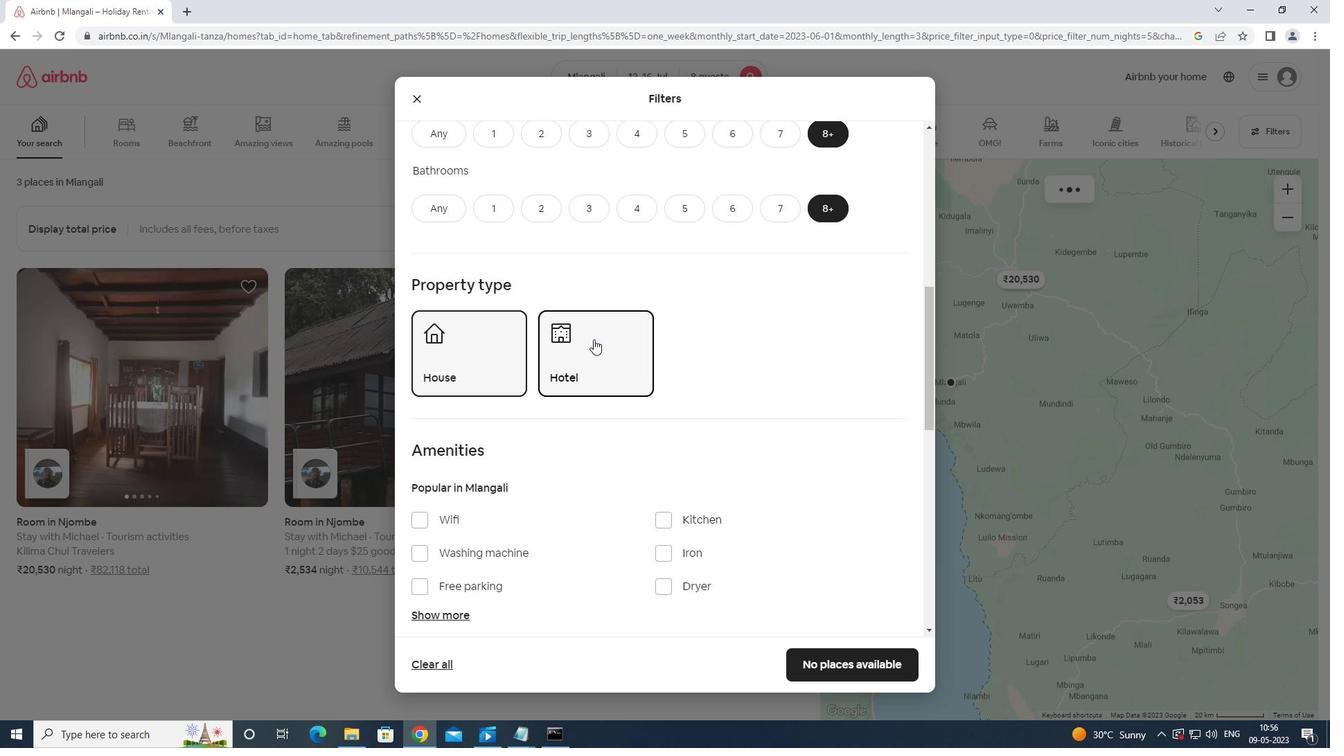 
Action: Mouse scrolled (595, 339) with delta (0, 0)
Screenshot: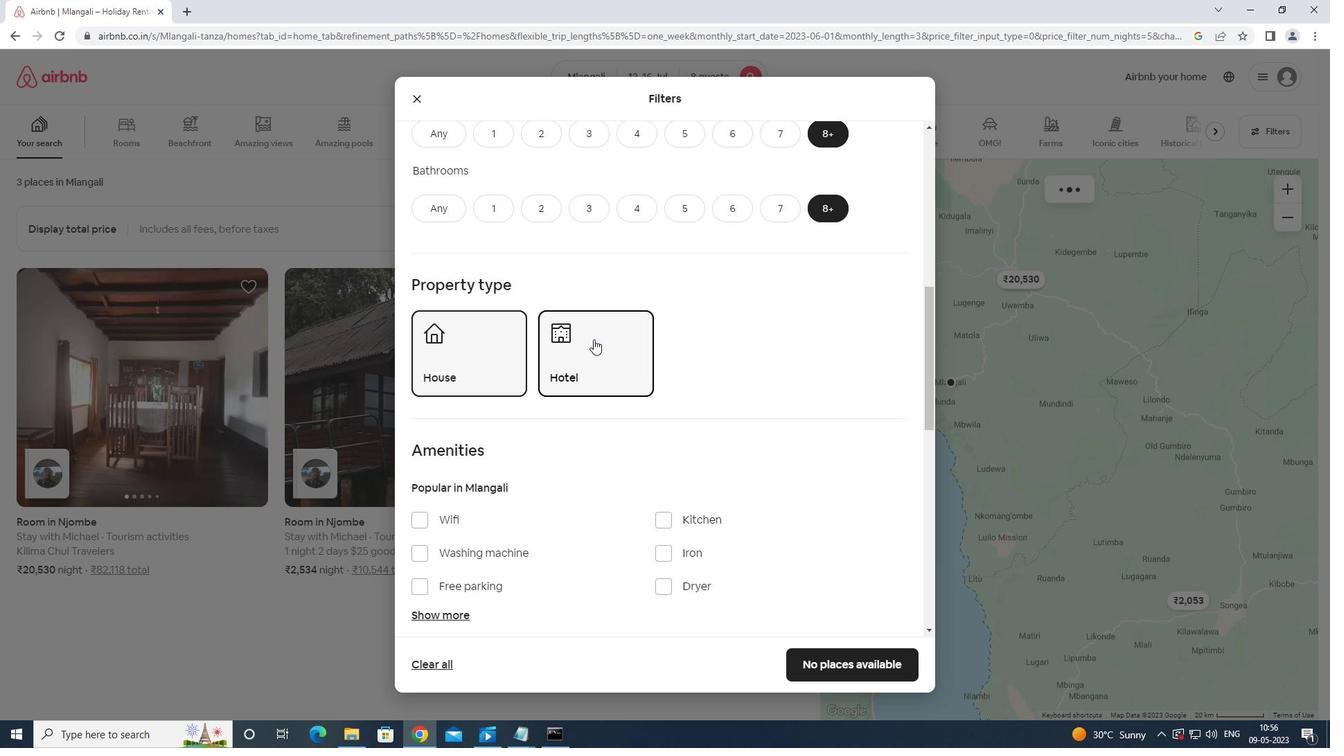 
Action: Mouse scrolled (595, 339) with delta (0, 0)
Screenshot: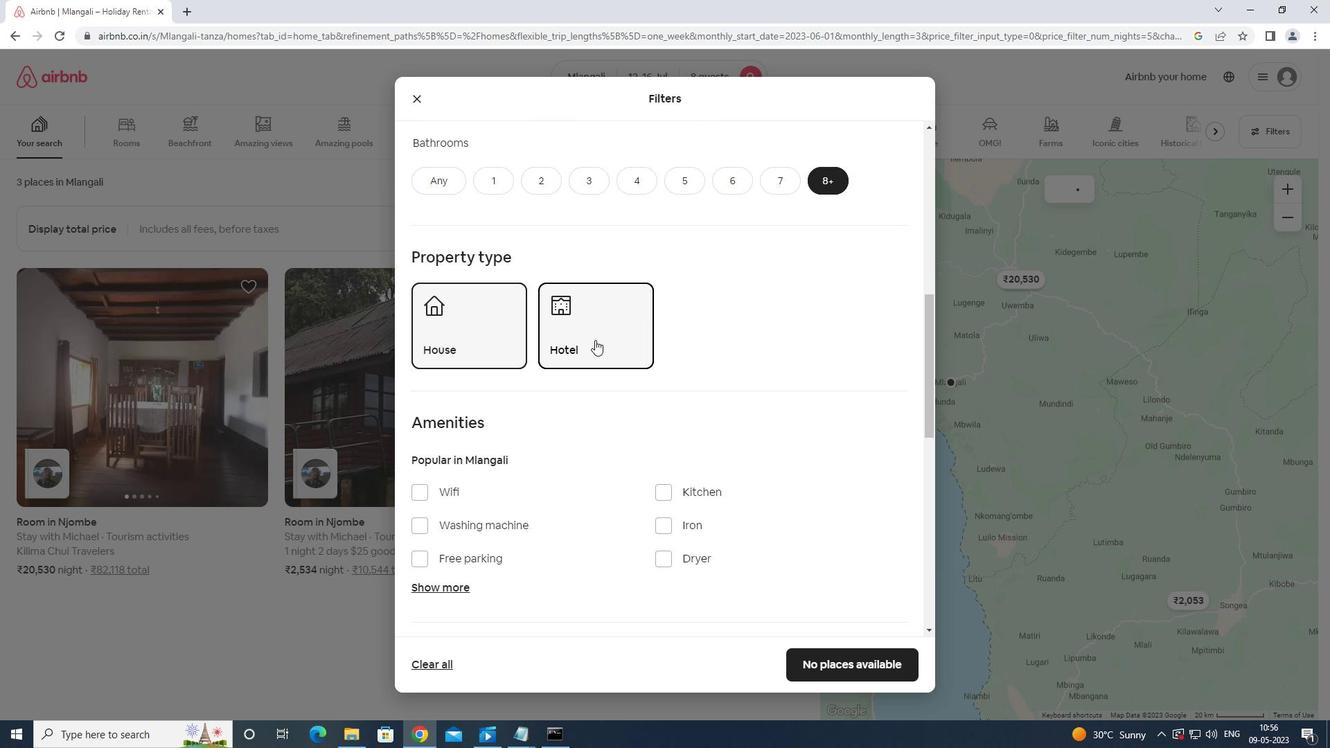 
Action: Mouse moved to (419, 375)
Screenshot: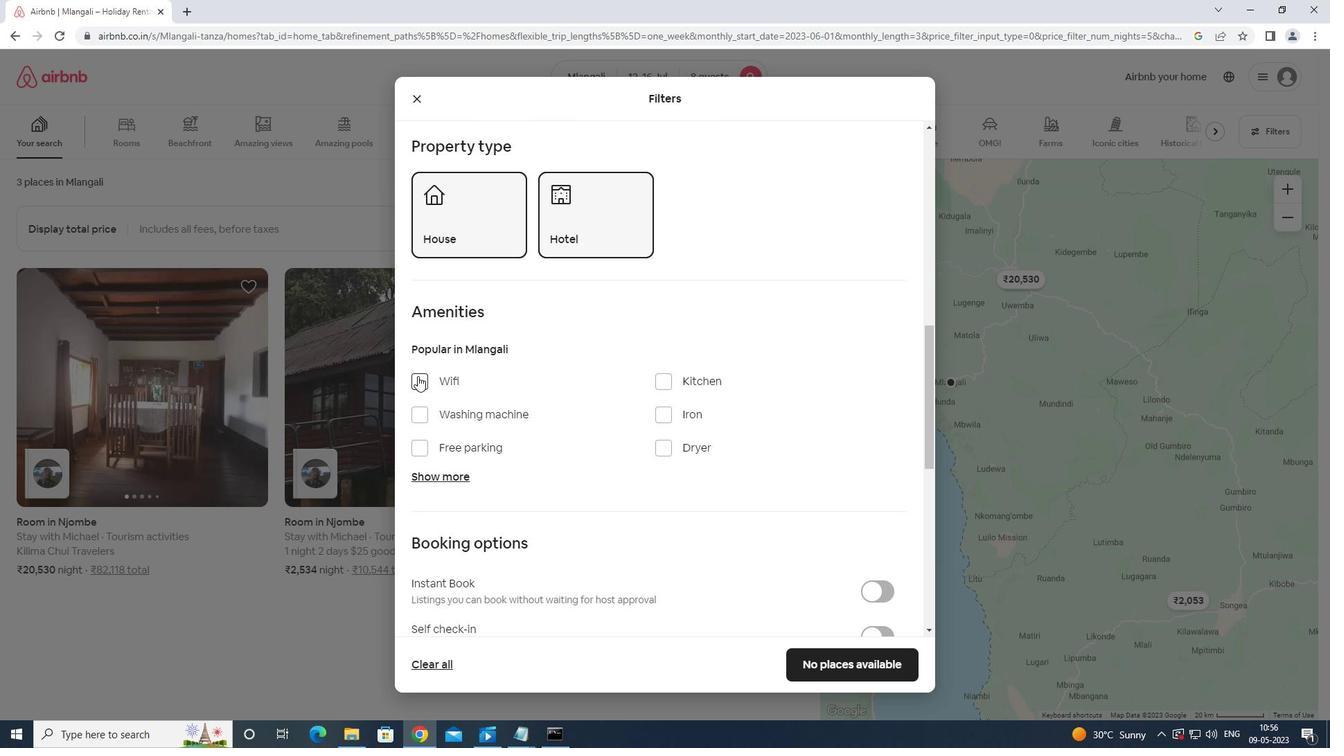 
Action: Mouse pressed left at (419, 375)
Screenshot: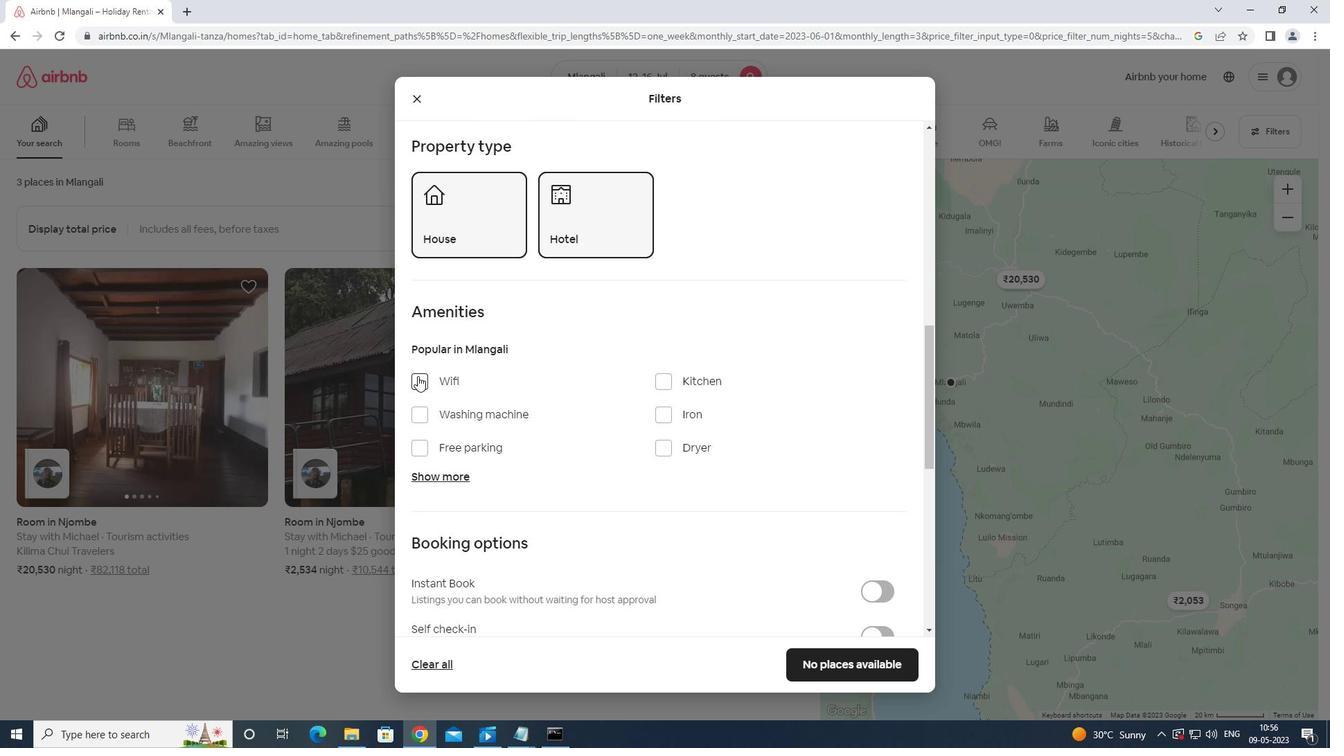 
Action: Mouse moved to (425, 444)
Screenshot: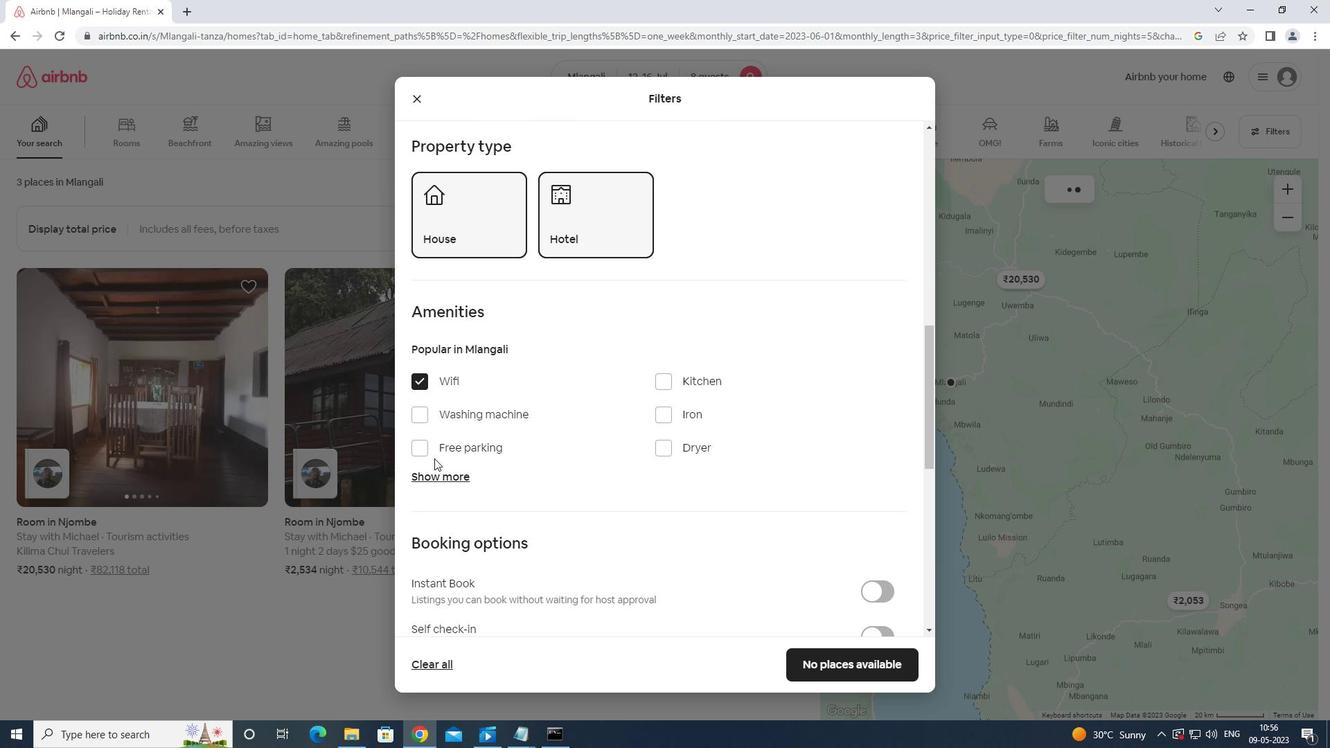 
Action: Mouse pressed left at (425, 444)
Screenshot: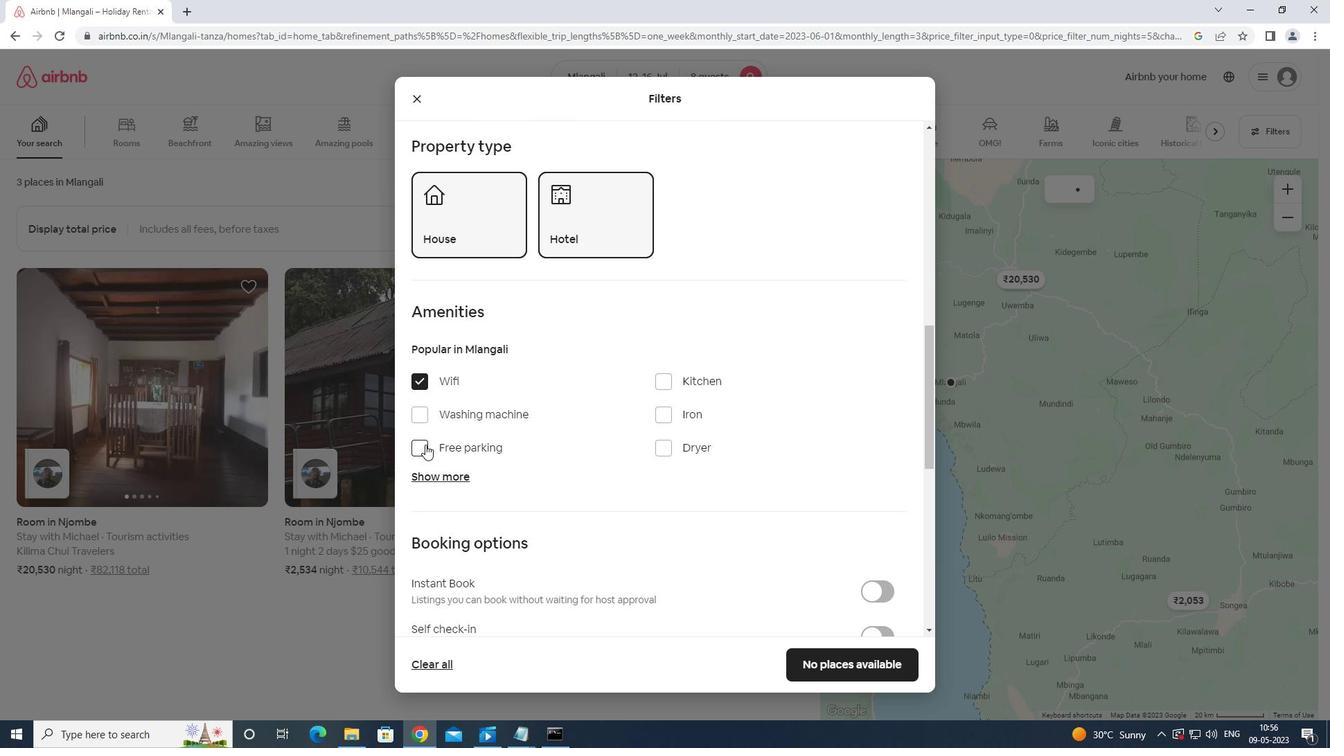 
Action: Mouse moved to (438, 473)
Screenshot: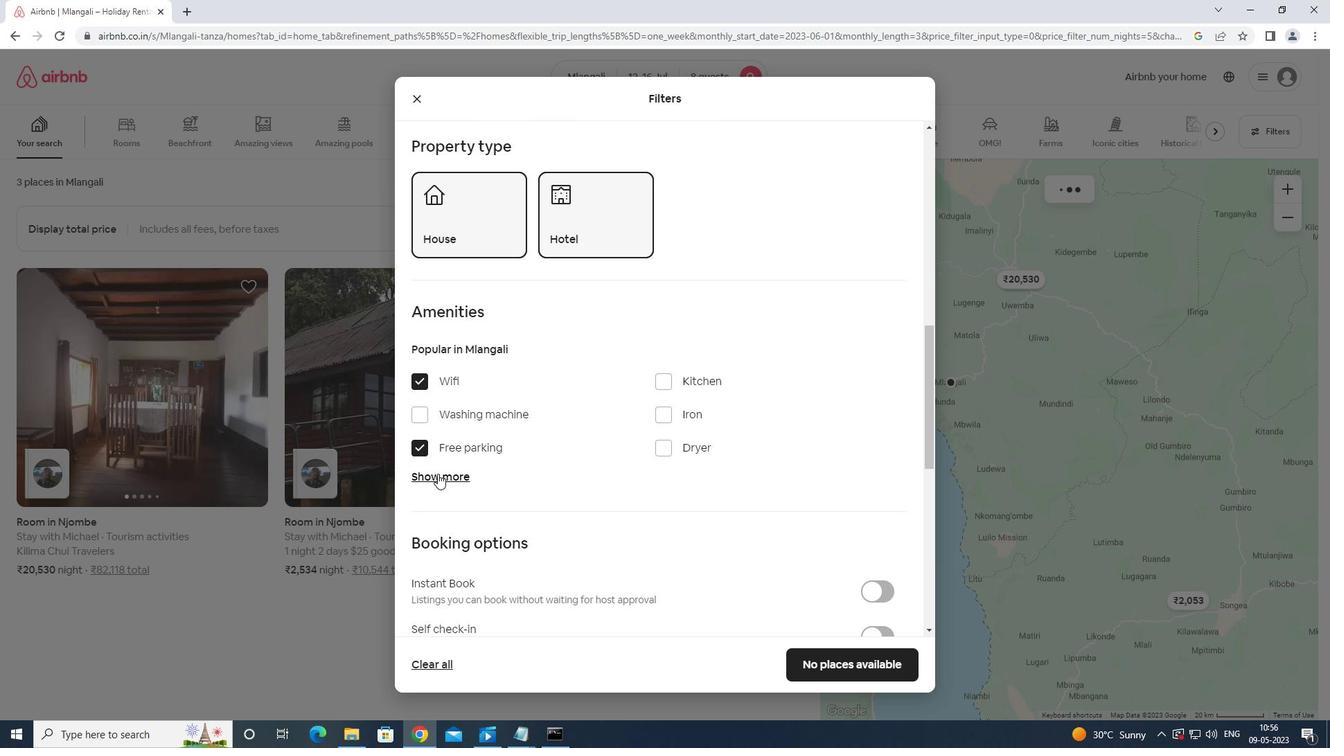 
Action: Mouse pressed left at (438, 473)
Screenshot: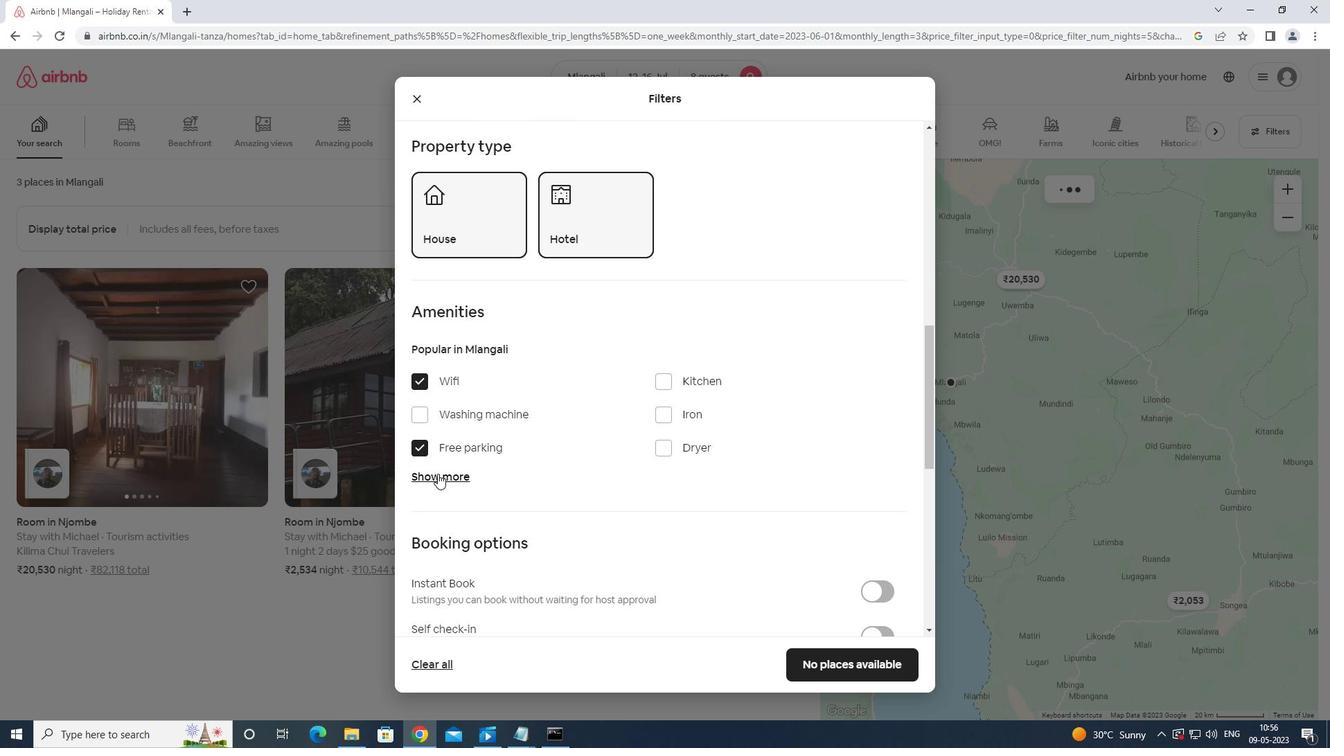 
Action: Mouse moved to (450, 467)
Screenshot: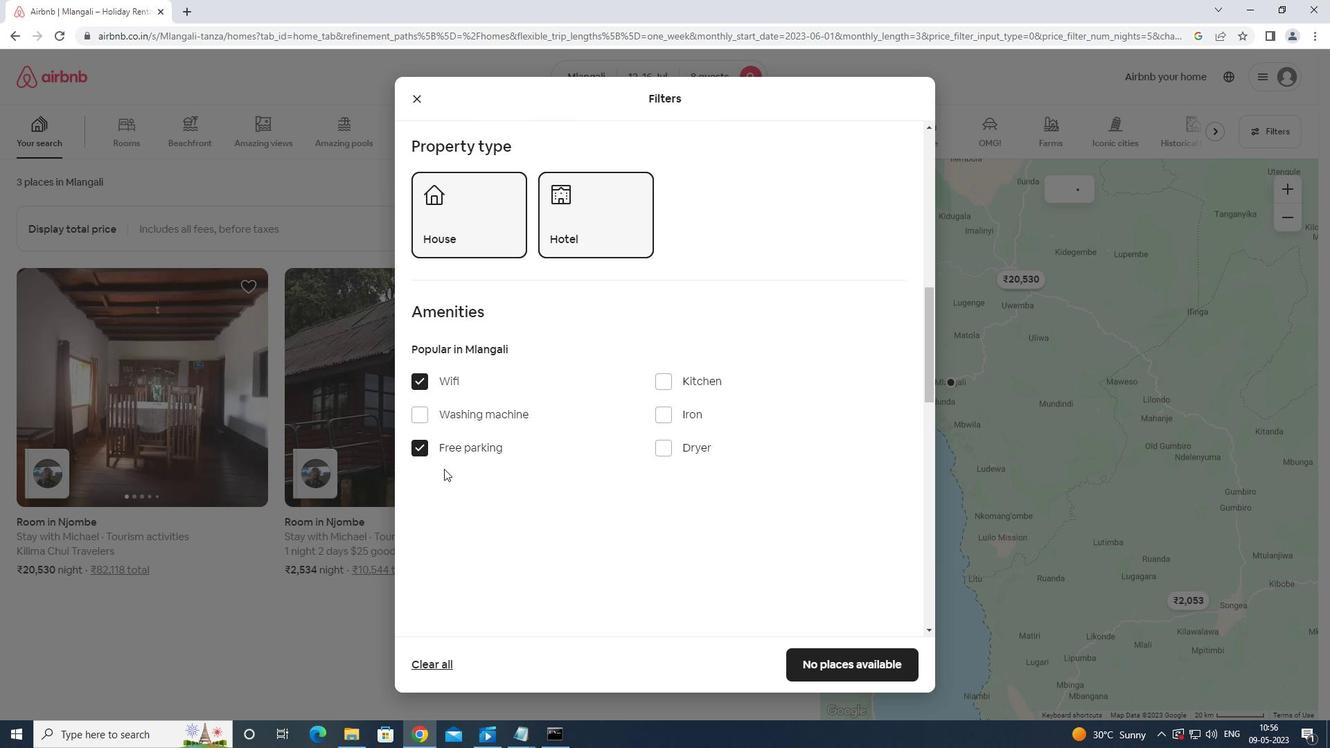 
Action: Mouse scrolled (450, 467) with delta (0, 0)
Screenshot: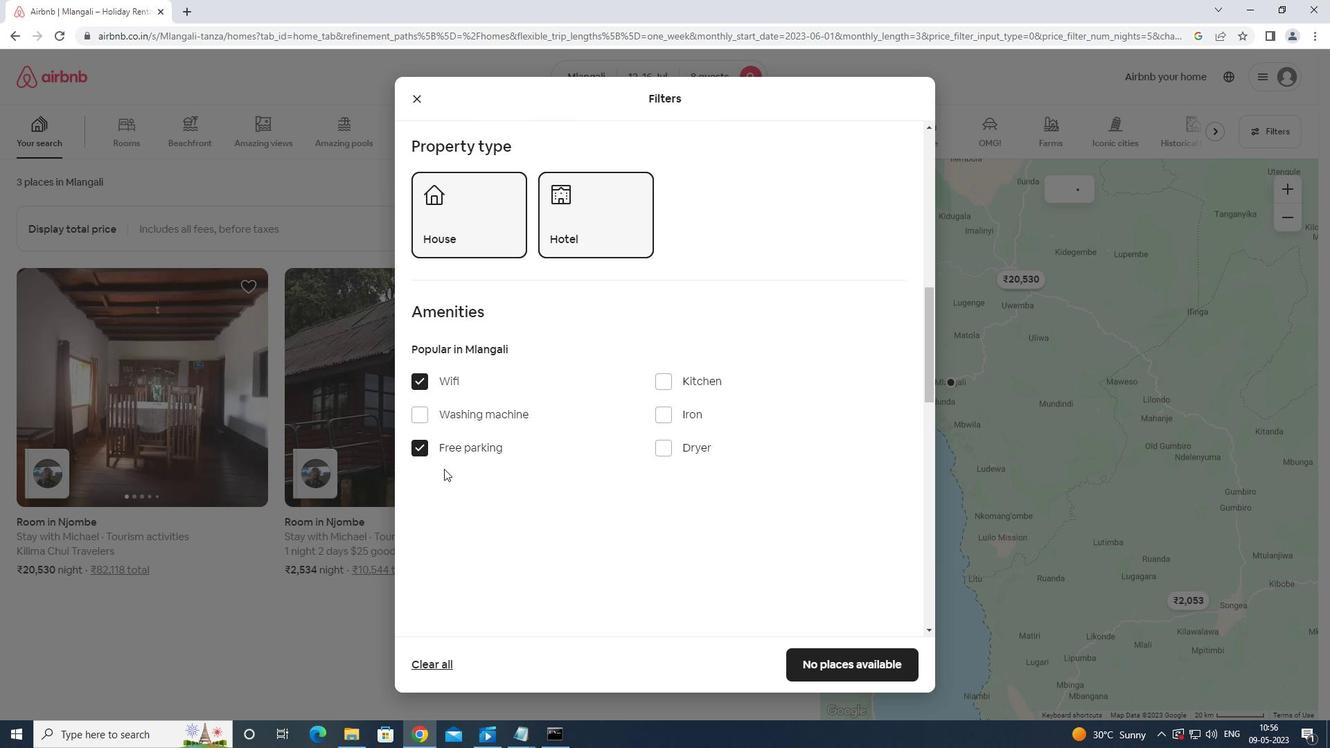 
Action: Mouse moved to (451, 467)
Screenshot: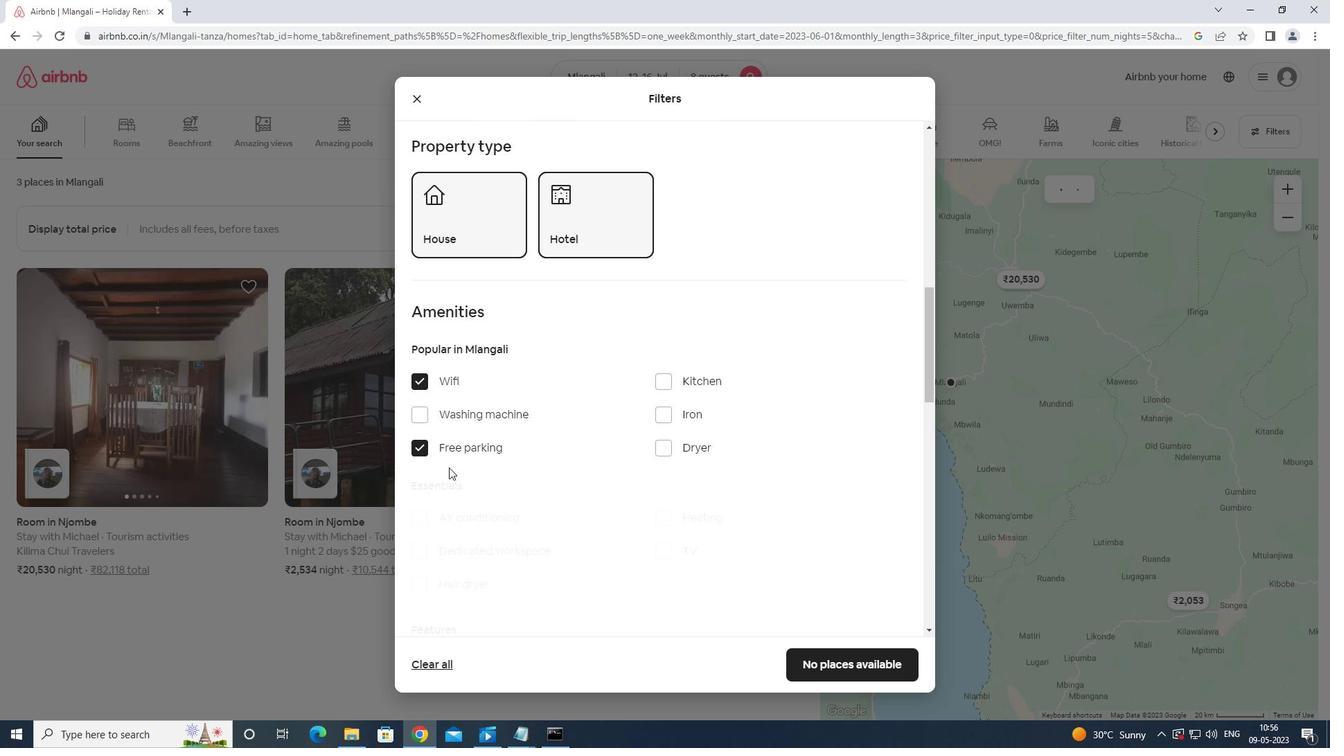 
Action: Mouse scrolled (451, 467) with delta (0, 0)
Screenshot: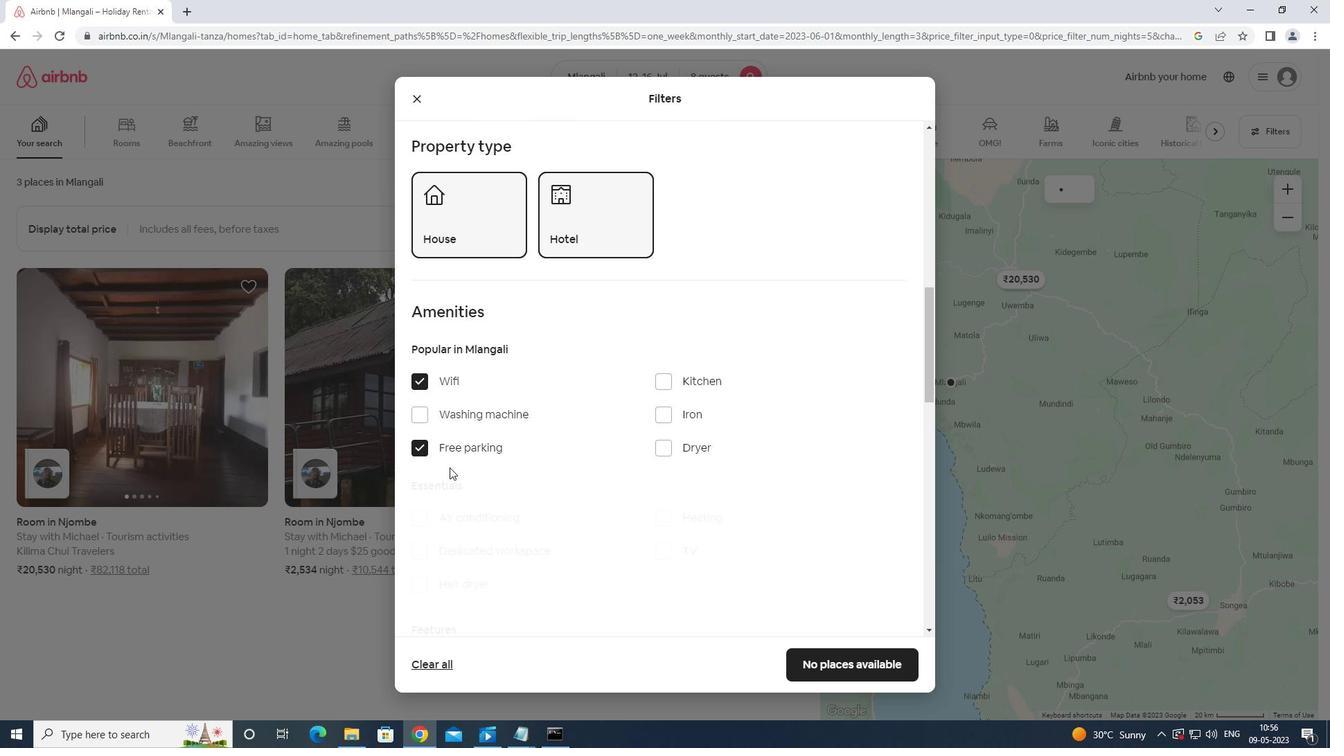 
Action: Mouse moved to (667, 418)
Screenshot: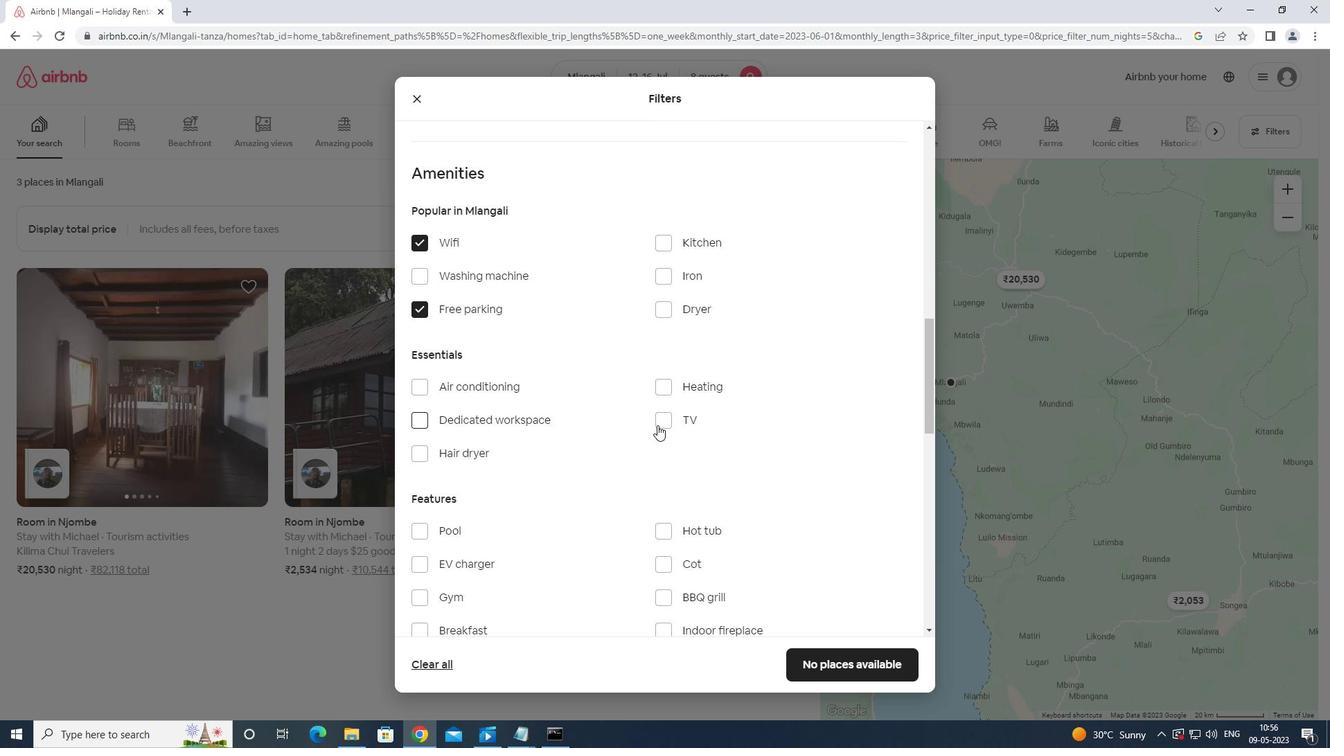 
Action: Mouse pressed left at (667, 418)
Screenshot: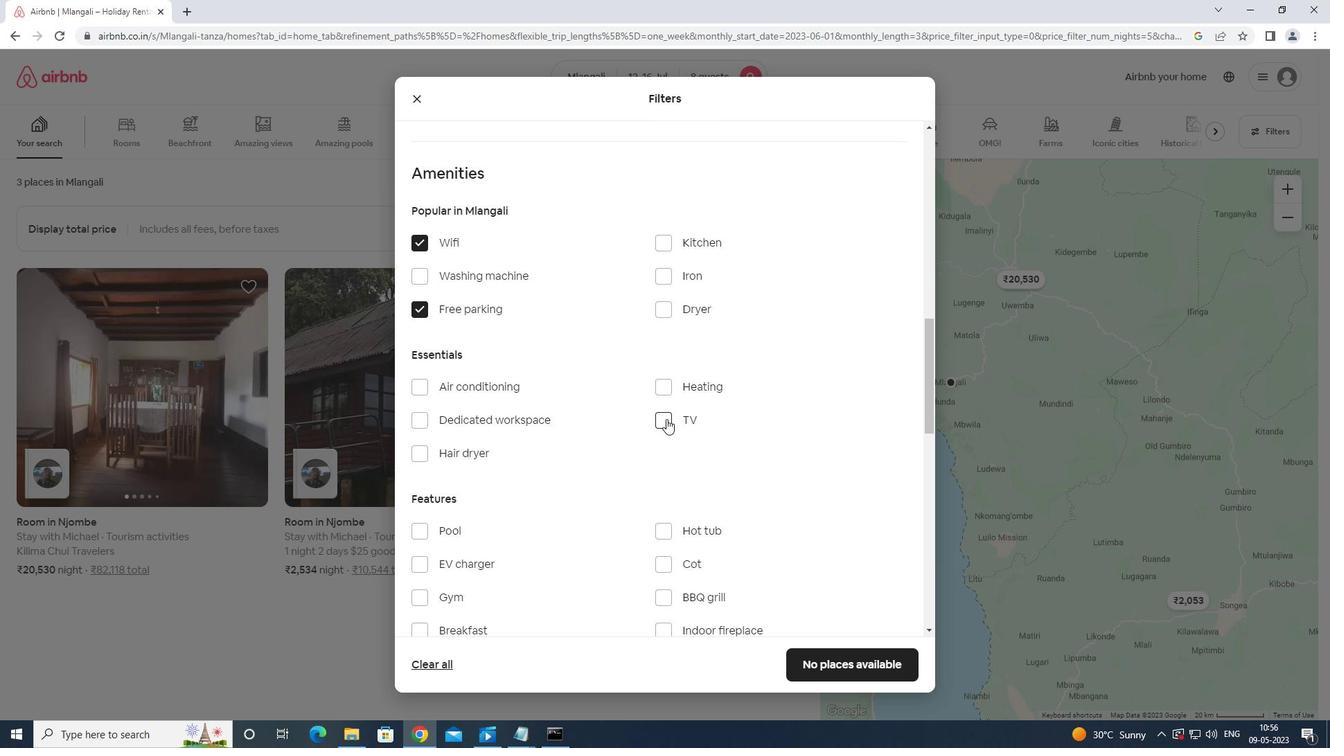 
Action: Mouse moved to (591, 460)
Screenshot: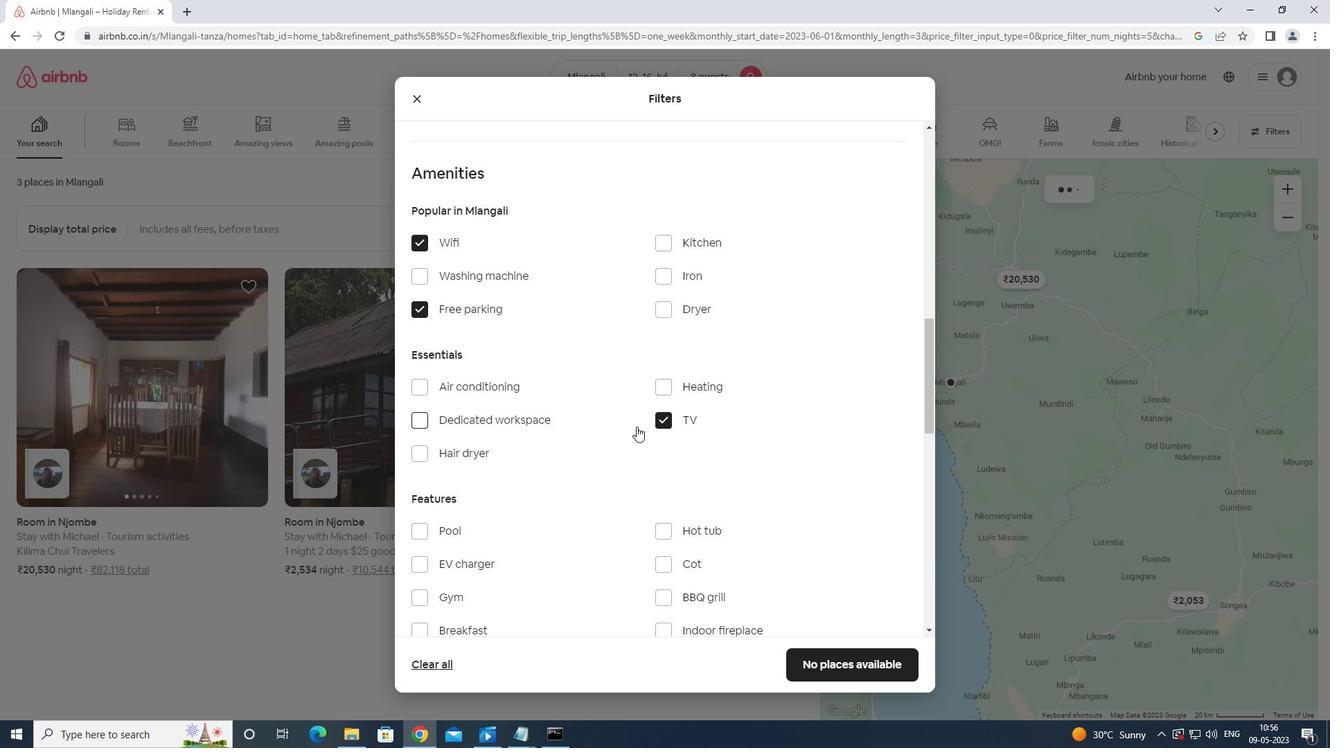
Action: Mouse scrolled (591, 459) with delta (0, 0)
Screenshot: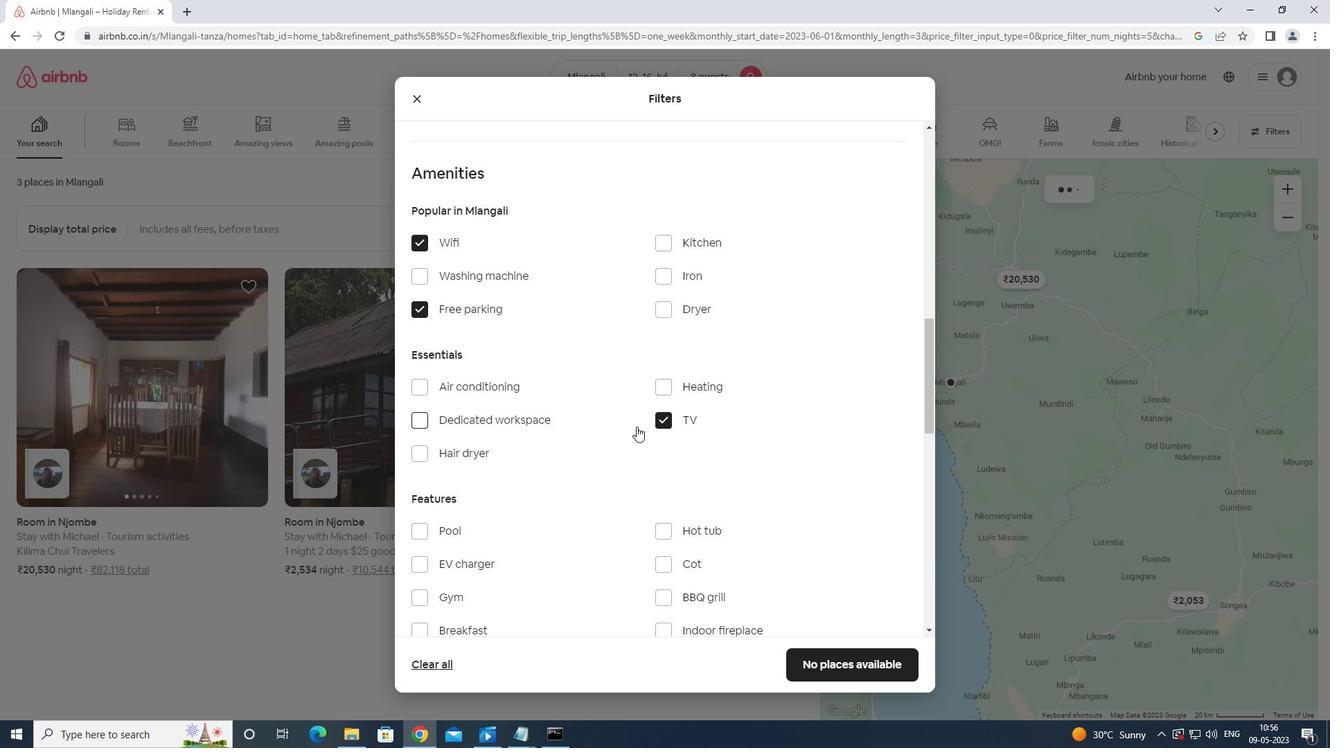 
Action: Mouse moved to (581, 471)
Screenshot: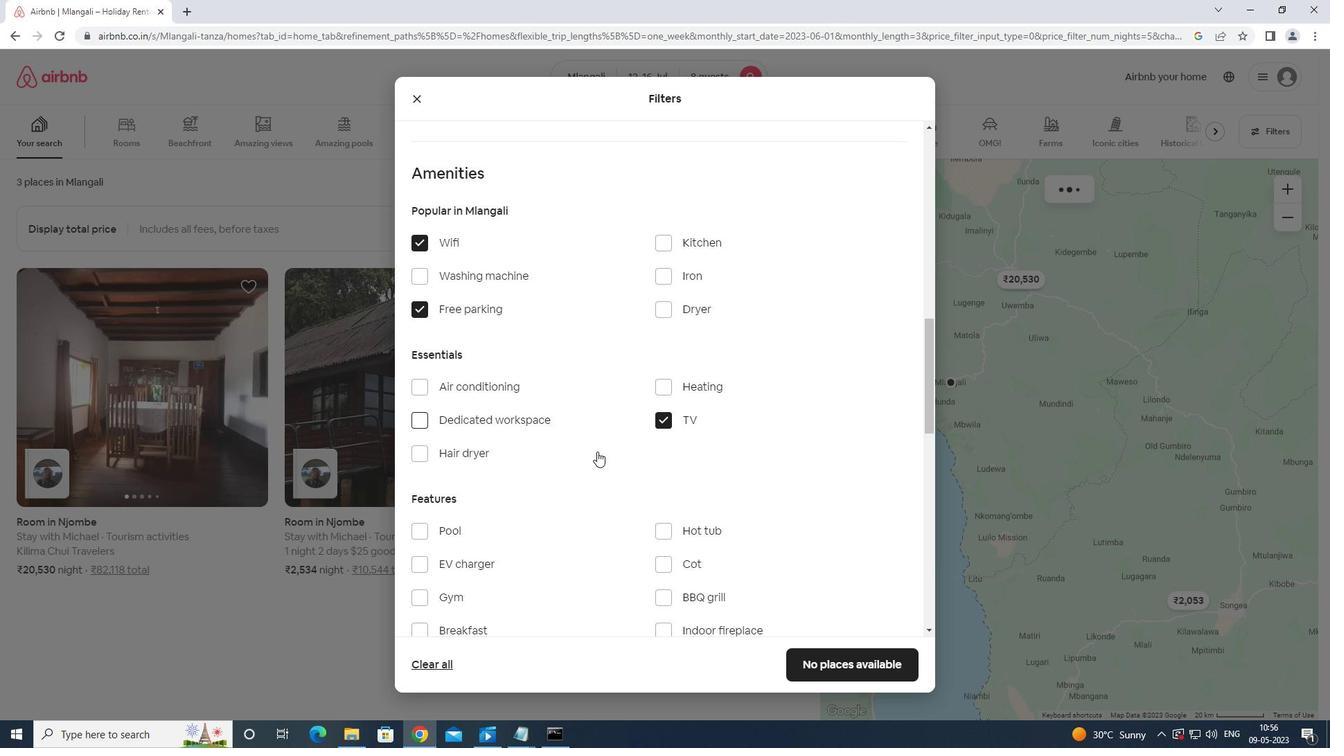 
Action: Mouse scrolled (581, 470) with delta (0, 0)
Screenshot: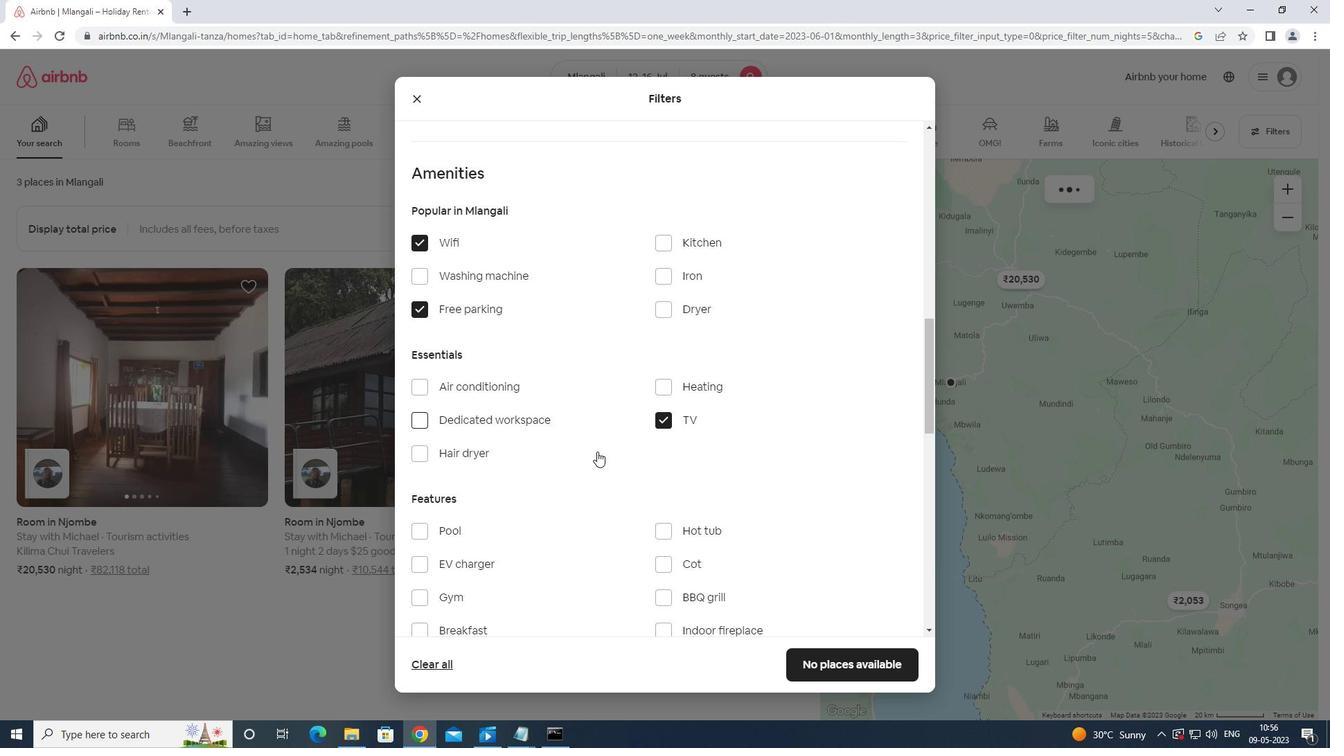 
Action: Mouse moved to (415, 457)
Screenshot: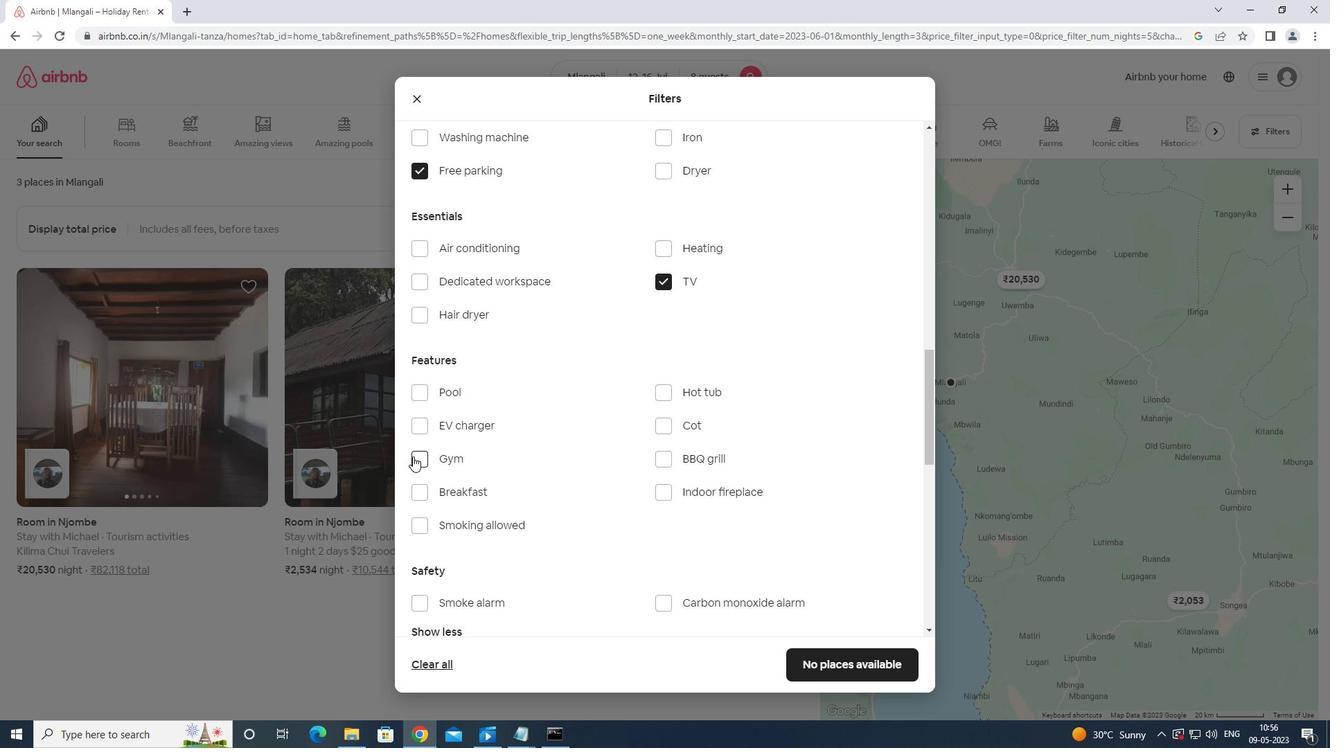 
Action: Mouse pressed left at (415, 457)
Screenshot: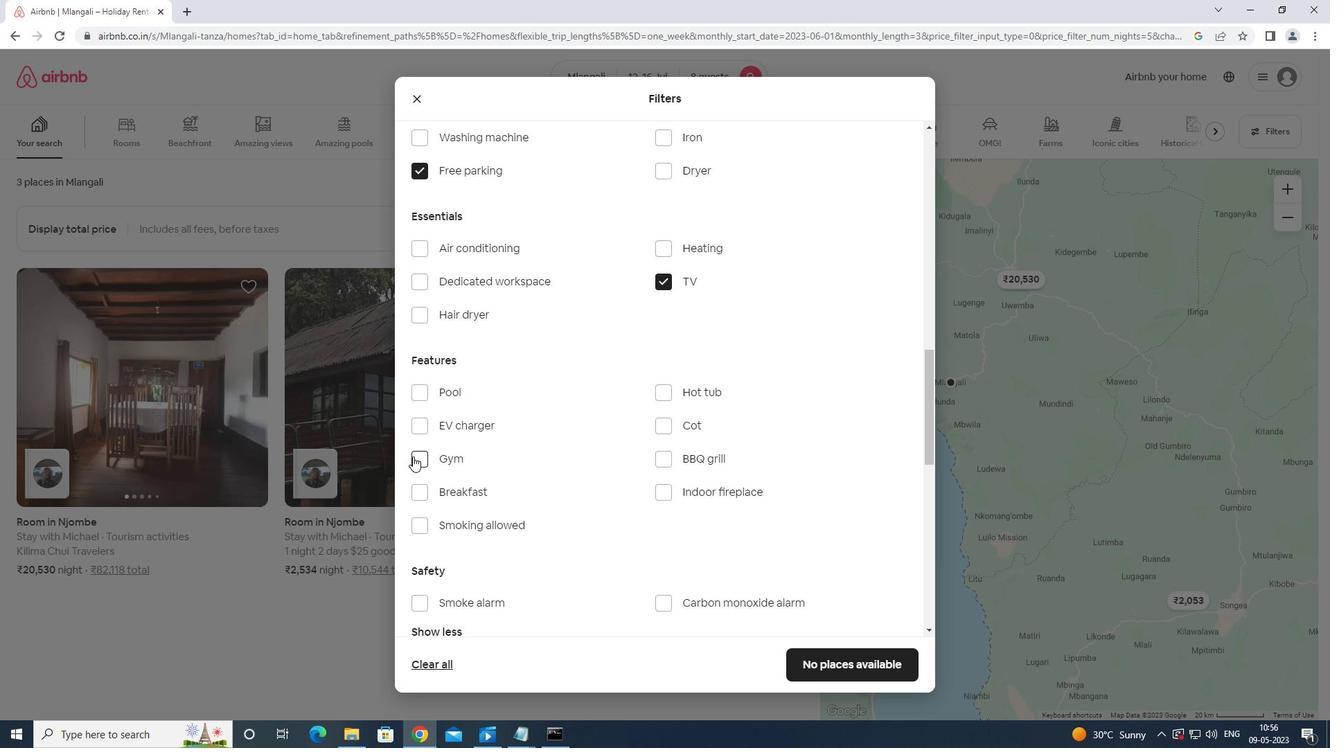 
Action: Mouse moved to (417, 491)
Screenshot: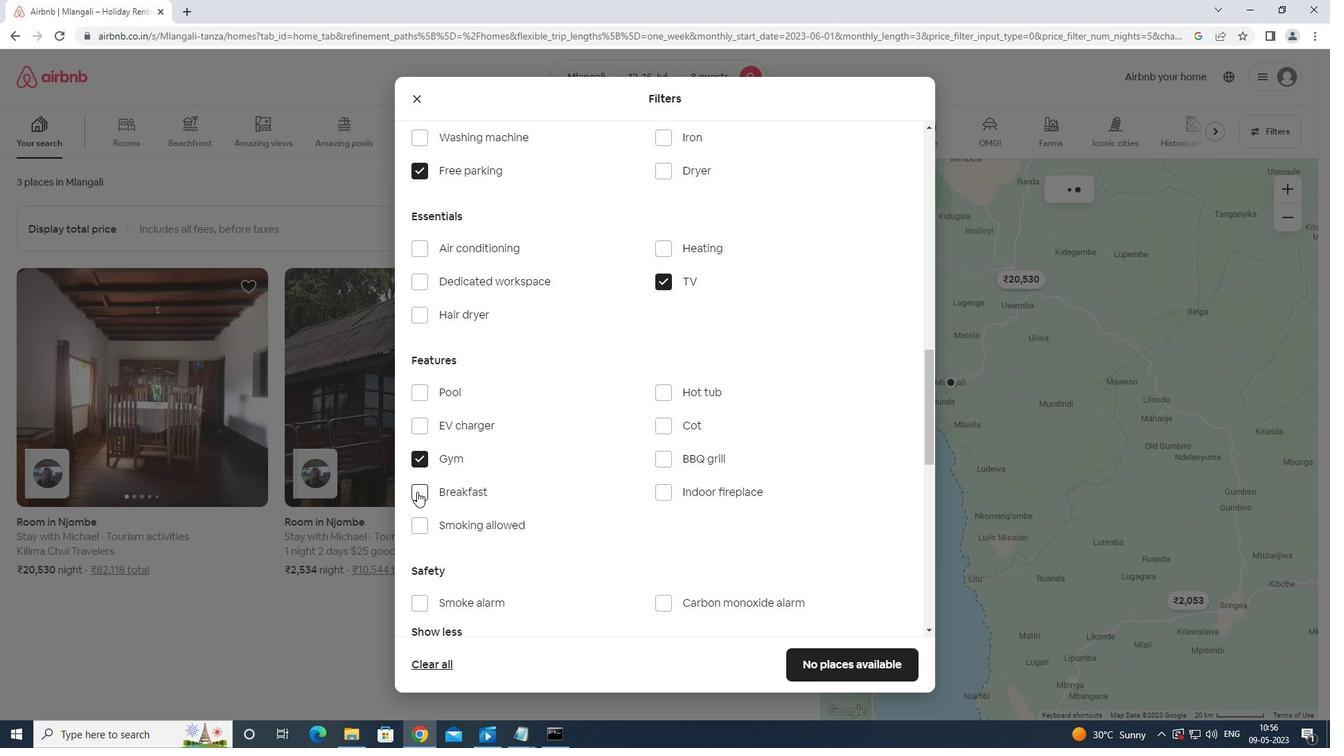
Action: Mouse pressed left at (417, 491)
Screenshot: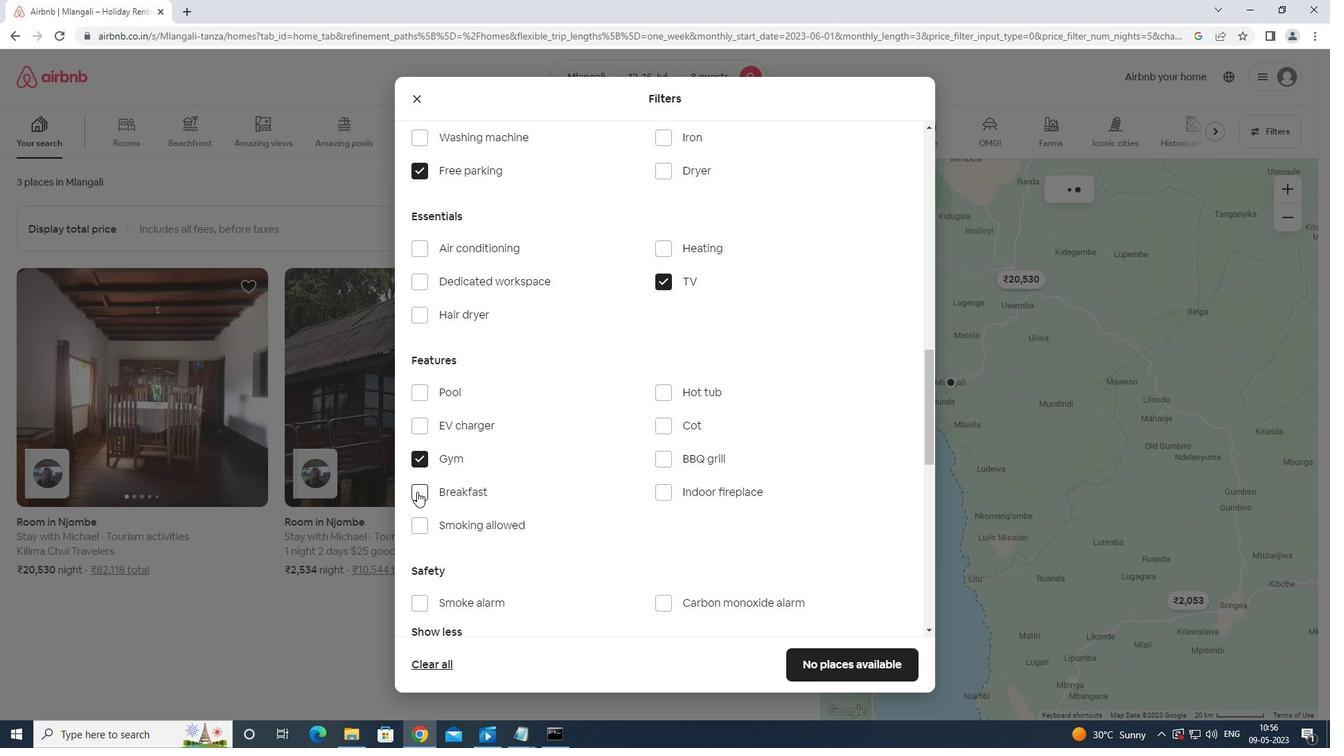 
Action: Mouse moved to (431, 487)
Screenshot: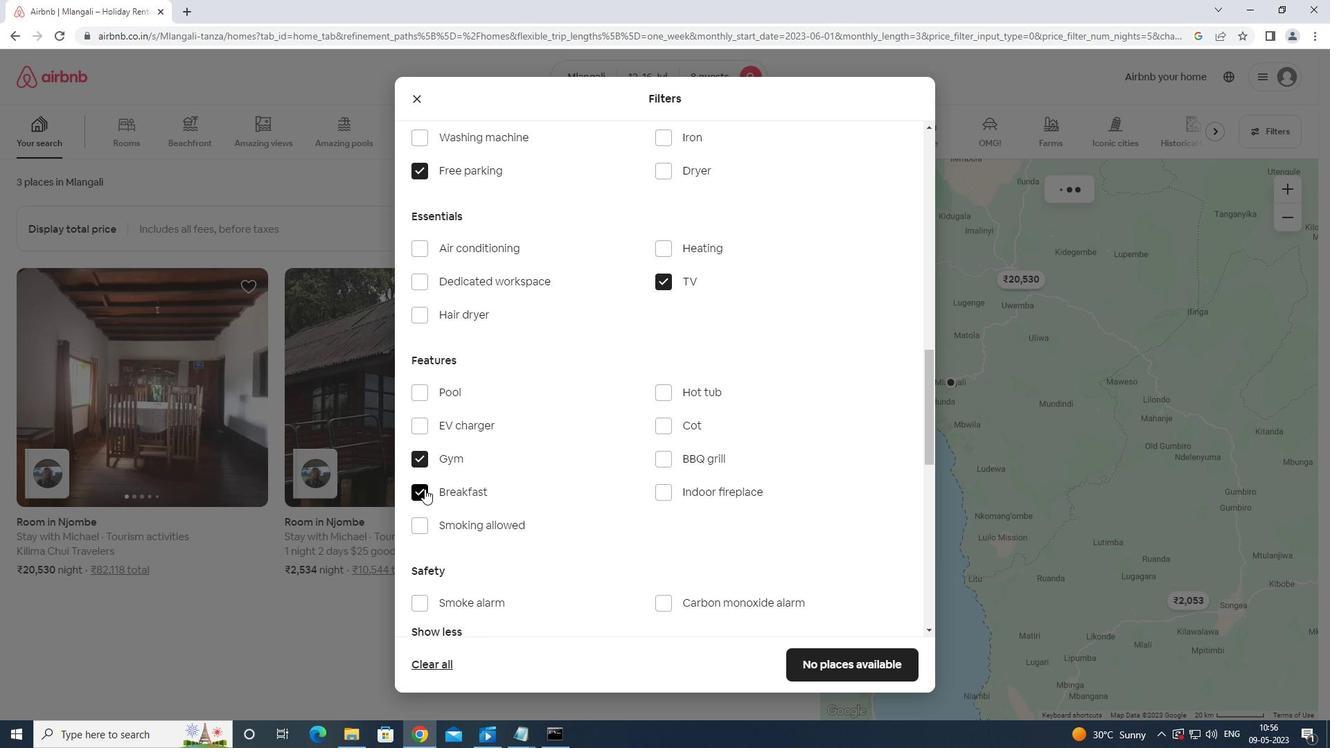 
Action: Mouse scrolled (431, 487) with delta (0, 0)
Screenshot: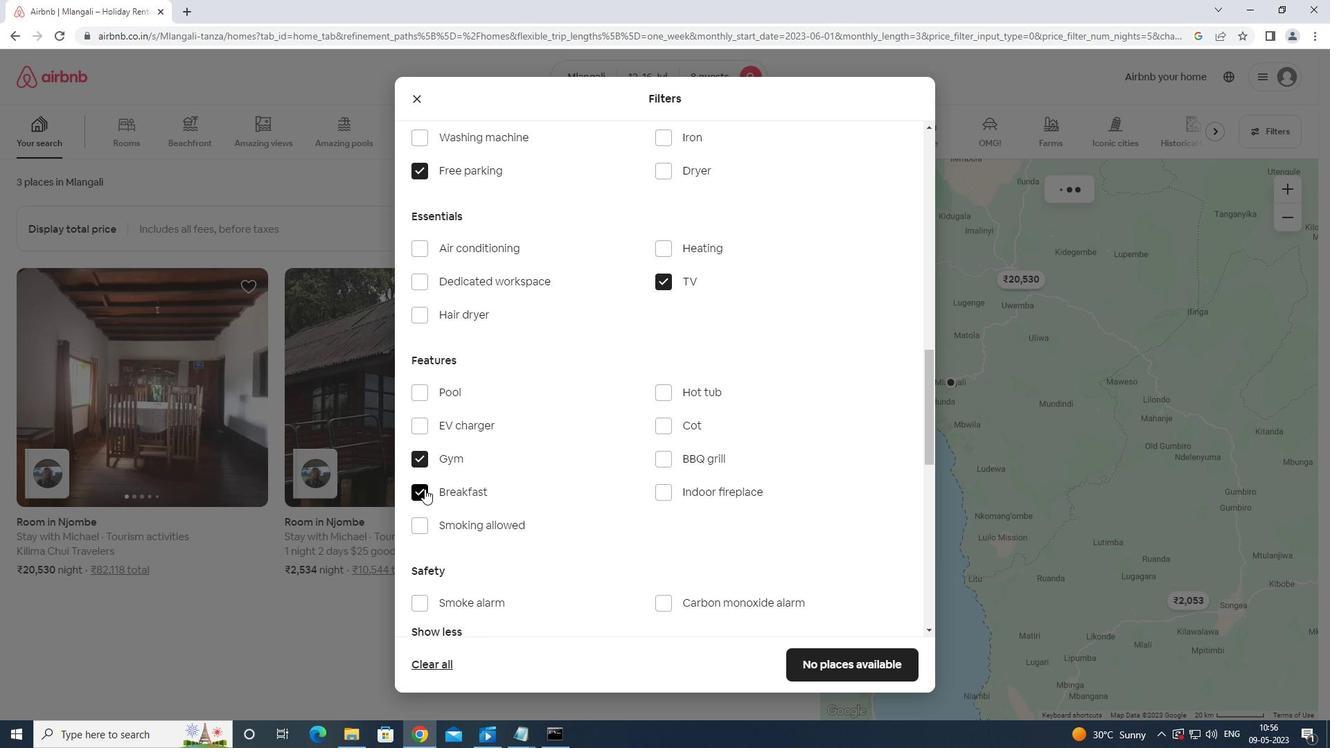 
Action: Mouse moved to (441, 491)
Screenshot: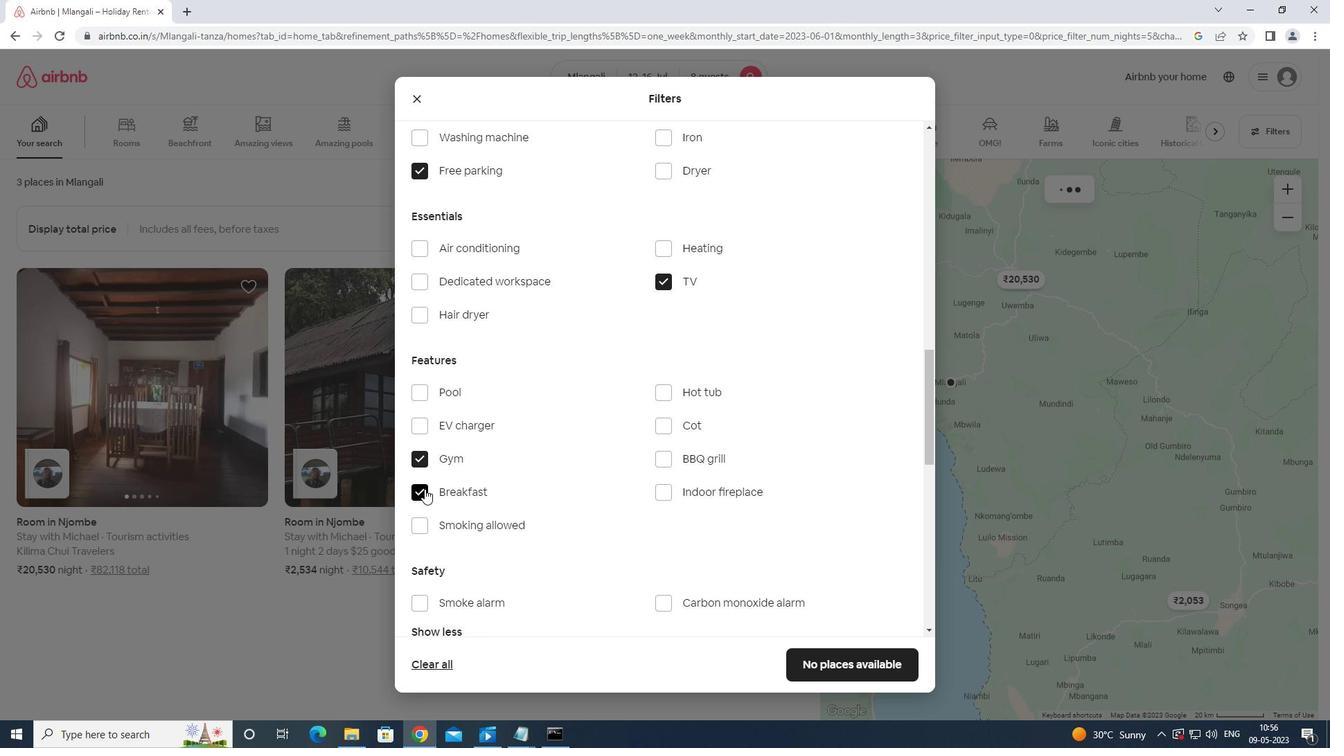 
Action: Mouse scrolled (441, 491) with delta (0, 0)
Screenshot: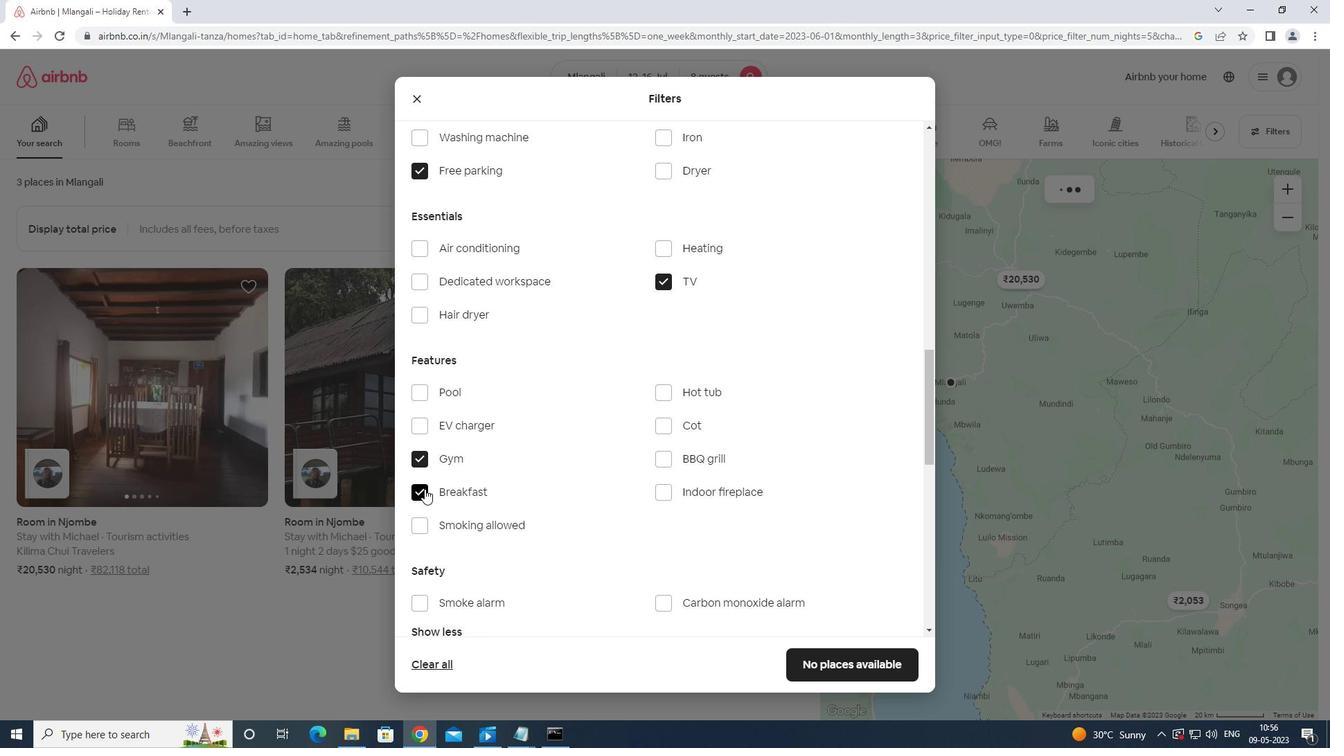 
Action: Mouse moved to (870, 585)
Screenshot: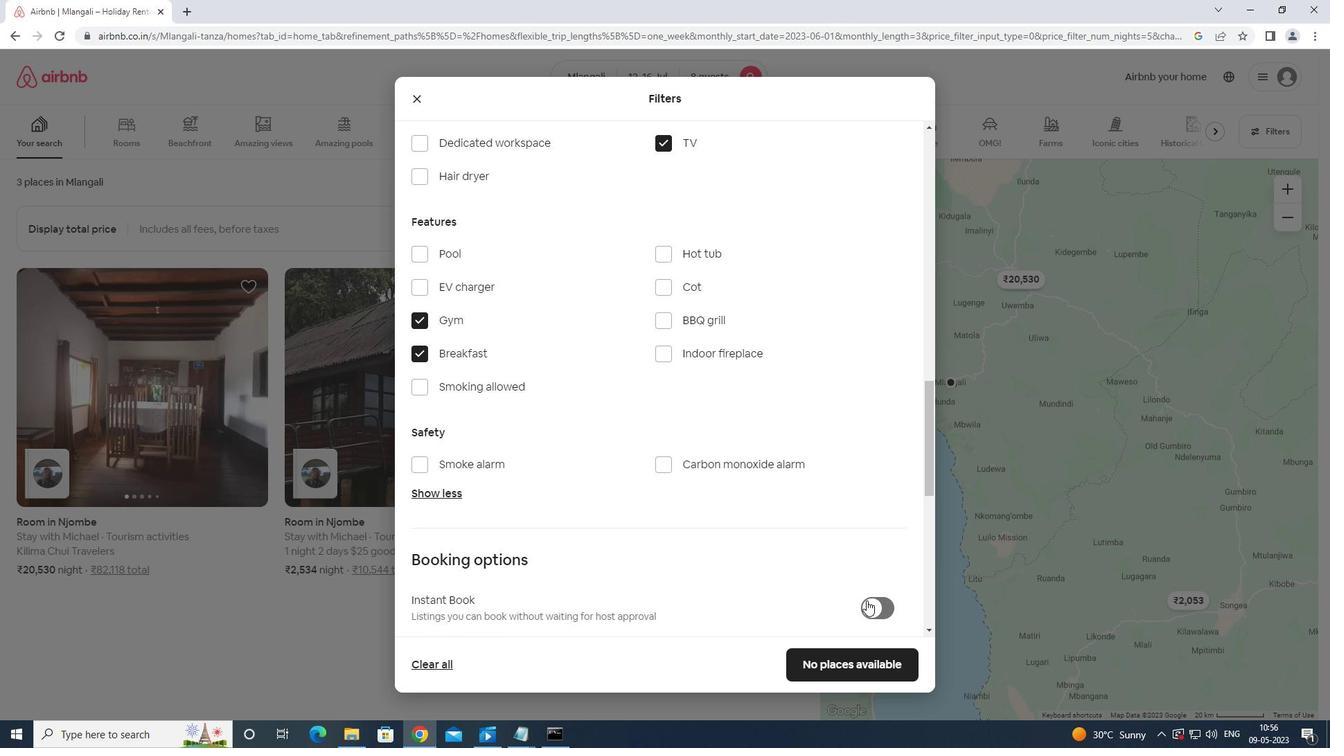 
Action: Mouse scrolled (870, 584) with delta (0, 0)
Screenshot: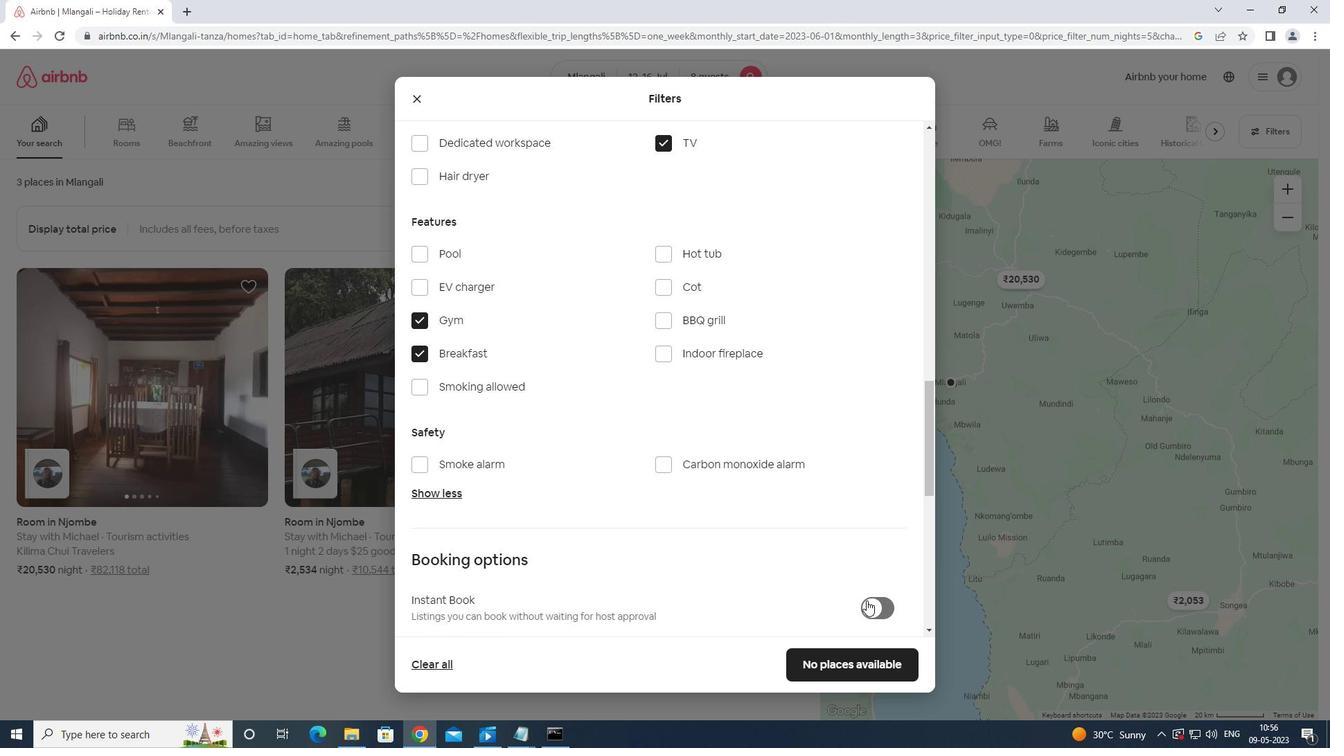 
Action: Mouse moved to (870, 585)
Screenshot: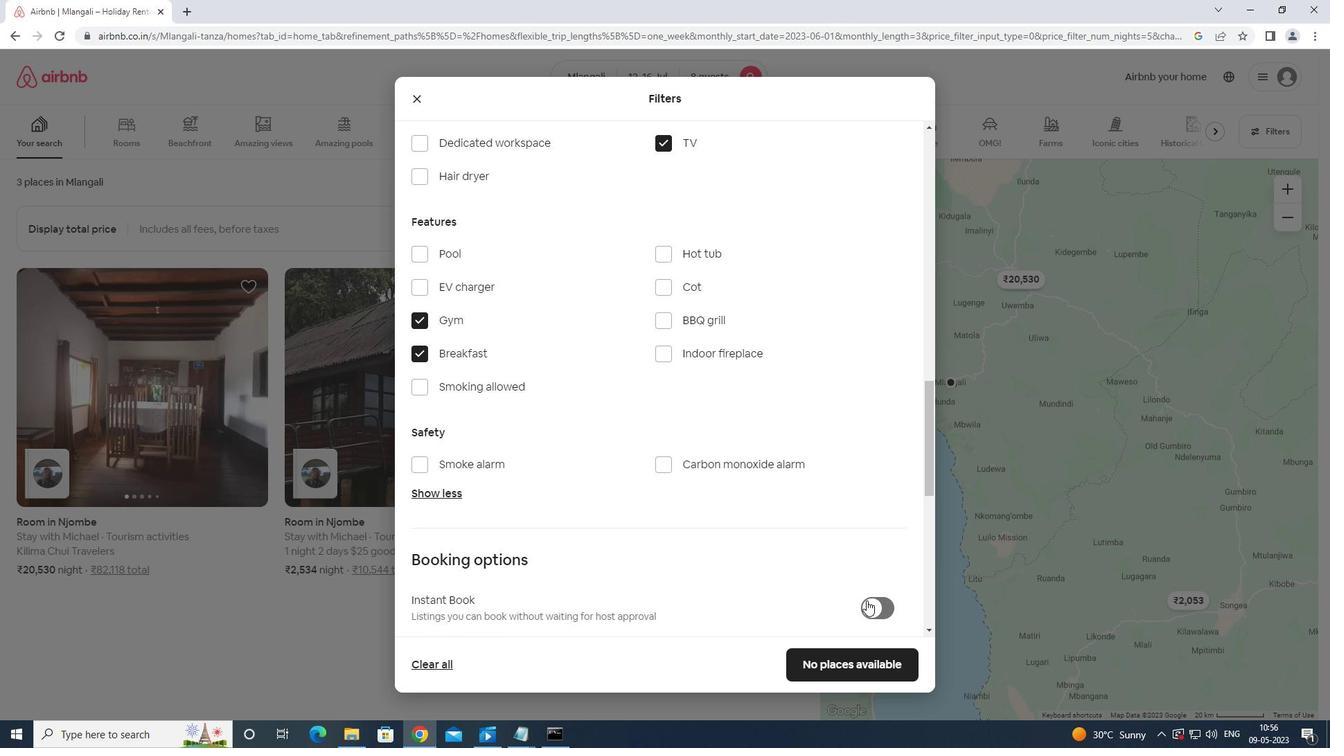 
Action: Mouse scrolled (870, 584) with delta (0, 0)
Screenshot: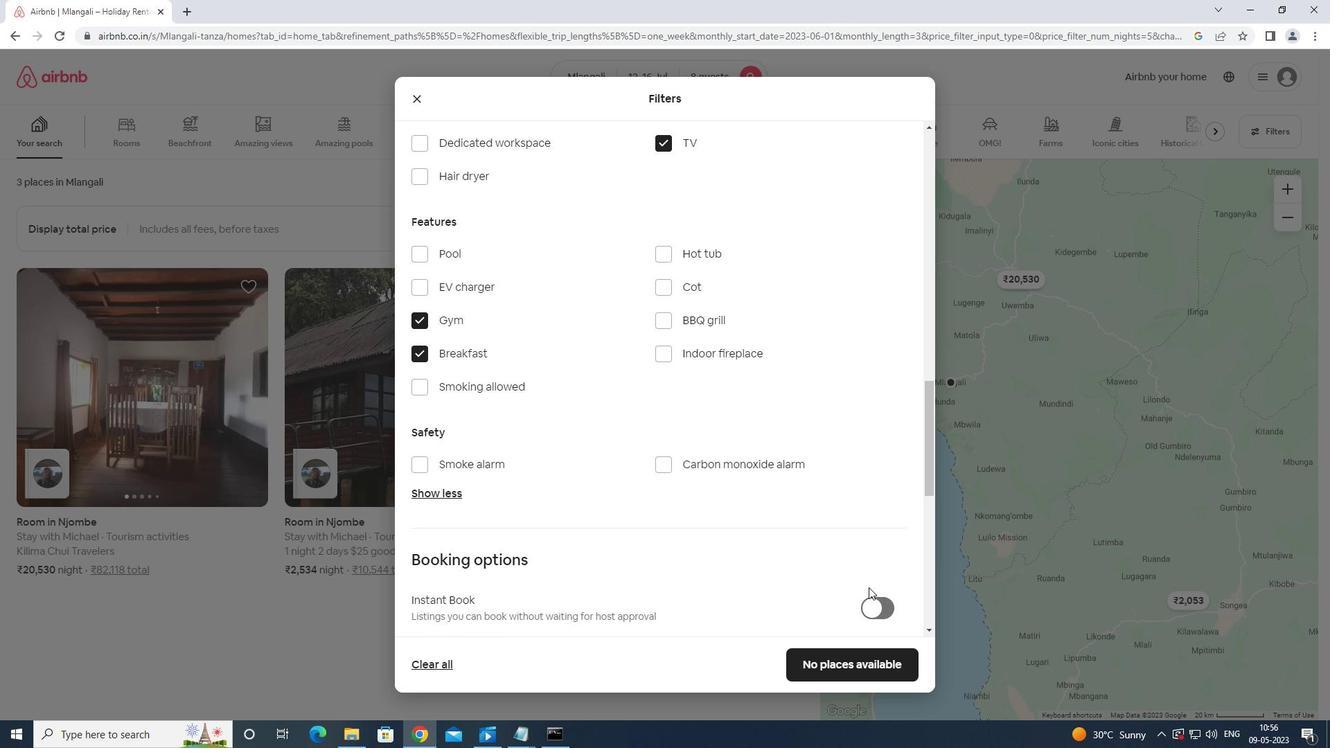 
Action: Mouse scrolled (870, 584) with delta (0, 0)
Screenshot: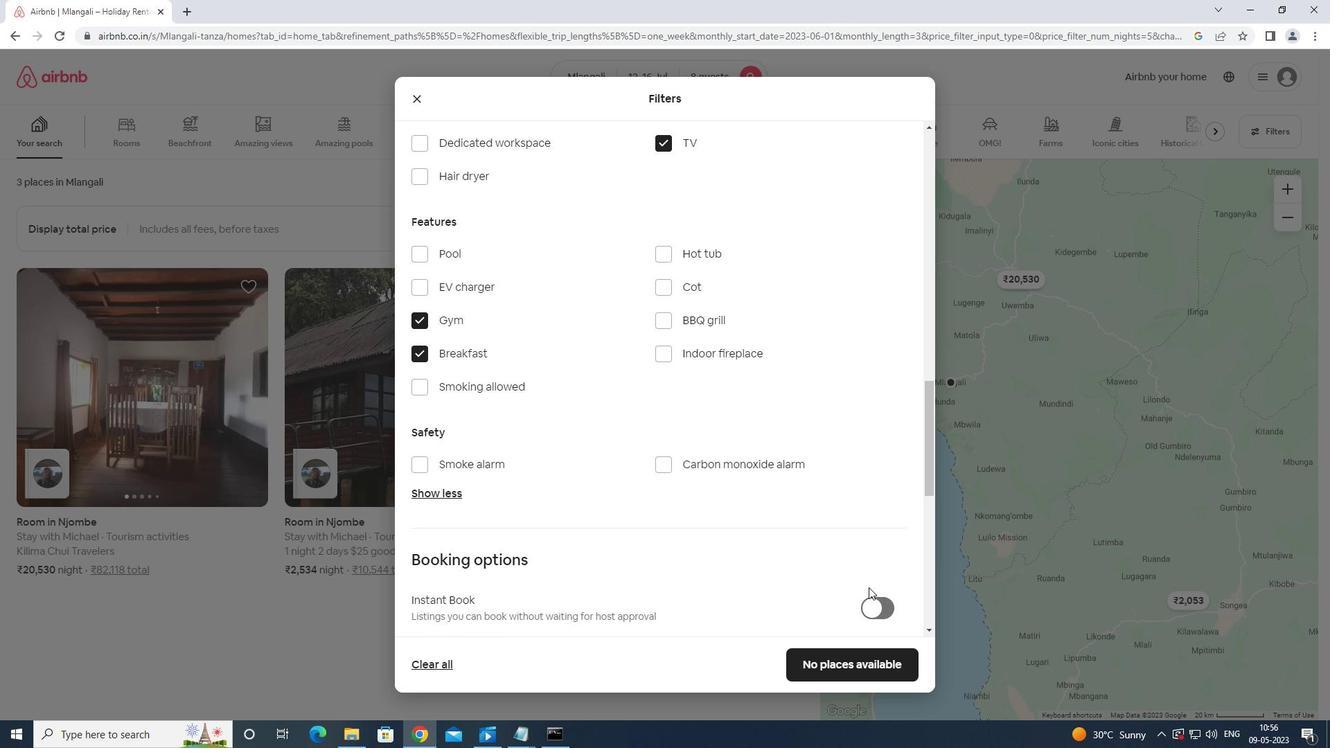 
Action: Mouse moved to (877, 445)
Screenshot: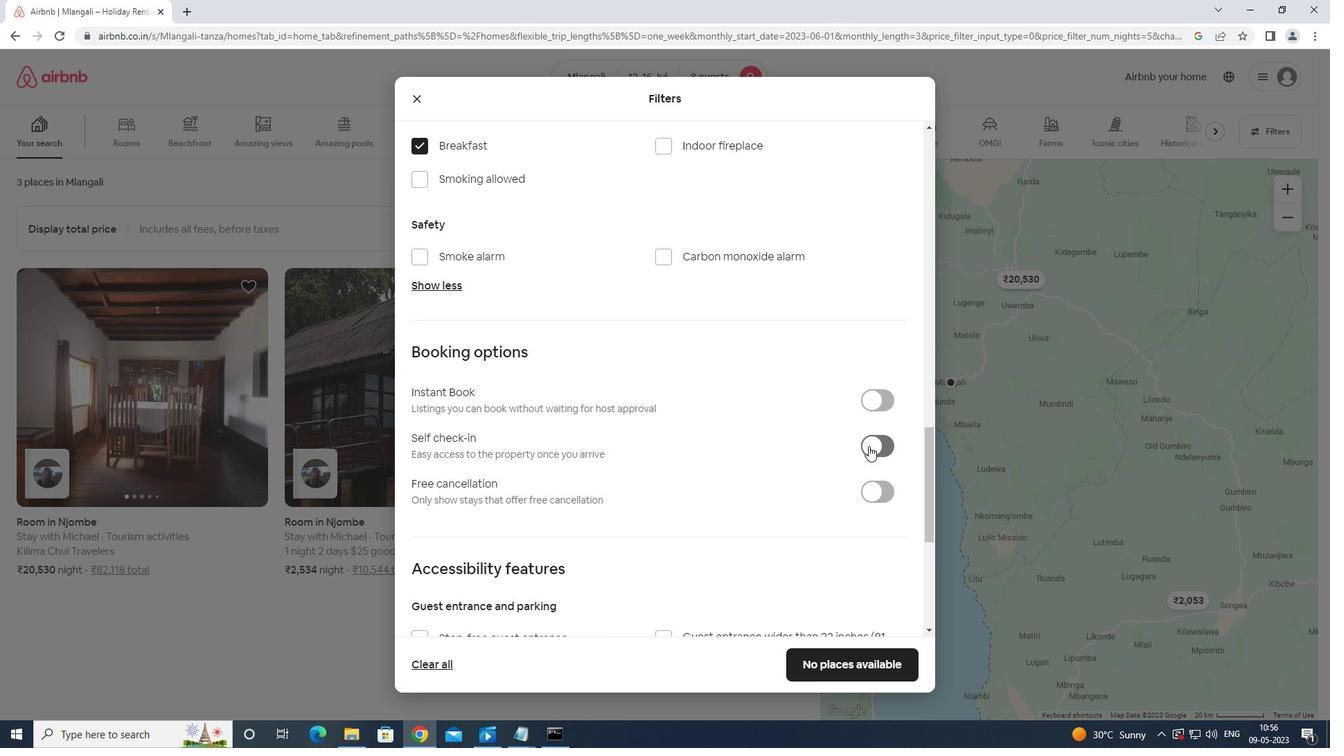 
Action: Mouse pressed left at (877, 445)
Screenshot: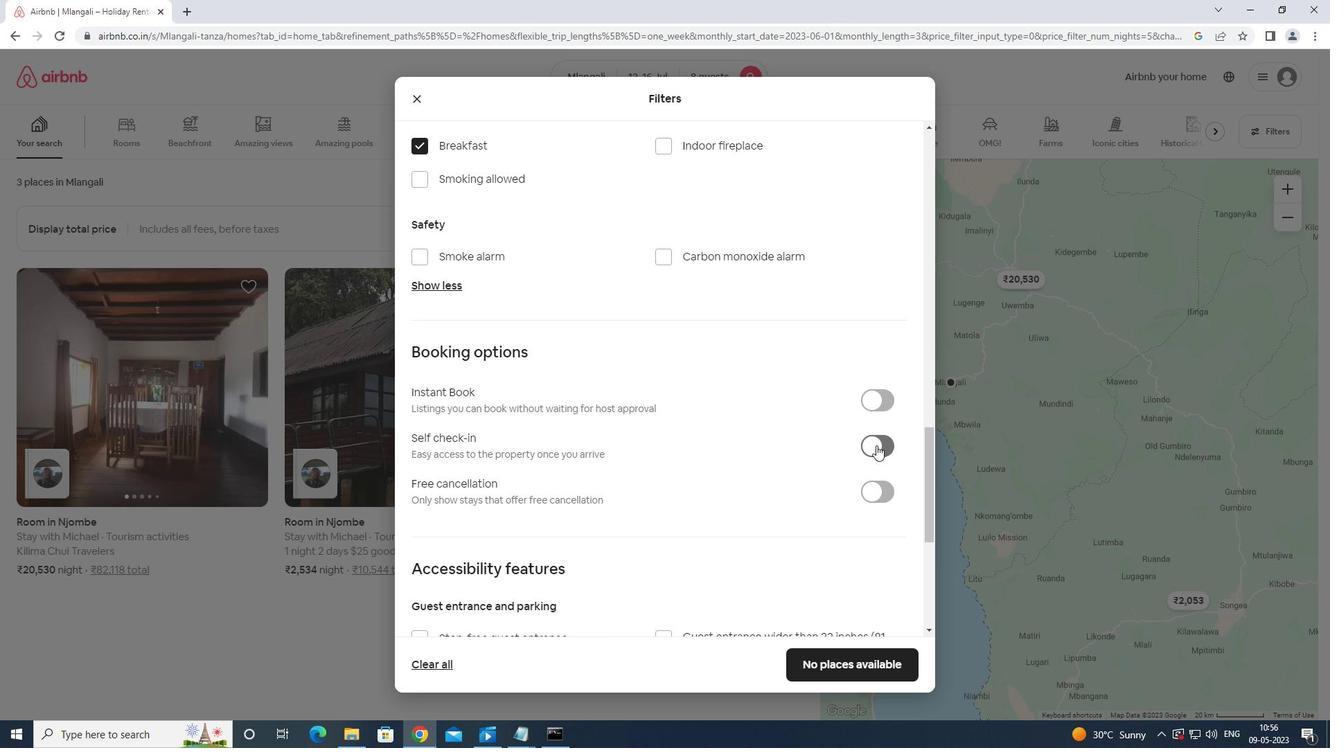 
Action: Mouse moved to (852, 430)
Screenshot: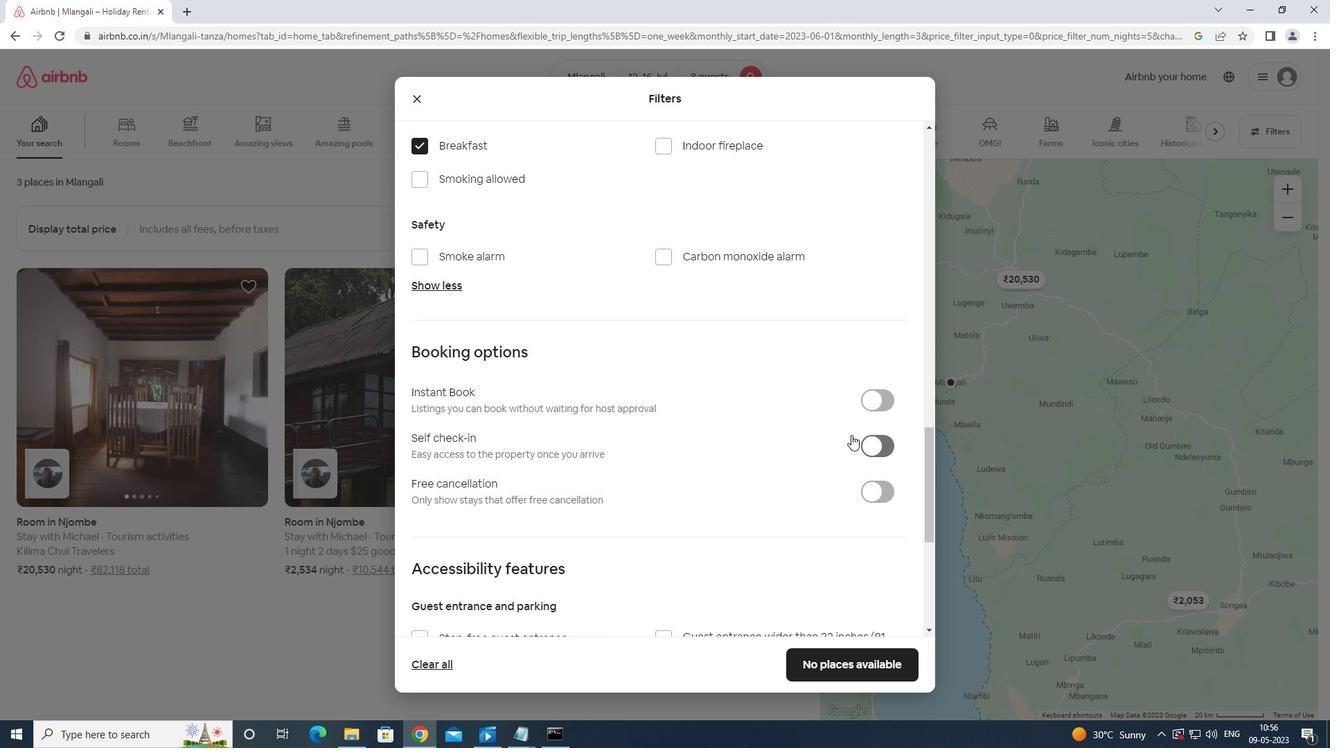 
Action: Mouse scrolled (852, 429) with delta (0, 0)
Screenshot: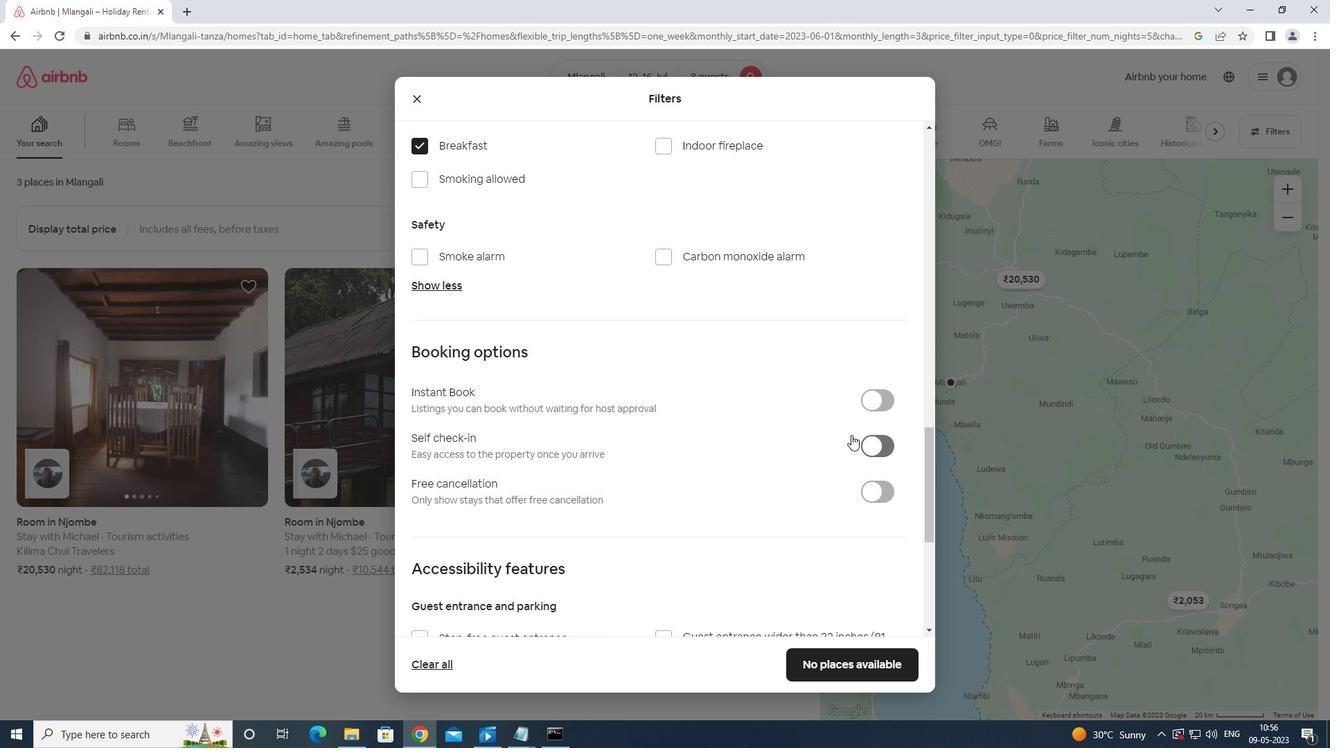
Action: Mouse moved to (852, 435)
Screenshot: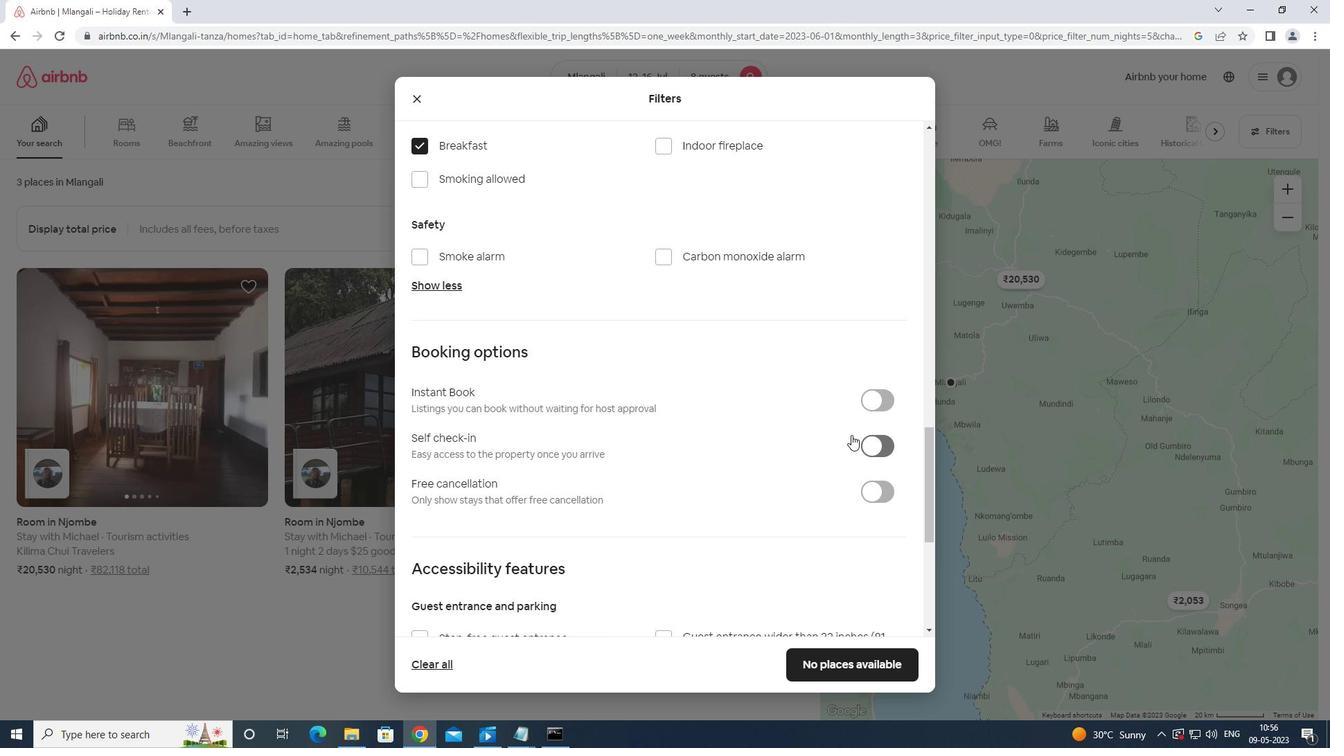 
Action: Mouse scrolled (852, 434) with delta (0, 0)
Screenshot: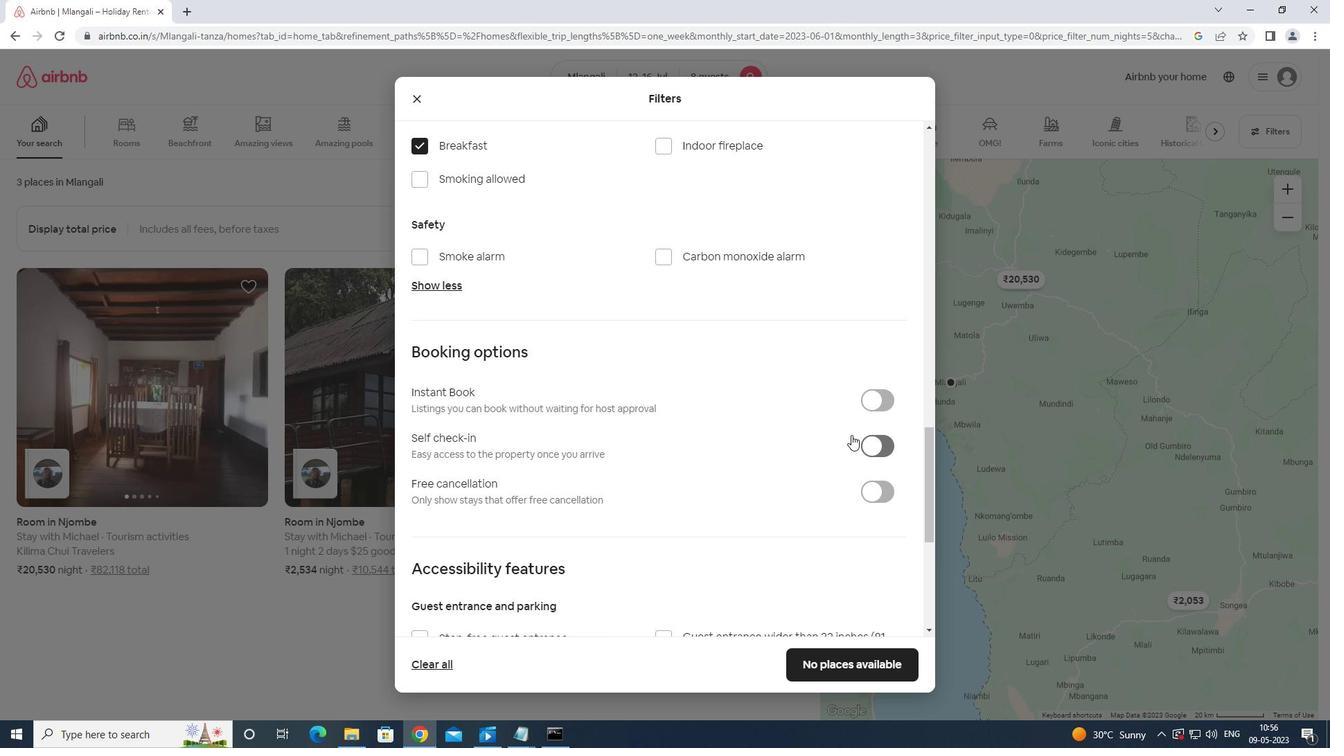 
Action: Mouse moved to (847, 442)
Screenshot: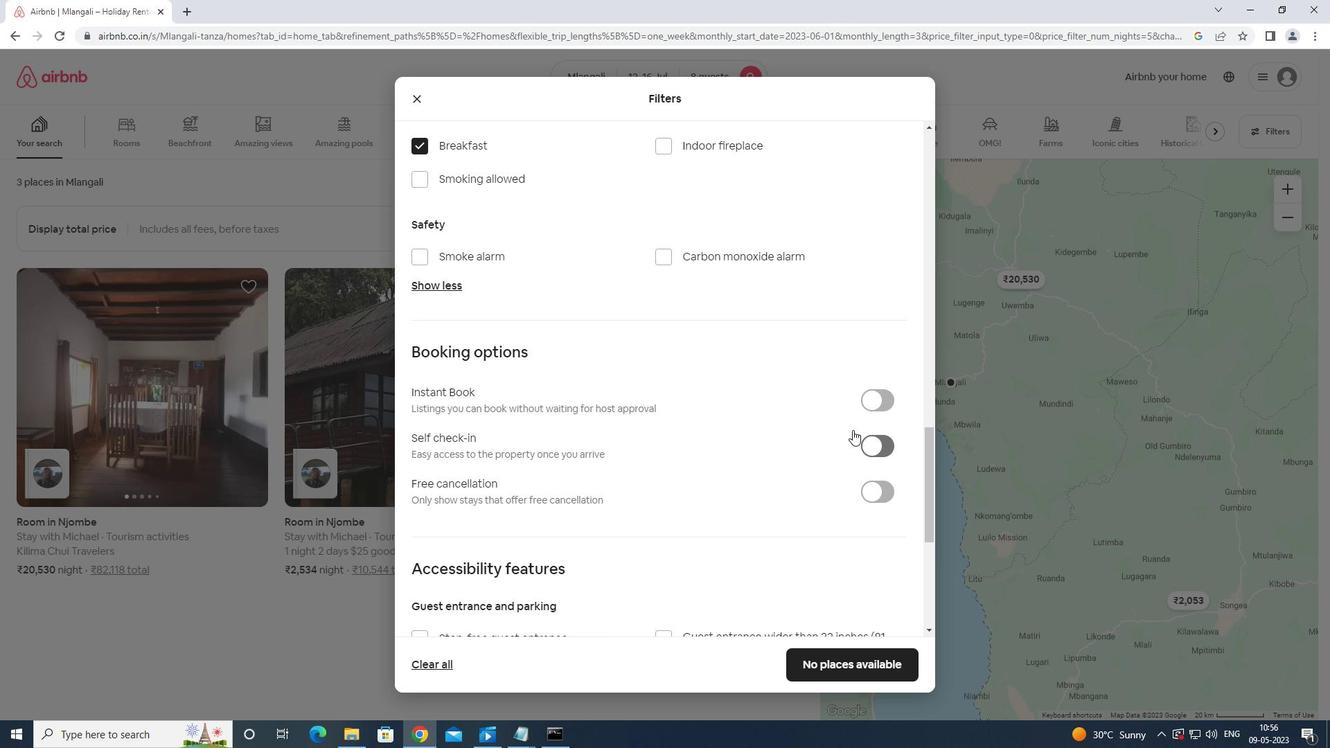 
Action: Mouse scrolled (847, 441) with delta (0, 0)
Screenshot: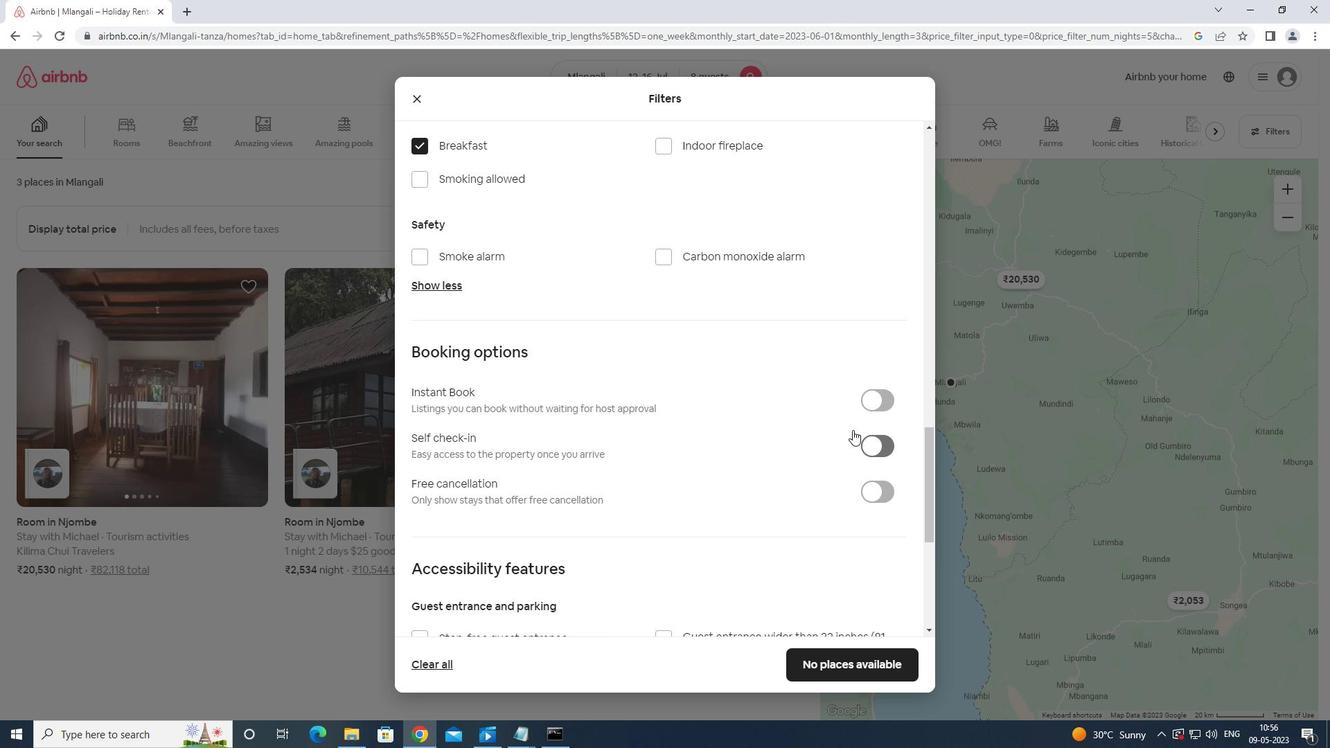 
Action: Mouse moved to (843, 446)
Screenshot: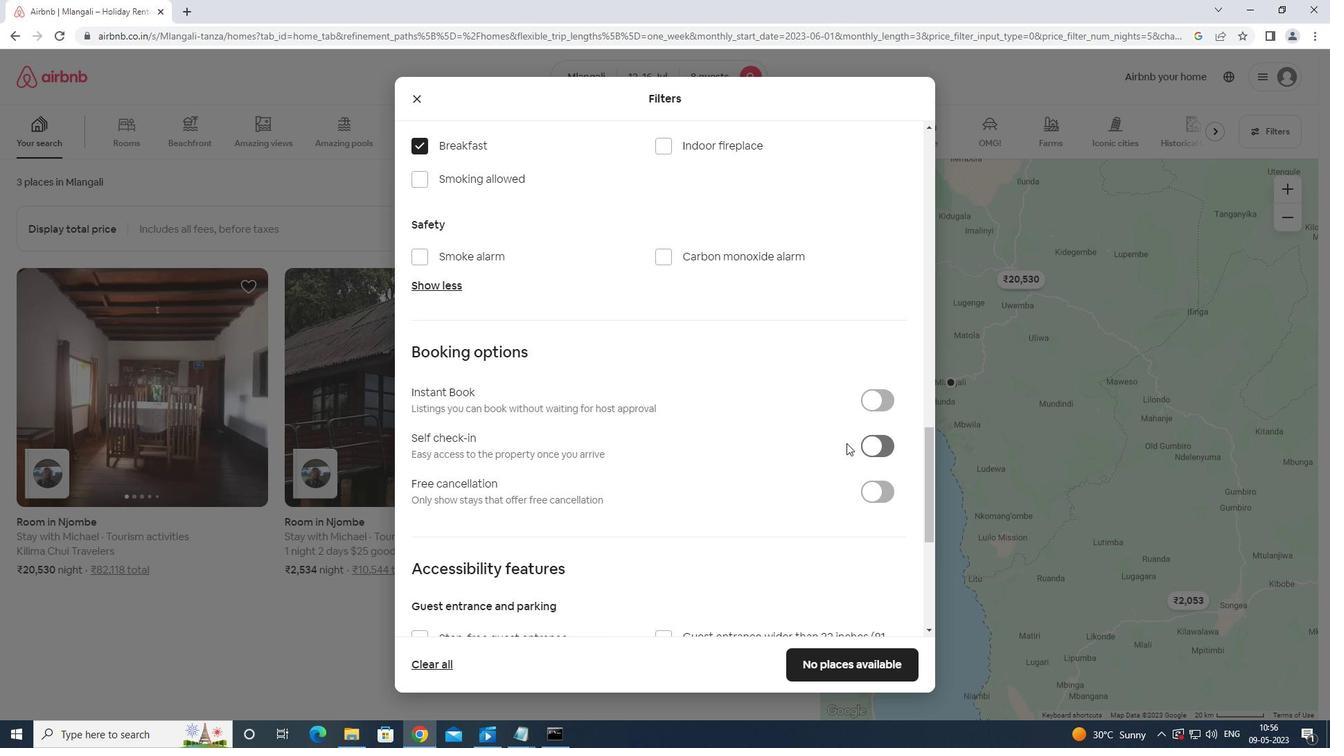 
Action: Mouse scrolled (843, 445) with delta (0, 0)
Screenshot: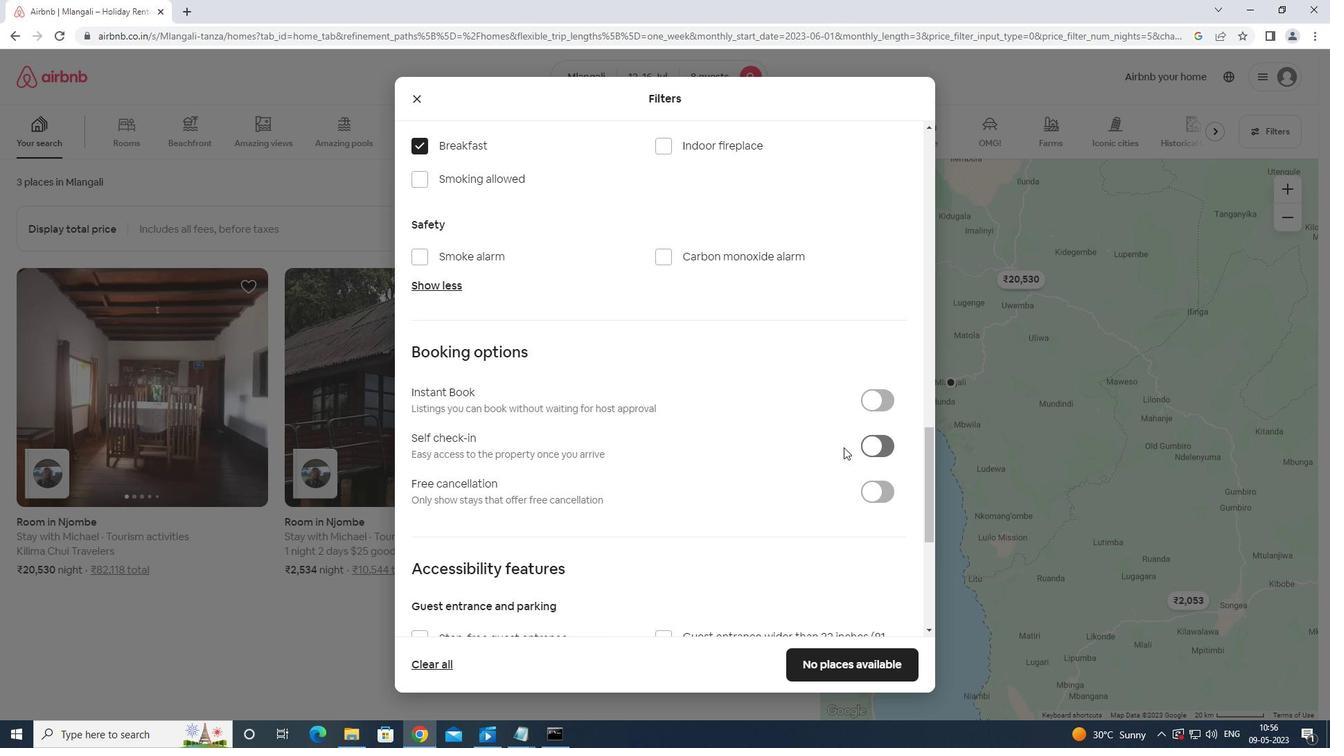 
Action: Mouse scrolled (843, 445) with delta (0, 0)
Screenshot: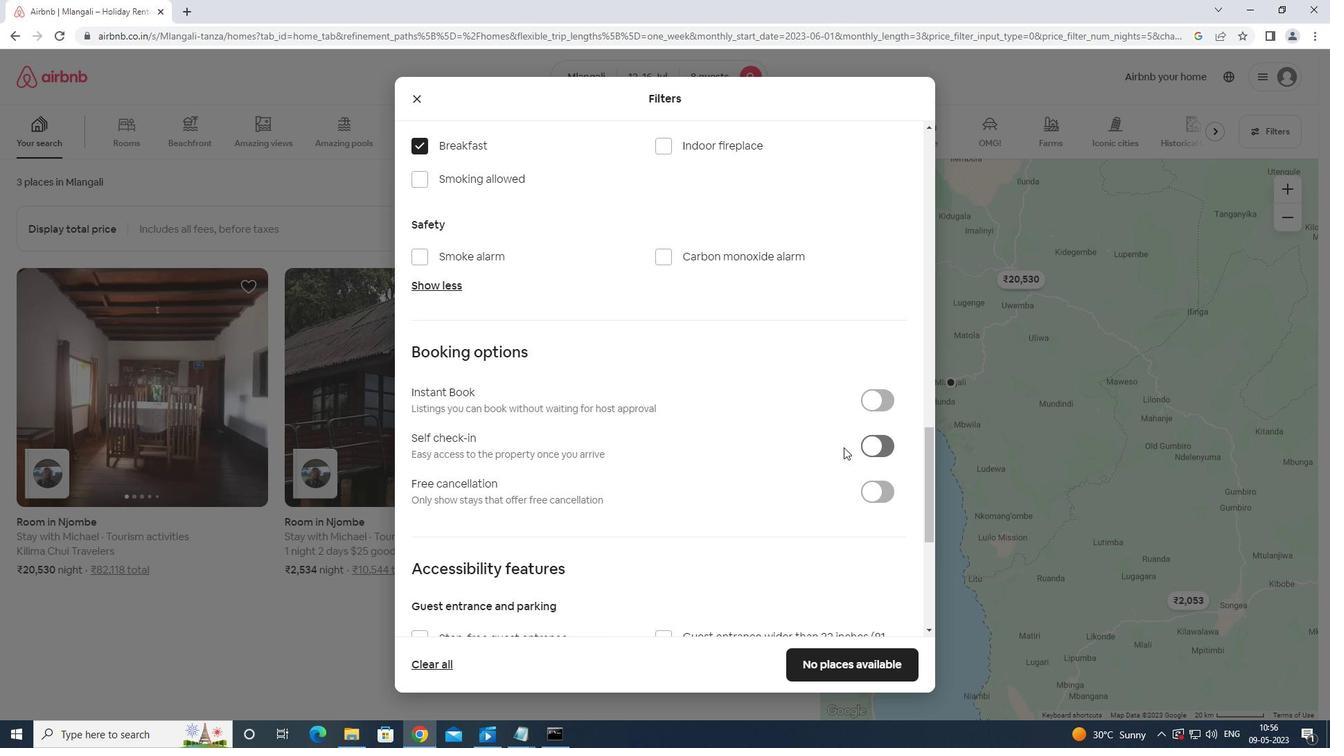 
Action: Mouse scrolled (843, 445) with delta (0, 0)
Screenshot: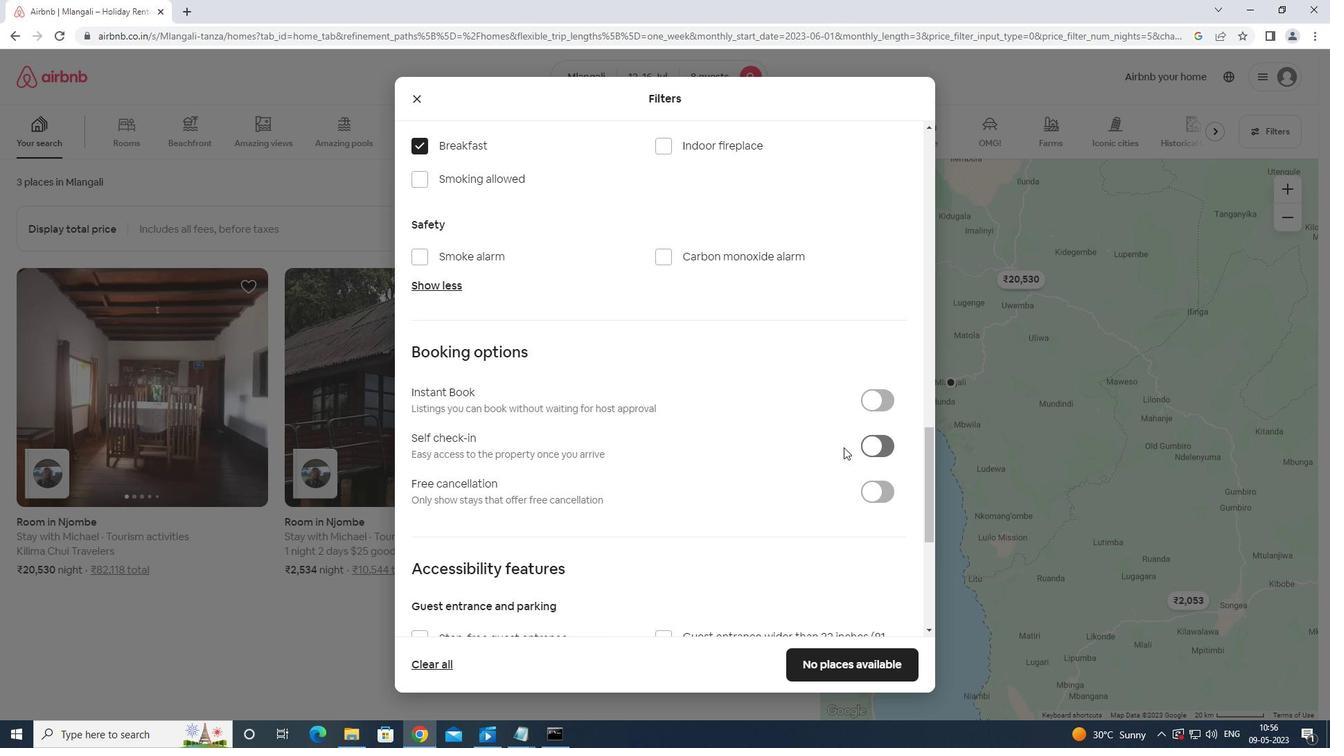 
Action: Mouse scrolled (843, 445) with delta (0, 0)
Screenshot: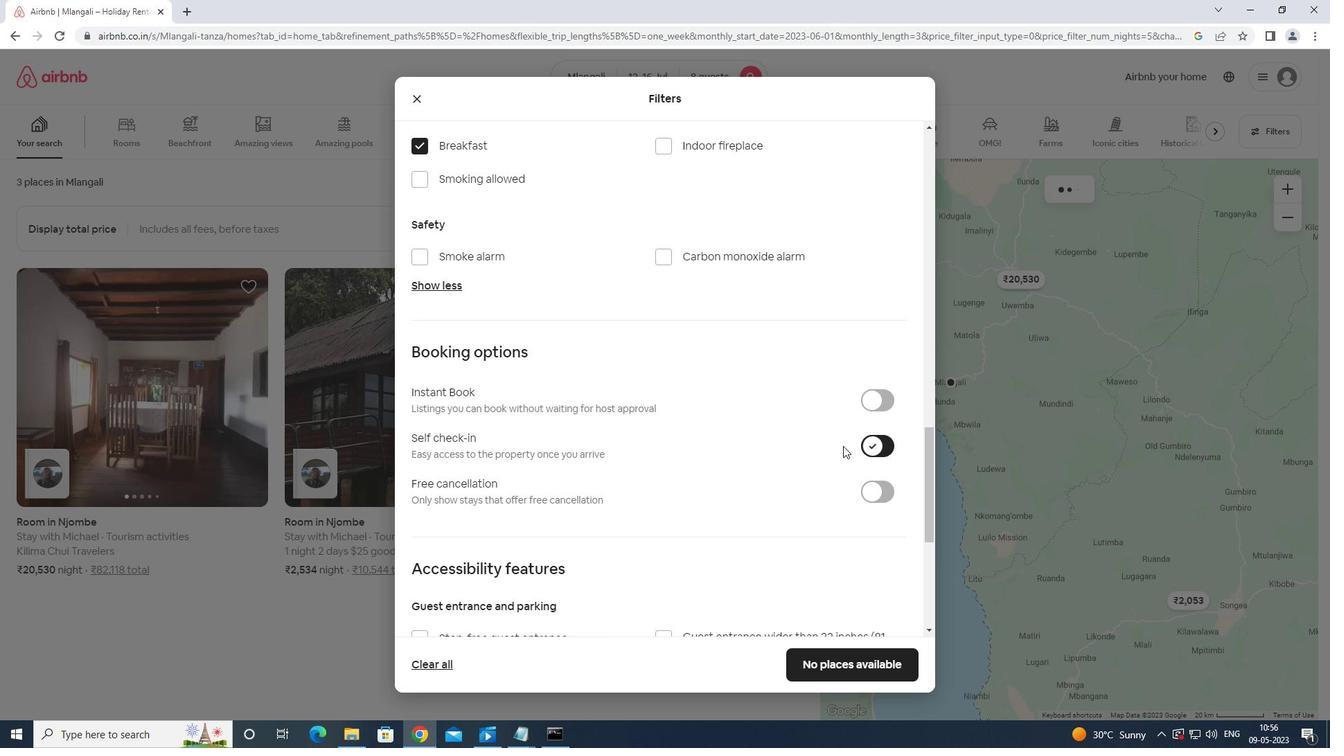 
Action: Mouse moved to (886, 418)
Screenshot: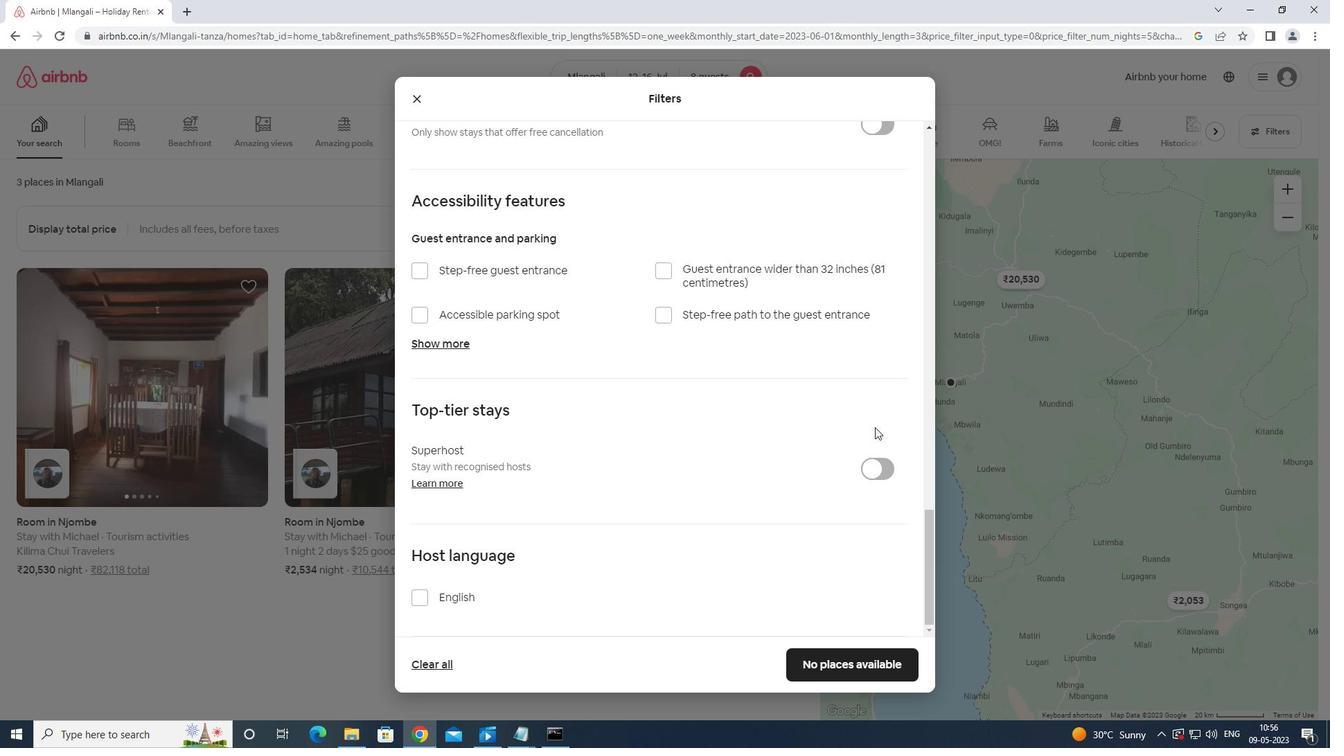 
Action: Mouse scrolled (886, 419) with delta (0, 0)
Screenshot: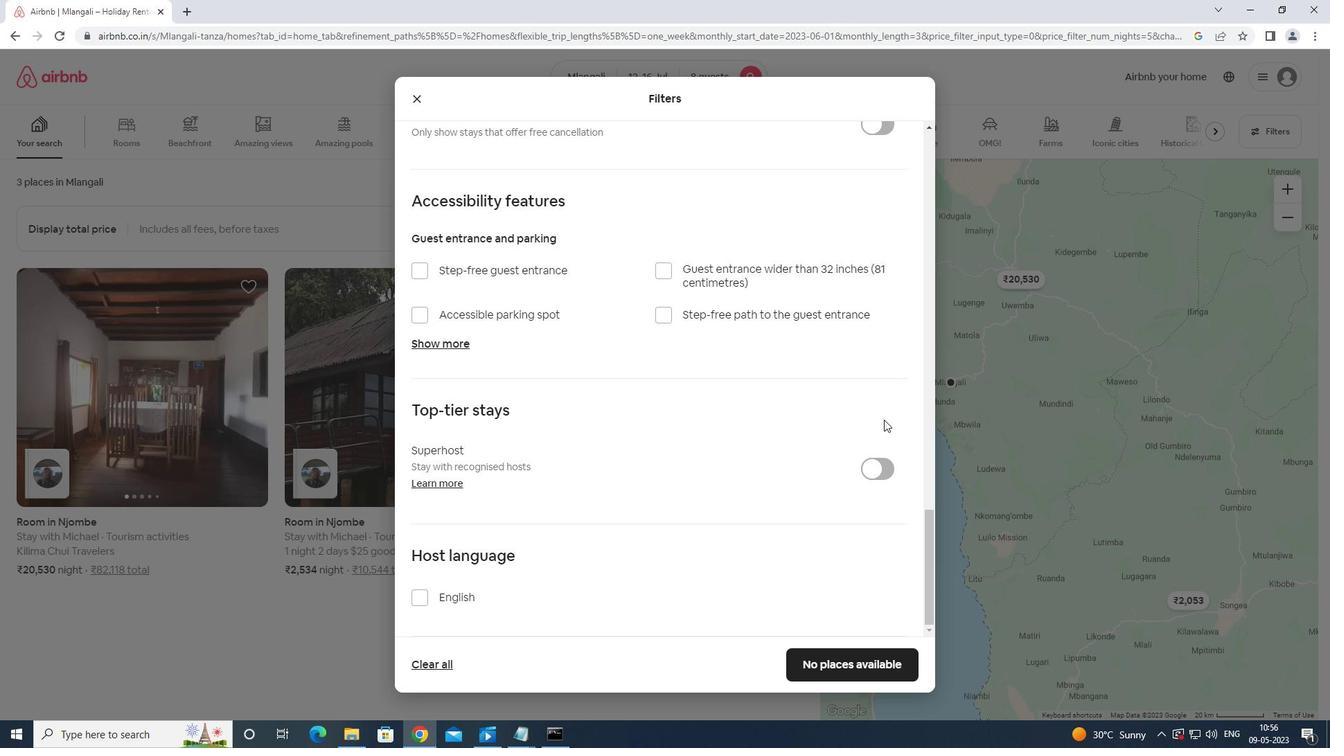 
Action: Mouse scrolled (886, 419) with delta (0, 0)
Screenshot: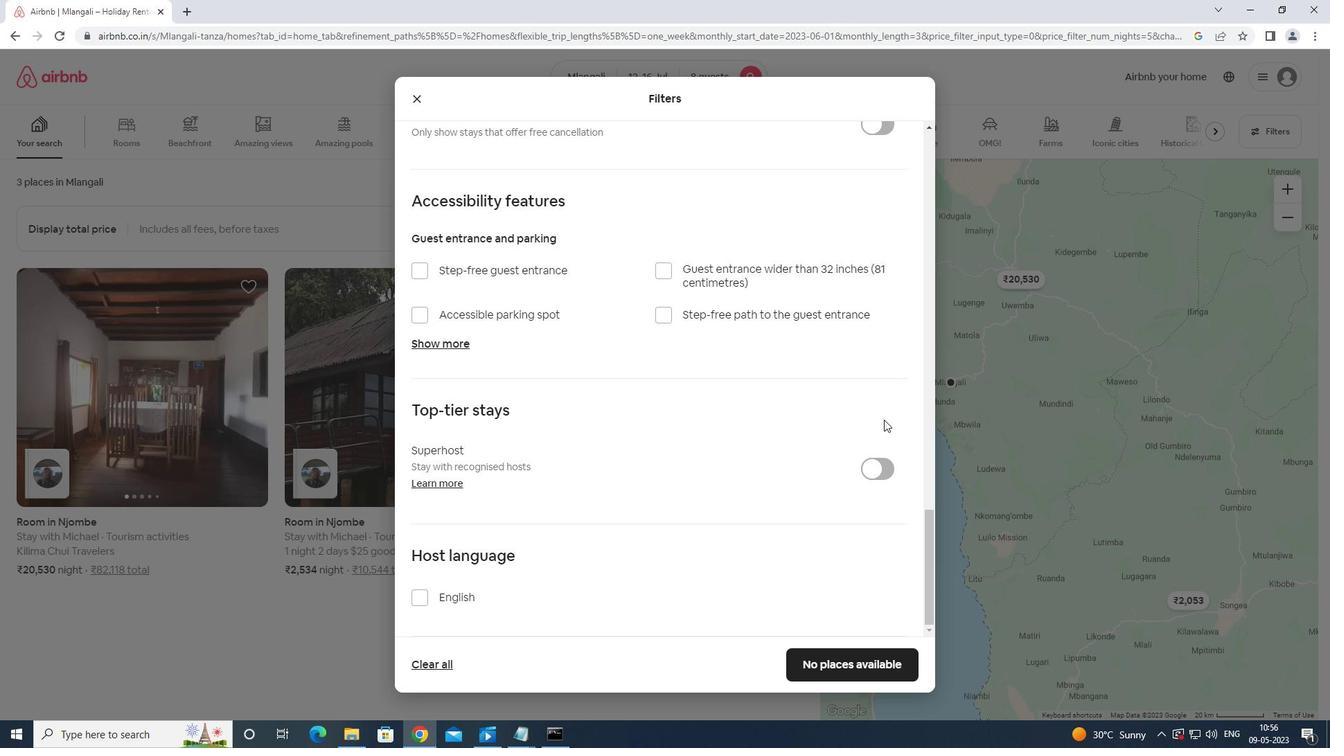 
Action: Mouse scrolled (886, 419) with delta (0, 0)
Screenshot: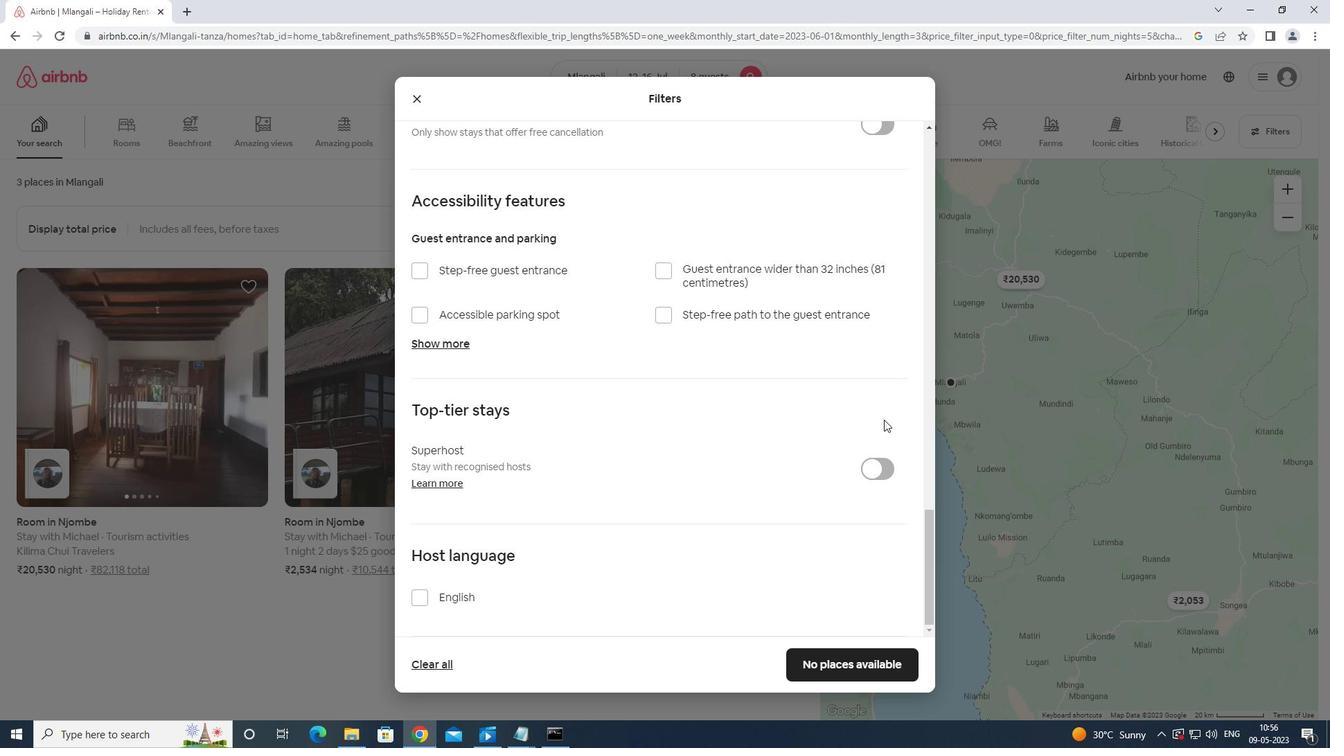 
Action: Mouse scrolled (886, 417) with delta (0, 0)
Screenshot: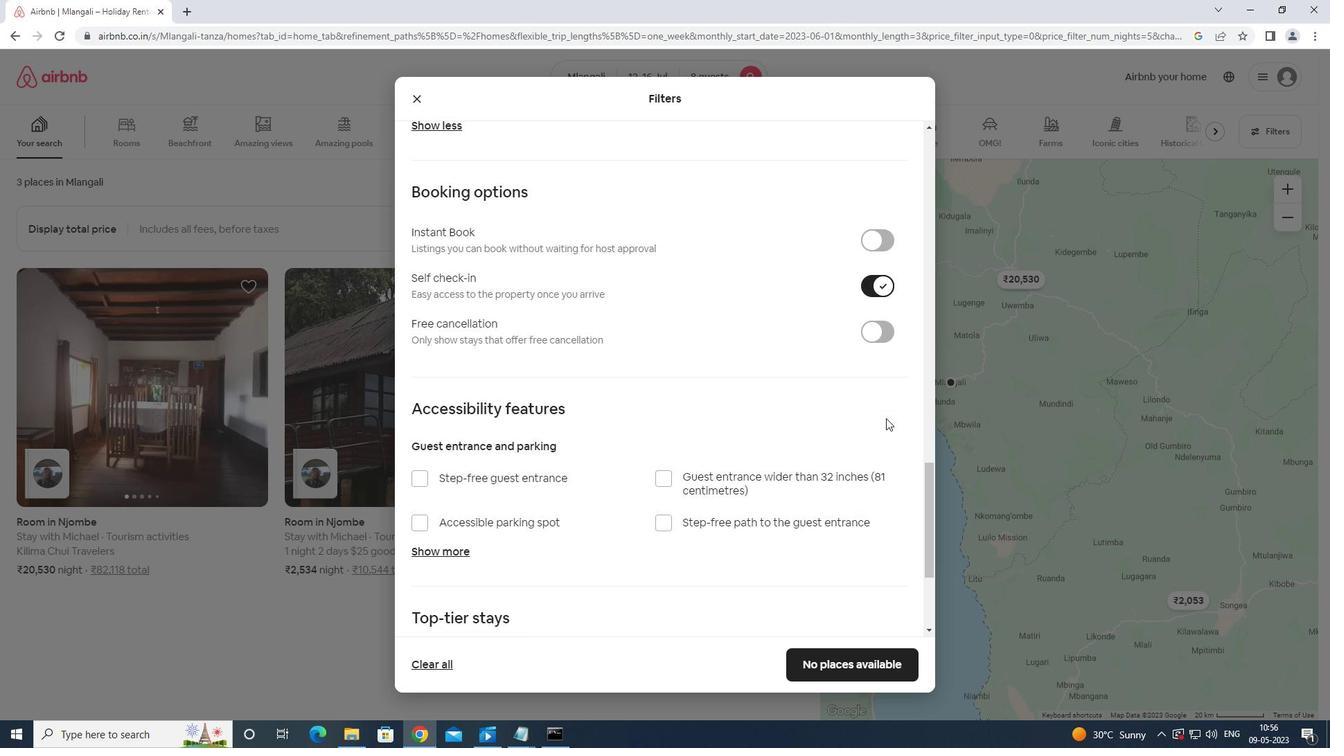 
Action: Mouse scrolled (886, 417) with delta (0, 0)
Screenshot: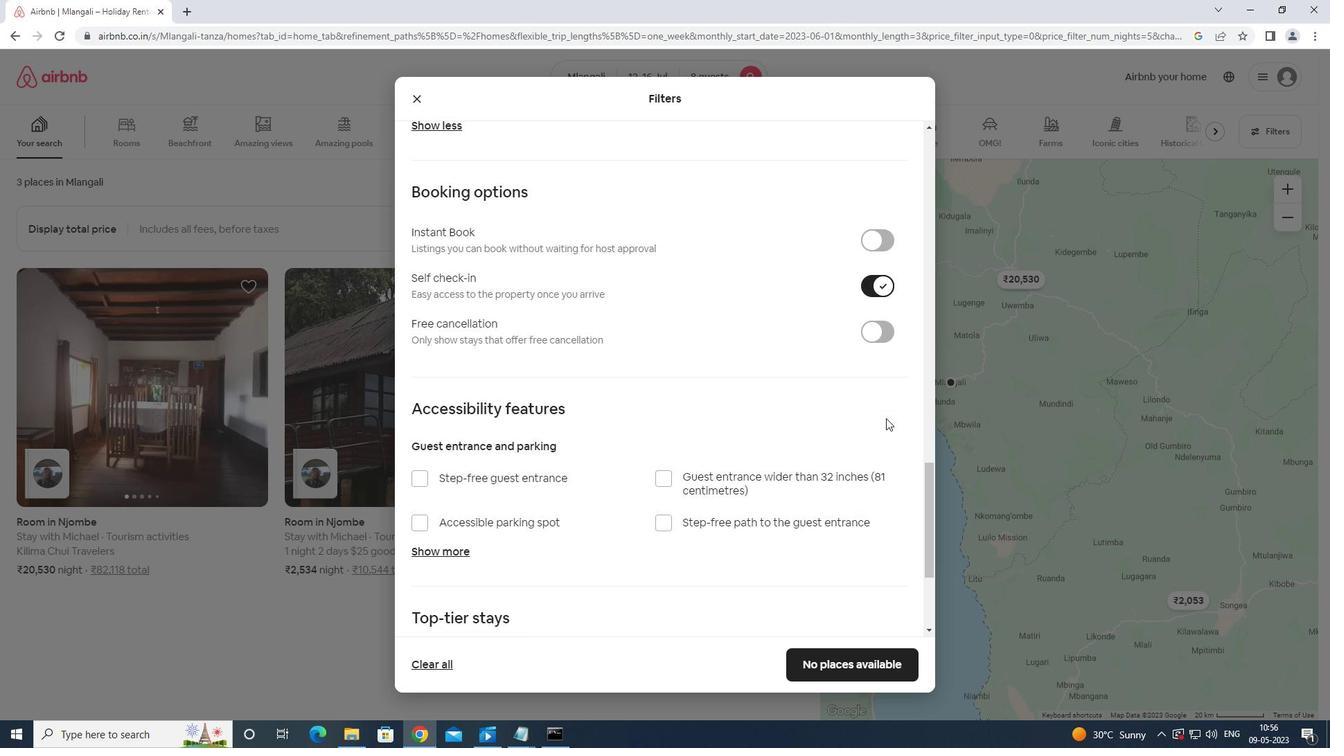 
Action: Mouse moved to (886, 414)
Screenshot: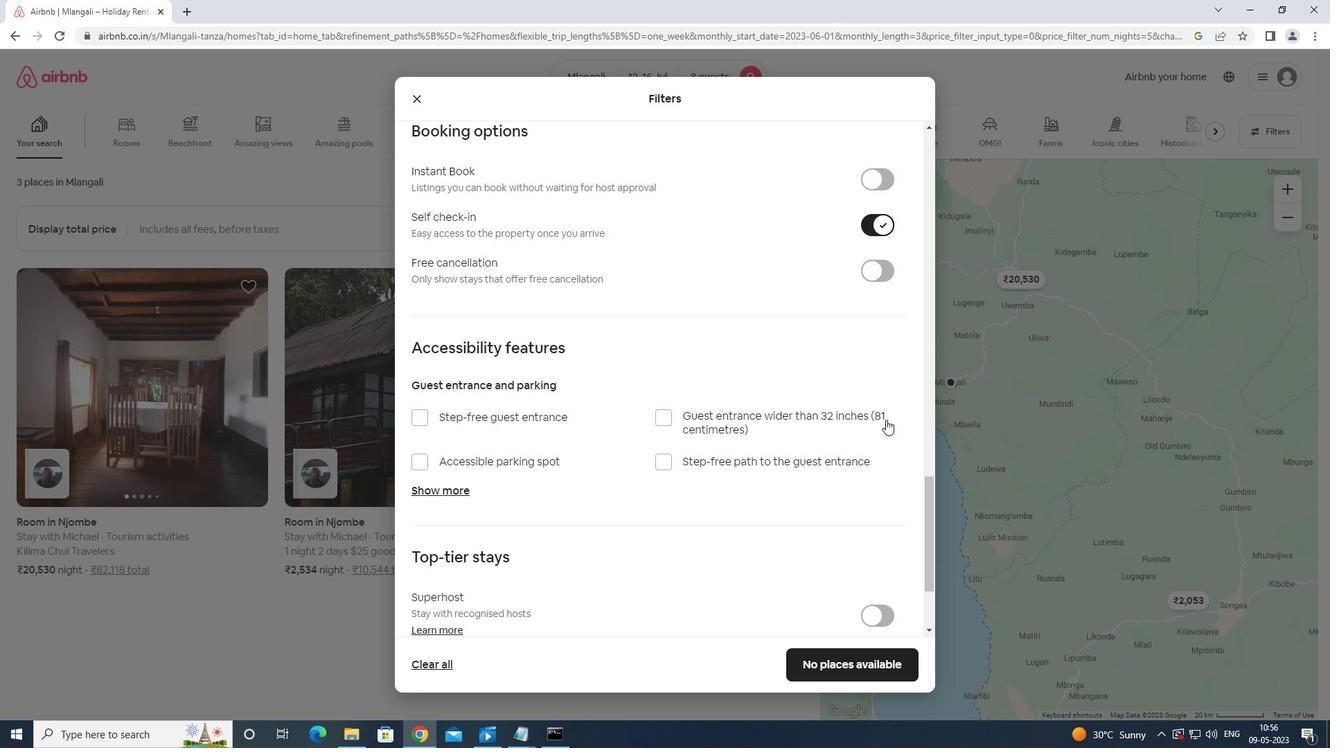 
Action: Mouse scrolled (886, 413) with delta (0, 0)
Screenshot: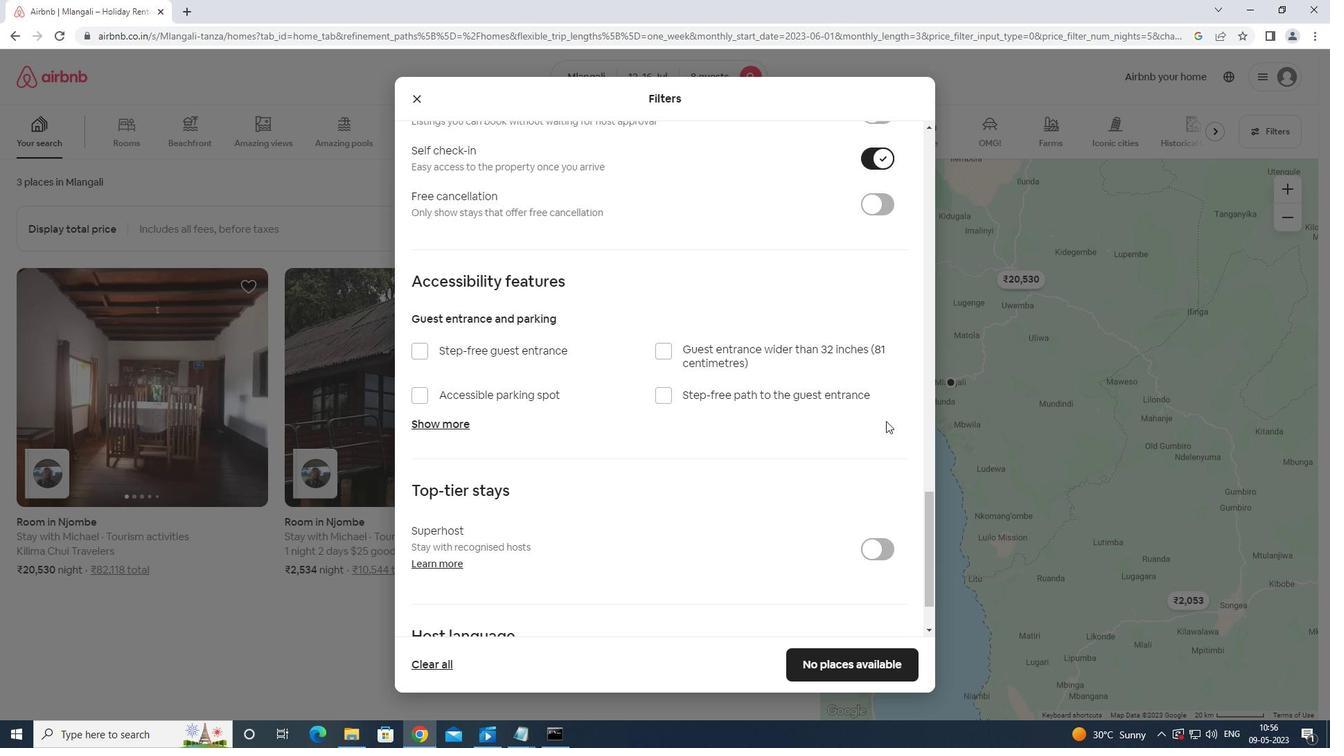 
Action: Mouse scrolled (886, 413) with delta (0, 0)
Screenshot: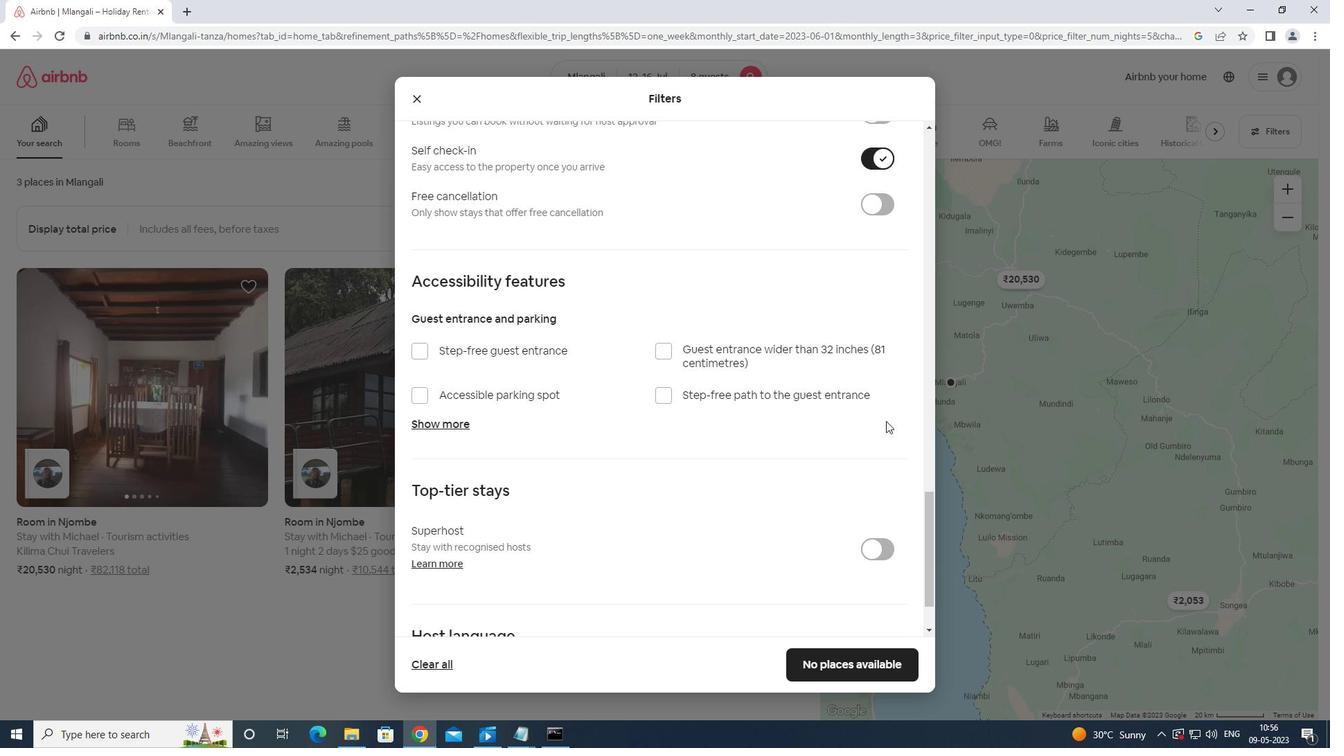 
Action: Mouse scrolled (886, 413) with delta (0, 0)
Screenshot: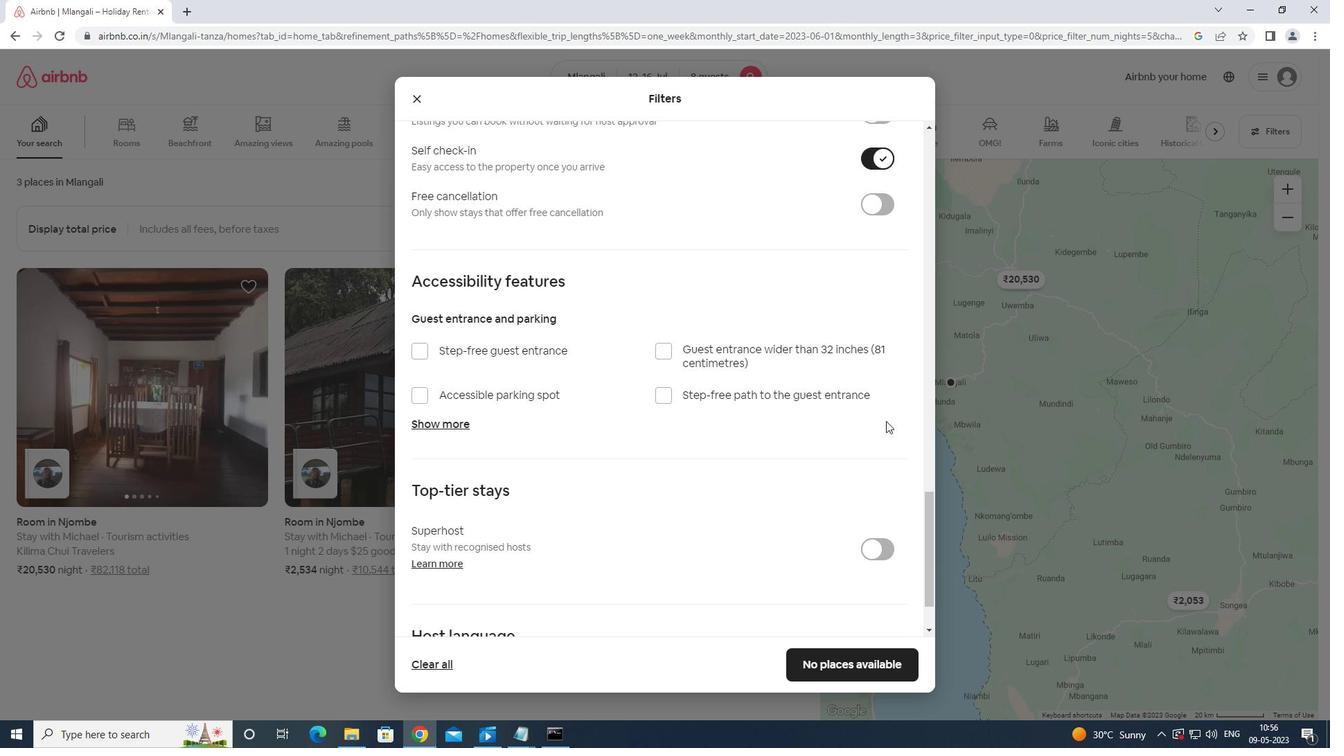 
Action: Mouse moved to (886, 414)
Screenshot: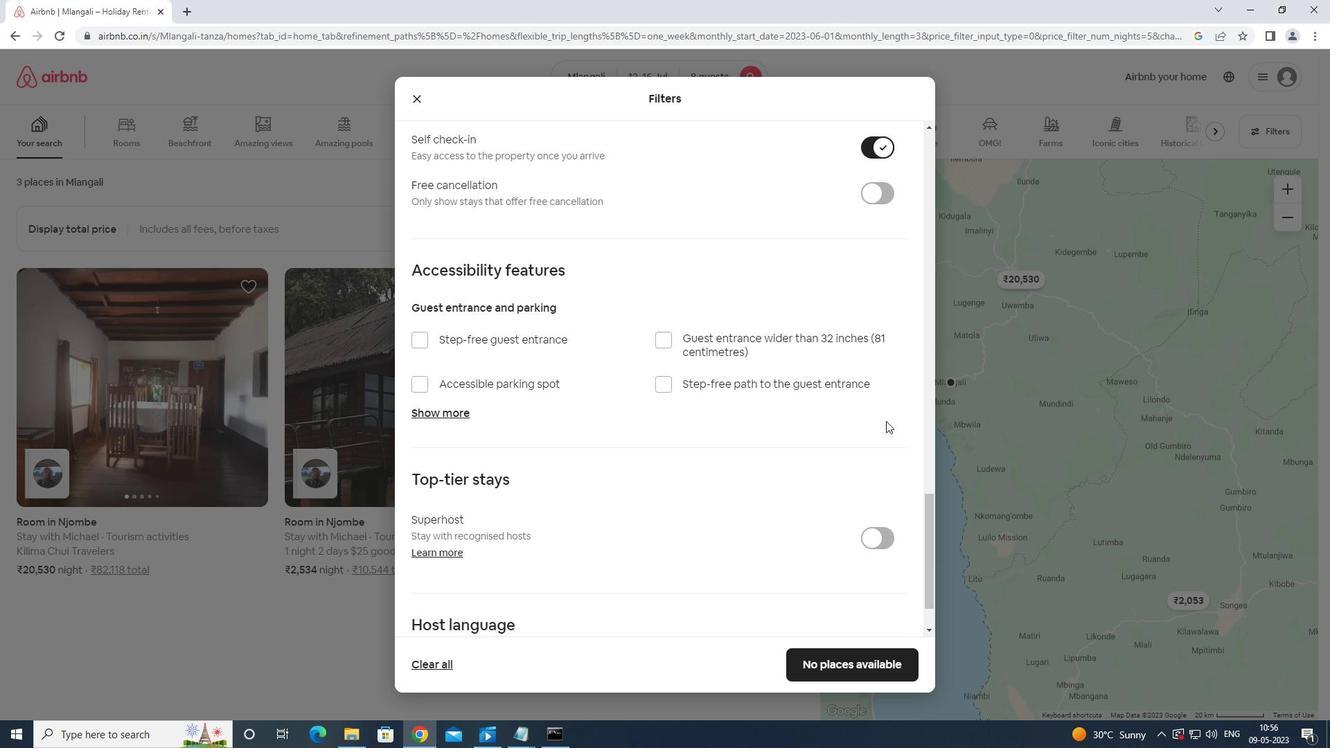 
Action: Mouse scrolled (886, 413) with delta (0, 0)
Screenshot: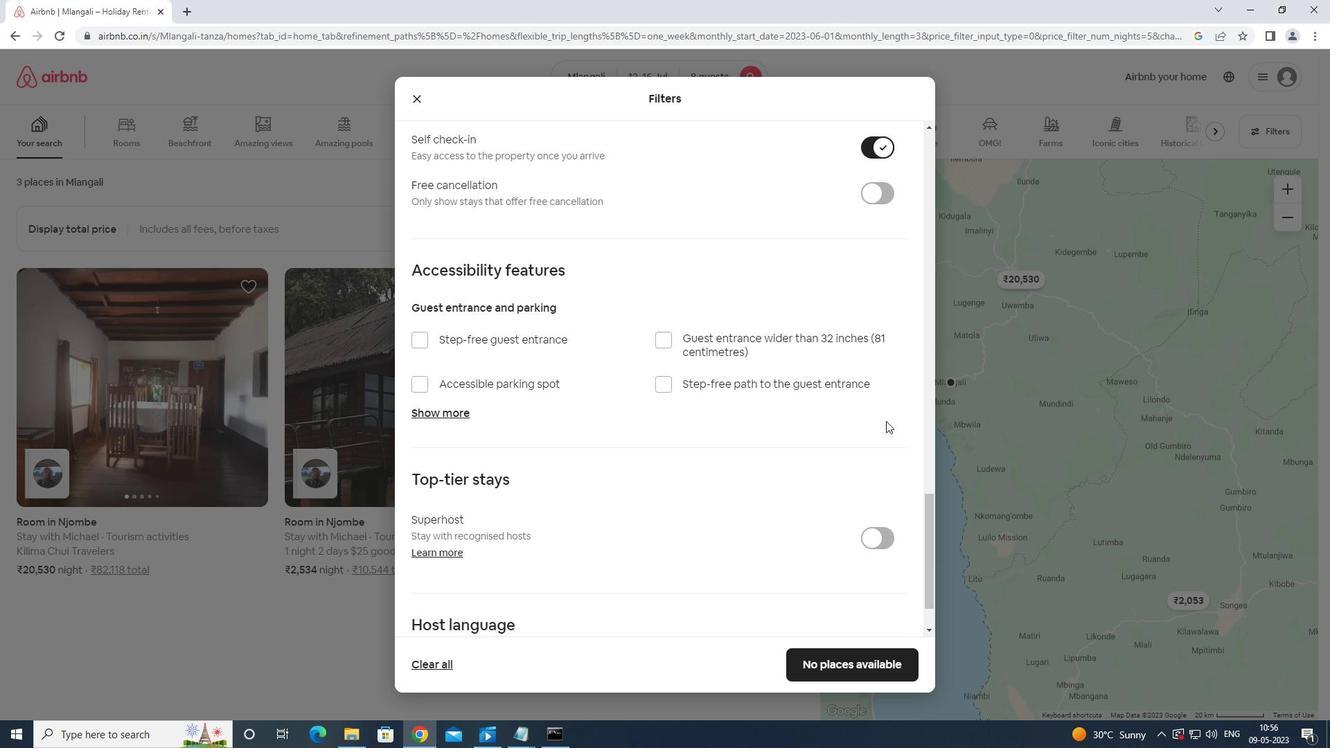 
Action: Mouse moved to (881, 421)
Screenshot: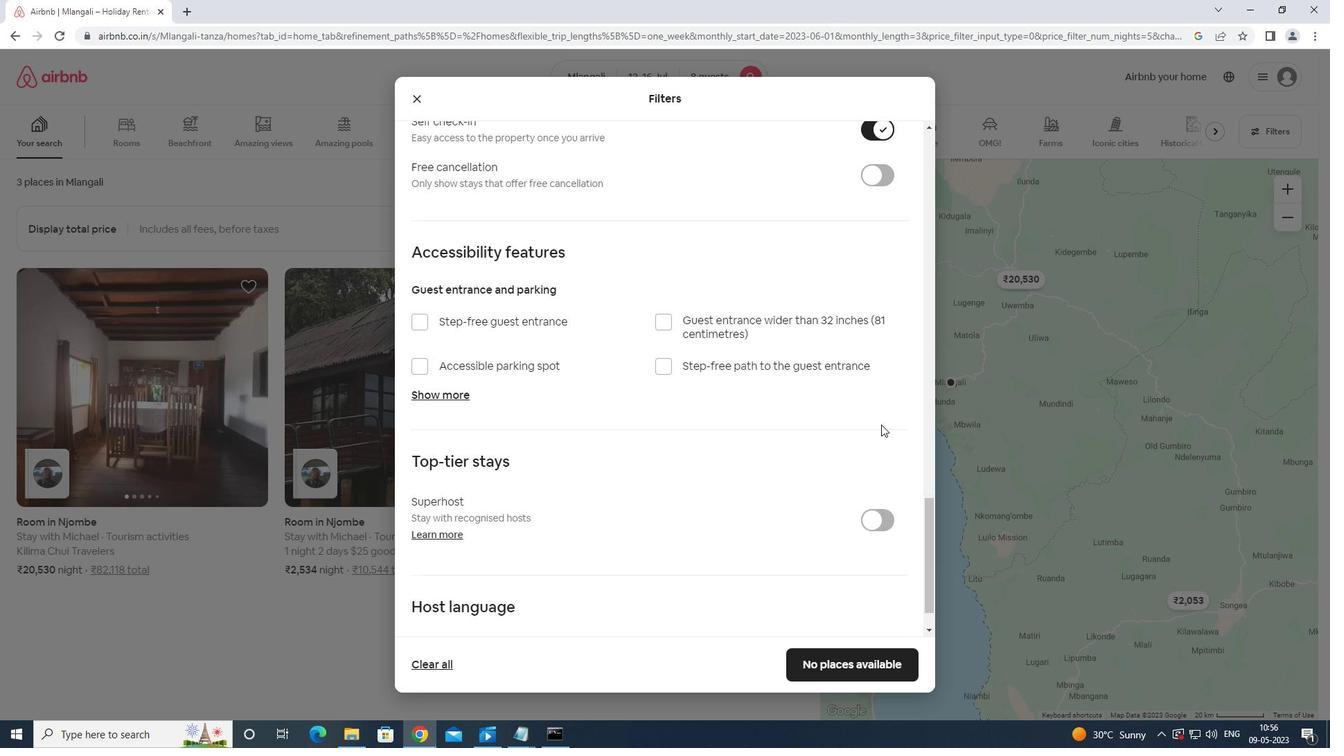 
Action: Mouse scrolled (881, 420) with delta (0, 0)
Screenshot: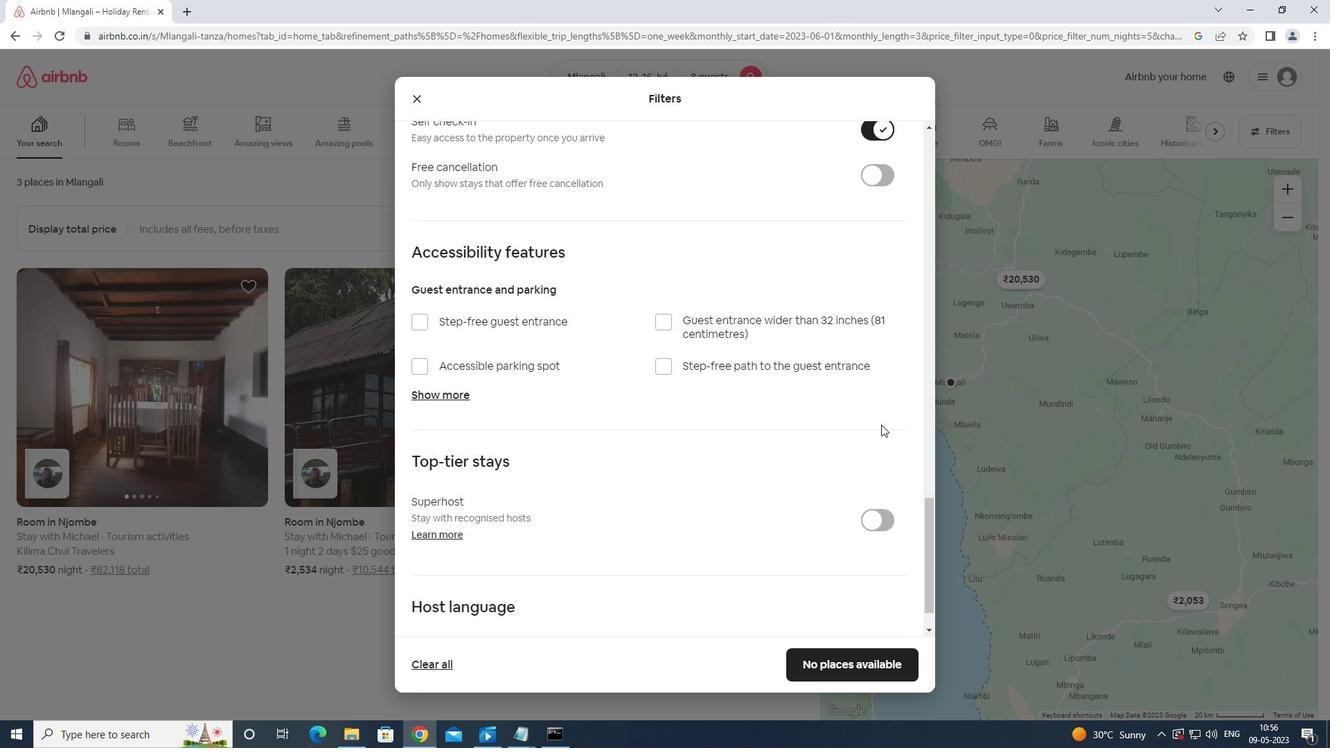 
Action: Mouse moved to (881, 421)
Screenshot: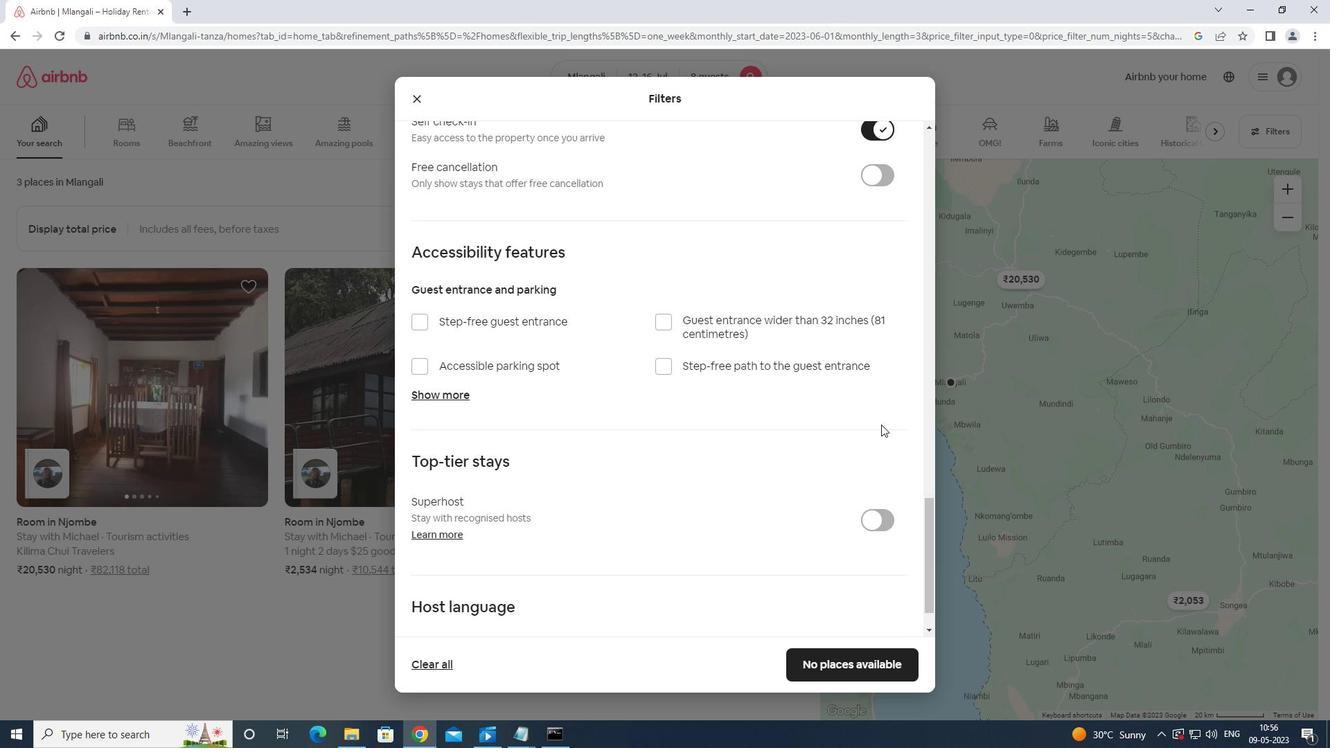 
Action: Mouse scrolled (881, 420) with delta (0, 0)
Screenshot: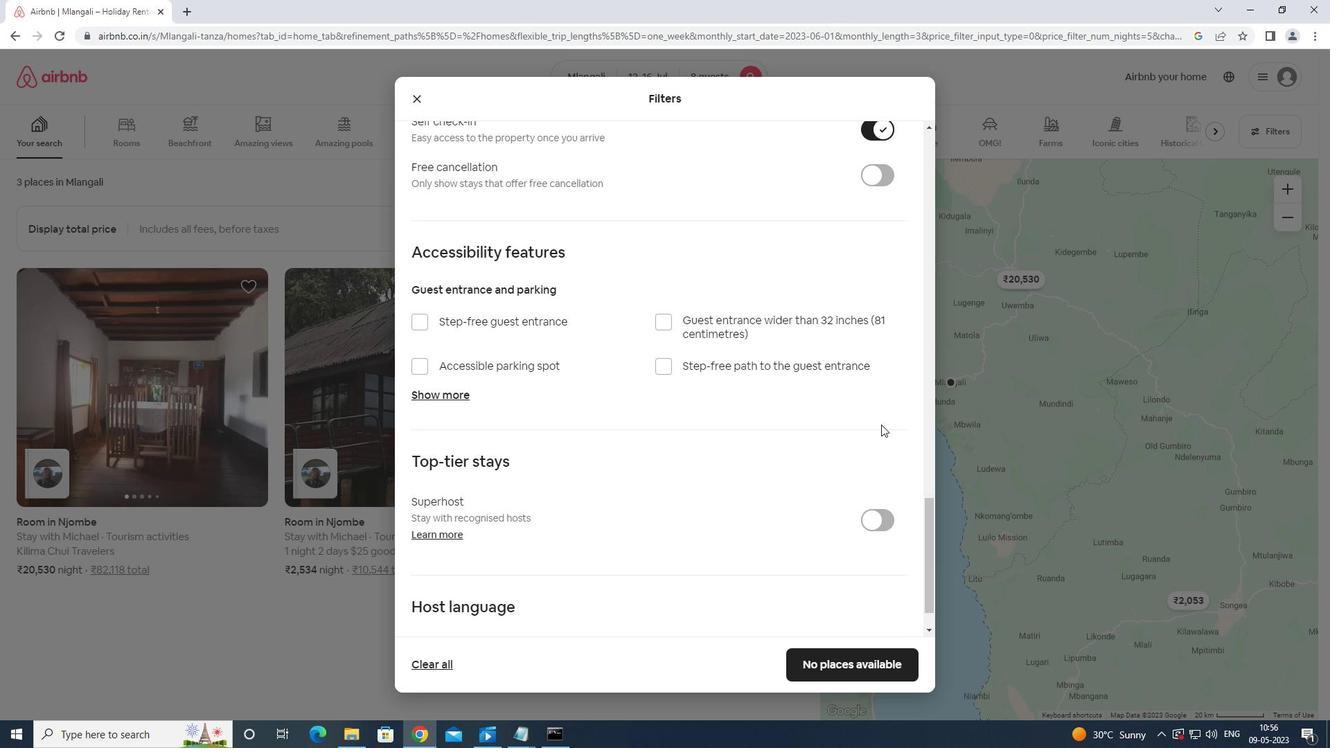 
Action: Mouse moved to (852, 447)
Screenshot: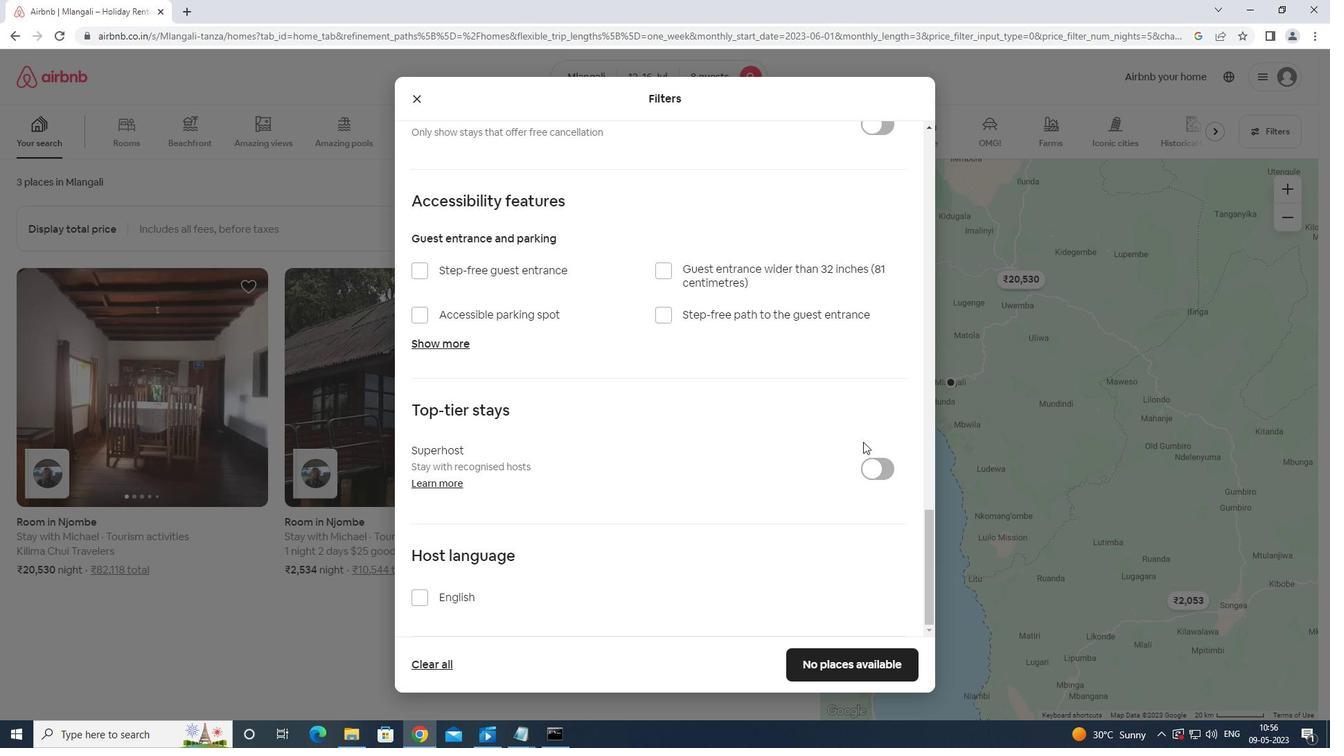 
Action: Mouse scrolled (852, 446) with delta (0, 0)
Screenshot: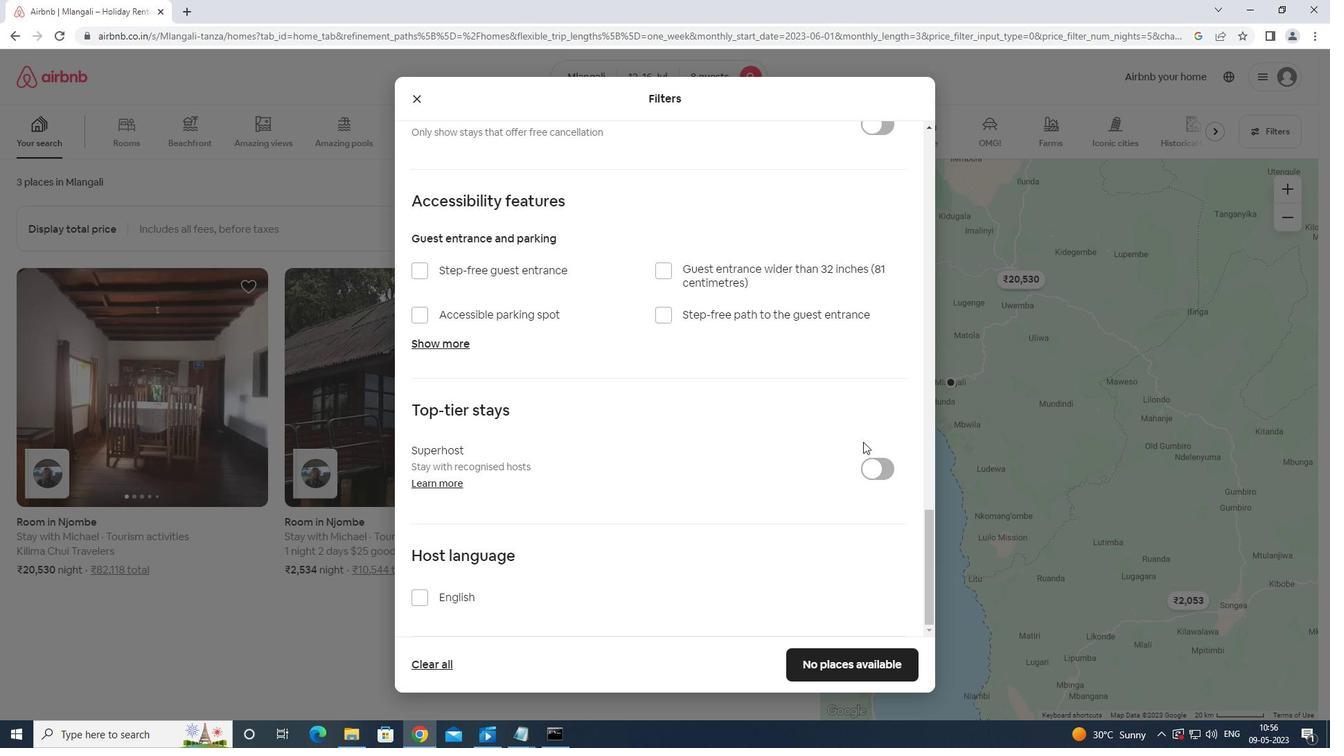
Action: Mouse moved to (838, 459)
Screenshot: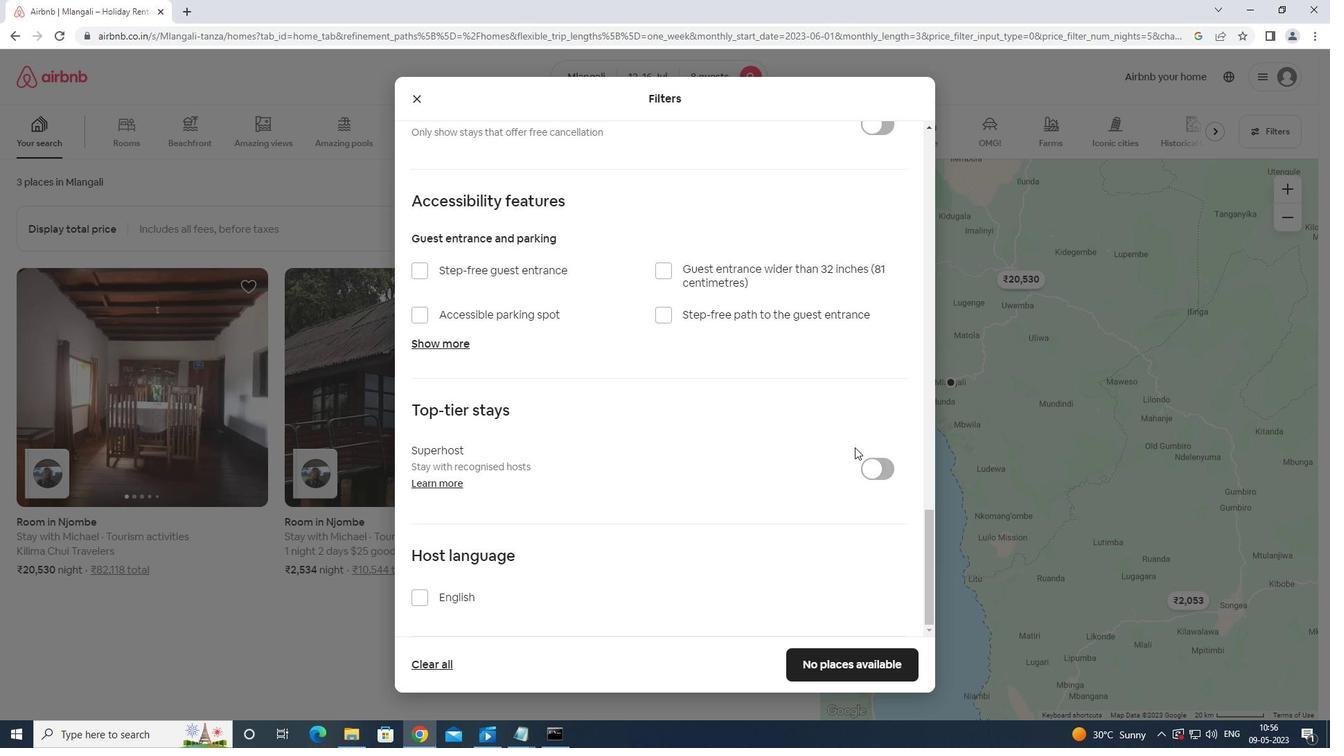 
Action: Mouse scrolled (838, 458) with delta (0, 0)
Screenshot: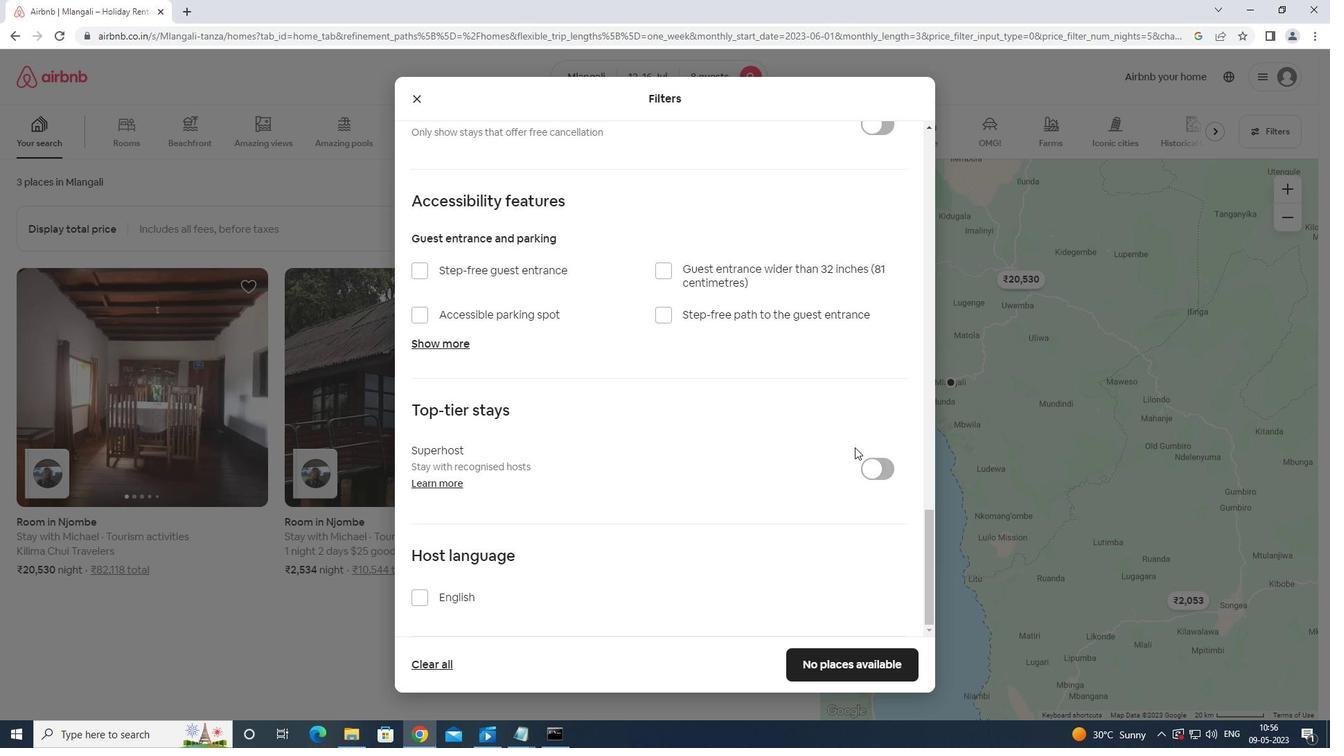 
Action: Mouse moved to (834, 462)
Screenshot: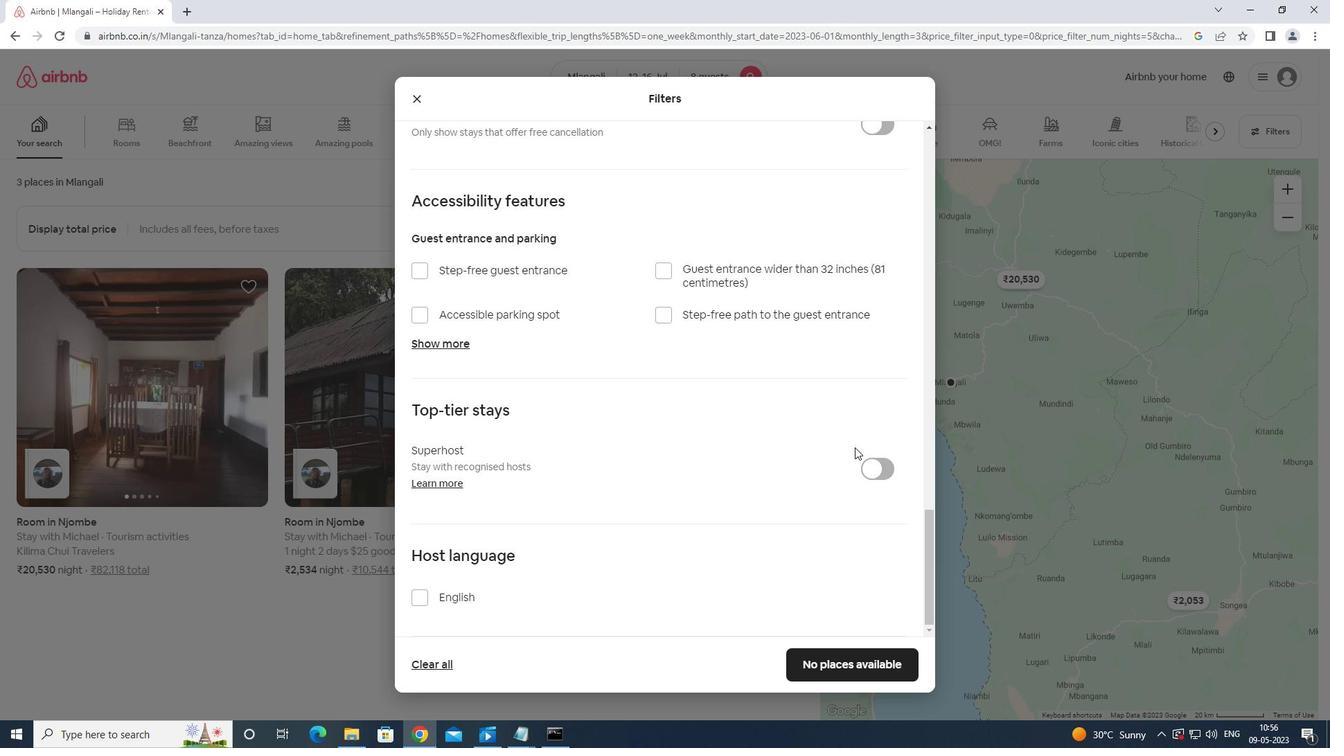 
Action: Mouse scrolled (834, 461) with delta (0, 0)
Screenshot: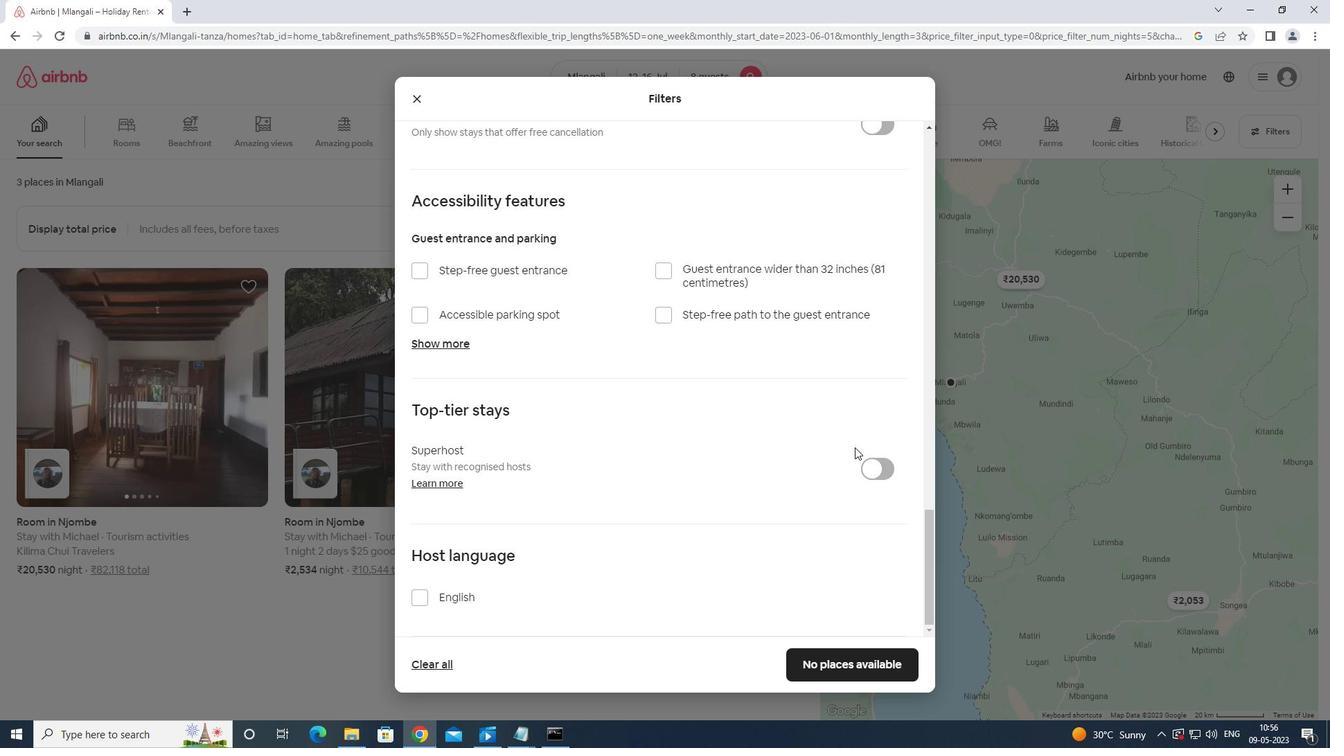 
Action: Mouse moved to (419, 595)
Screenshot: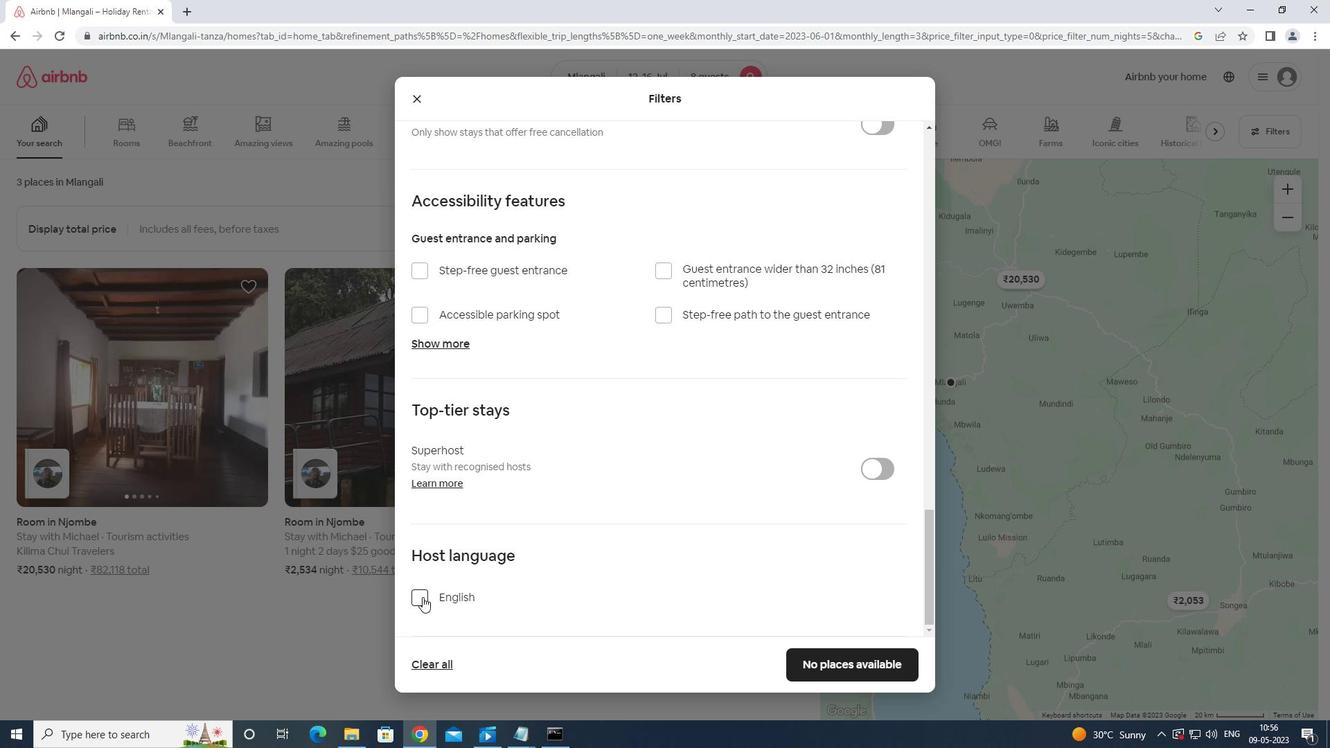 
Action: Mouse pressed left at (419, 595)
Screenshot: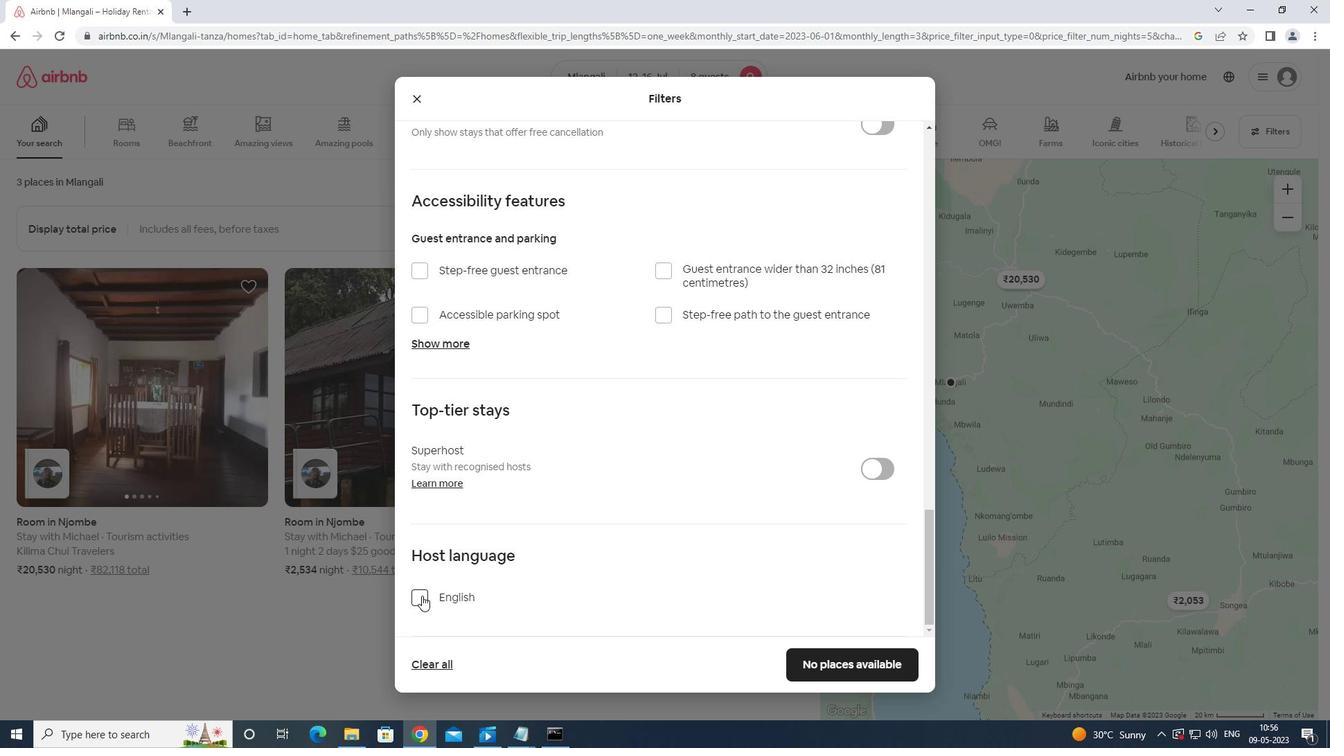 
Action: Mouse moved to (844, 658)
Screenshot: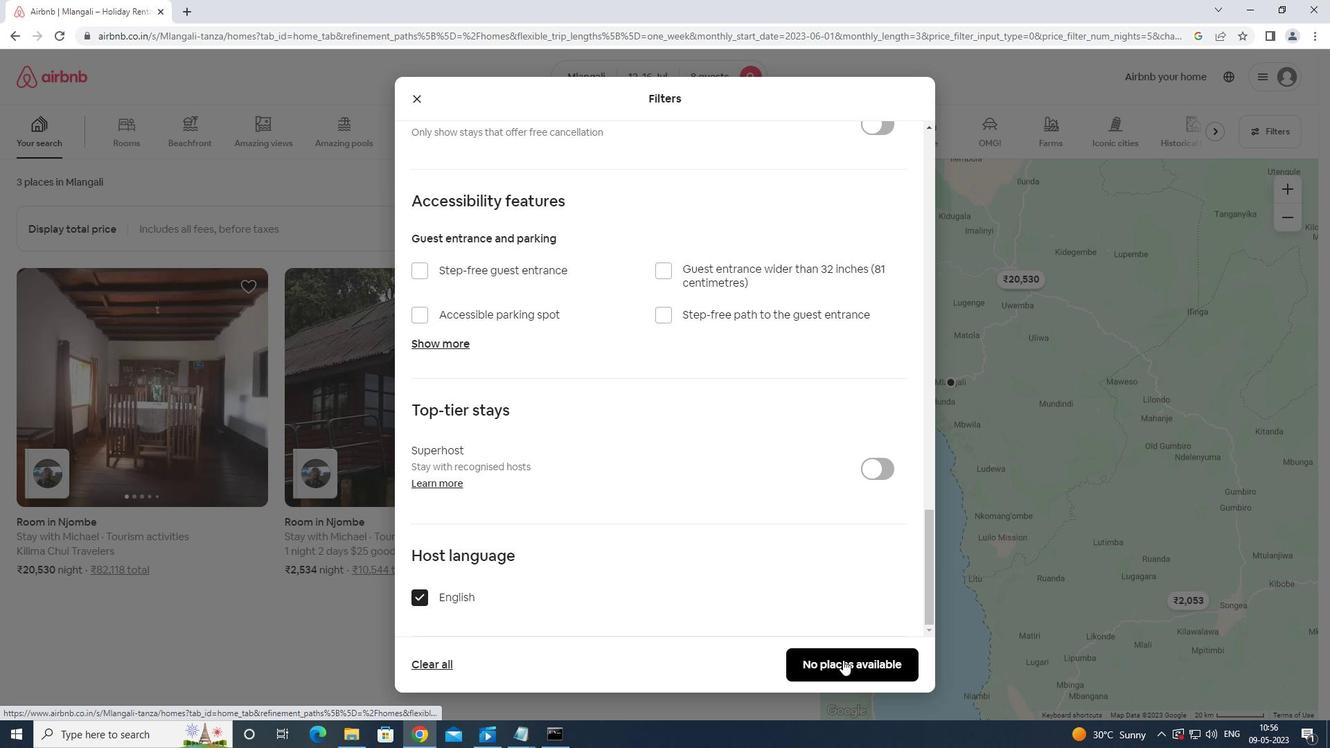 
Action: Mouse pressed left at (844, 658)
Screenshot: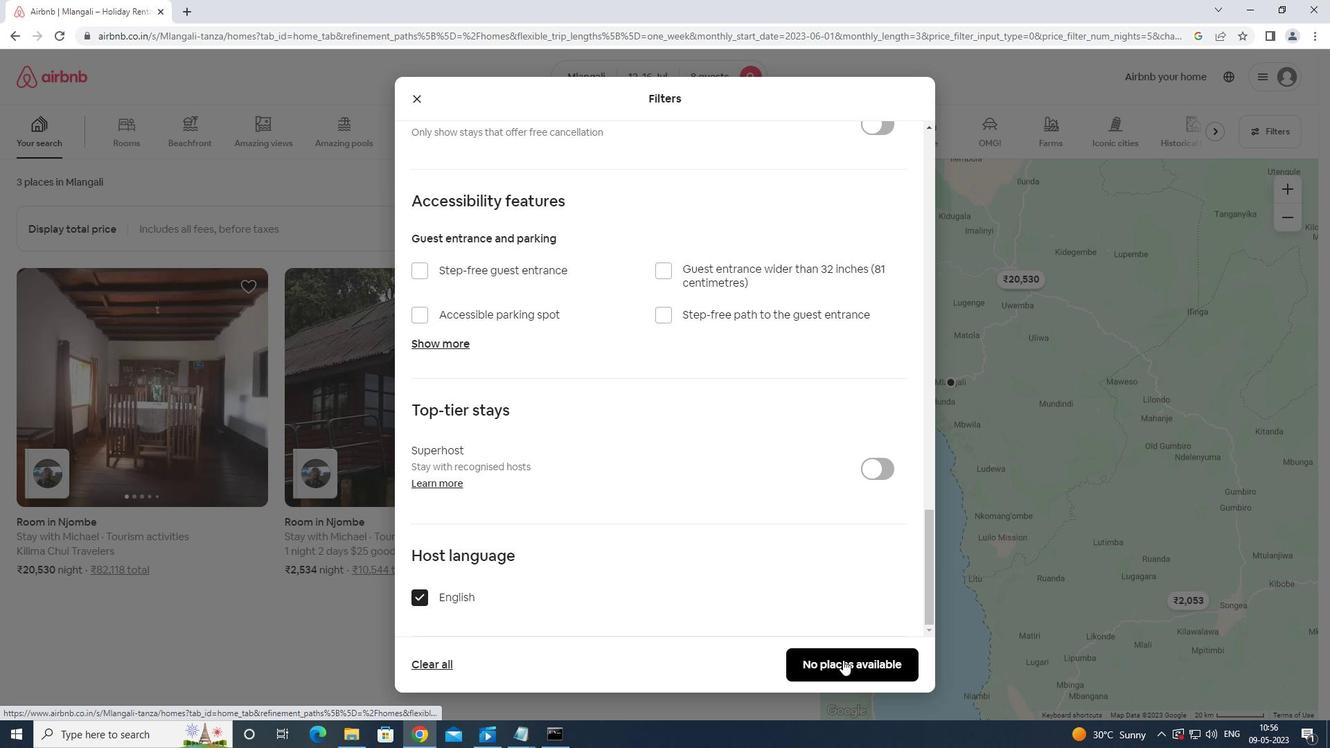 
Action: Mouse moved to (852, 654)
Screenshot: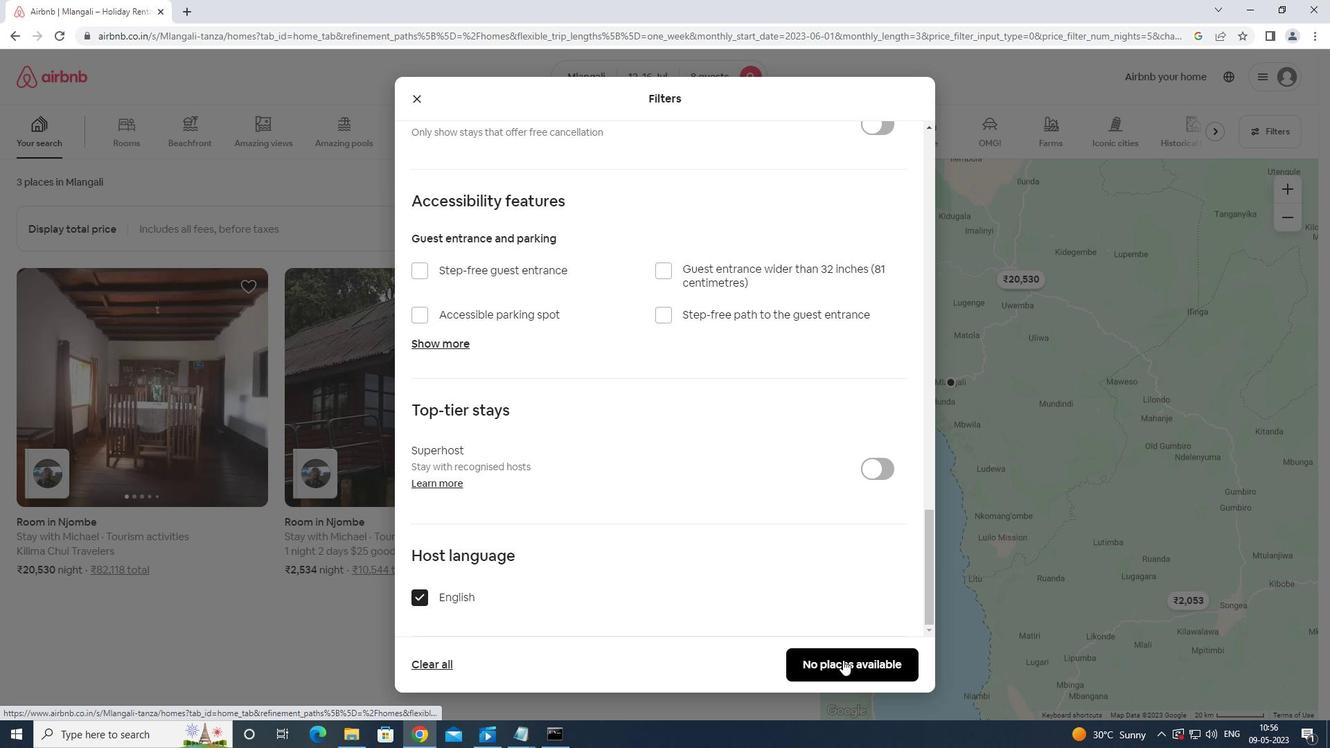 
